 Task: Create a Canva presentation about the UNESCO World Heritage Sites in Uzbekistan, including images and descriptions of each site.
Action: Mouse moved to (300, 528)
Screenshot: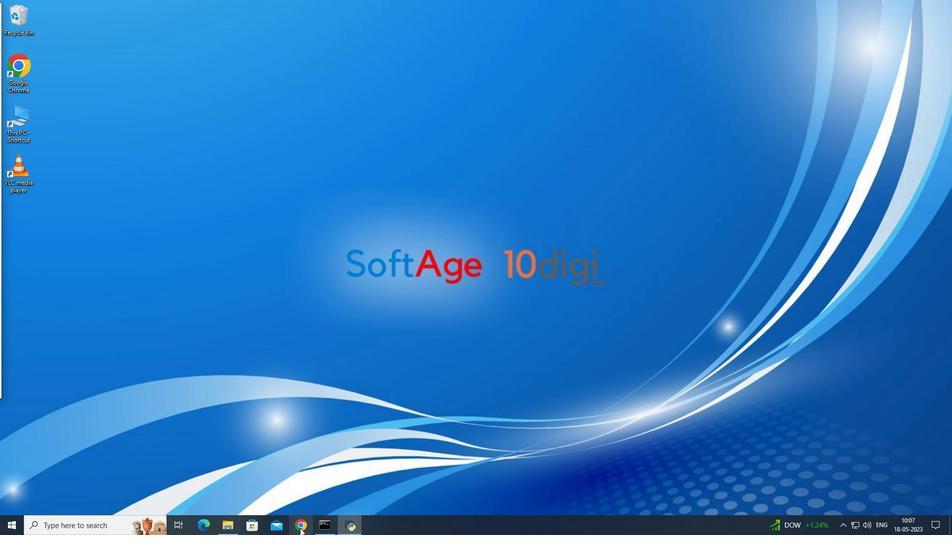 
Action: Mouse pressed left at (300, 528)
Screenshot: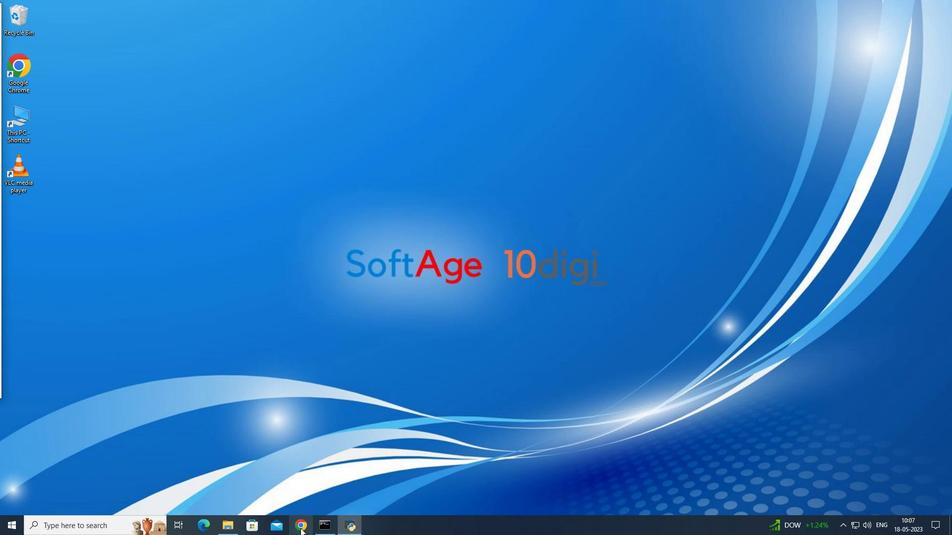 
Action: Mouse moved to (116, 25)
Screenshot: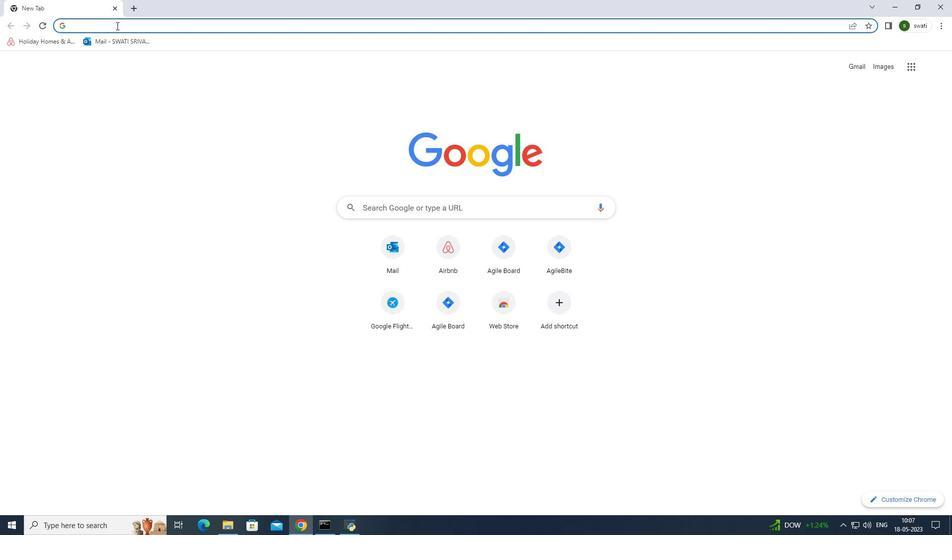 
Action: Key pressed canva
Screenshot: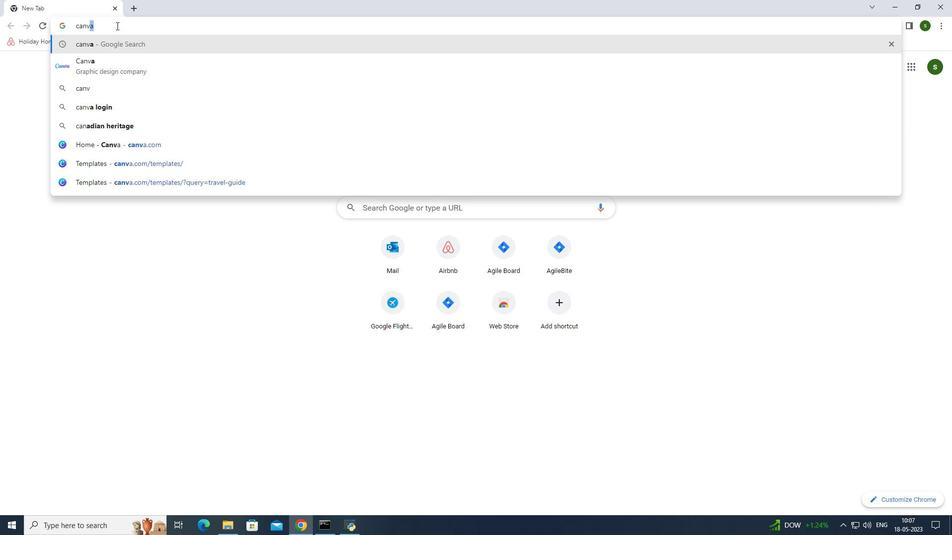 
Action: Mouse moved to (108, 68)
Screenshot: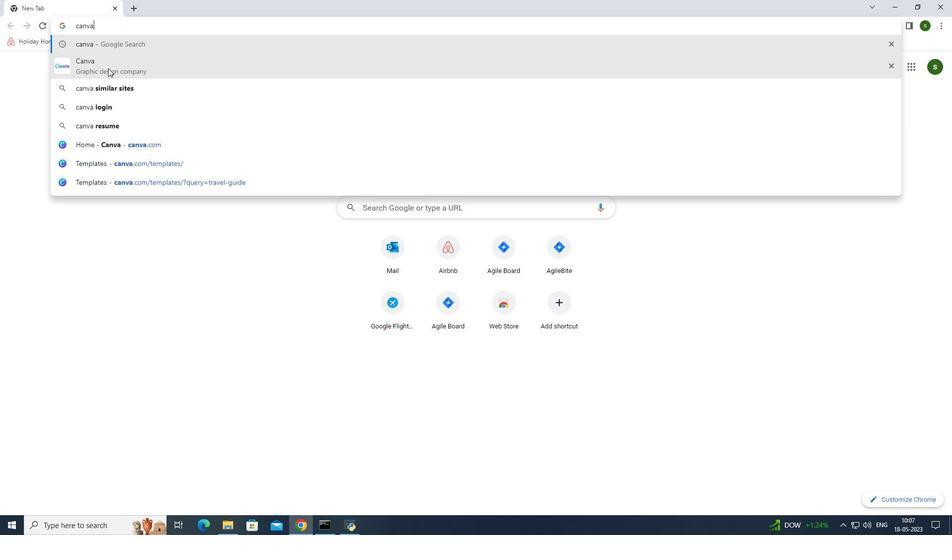 
Action: Mouse pressed left at (108, 68)
Screenshot: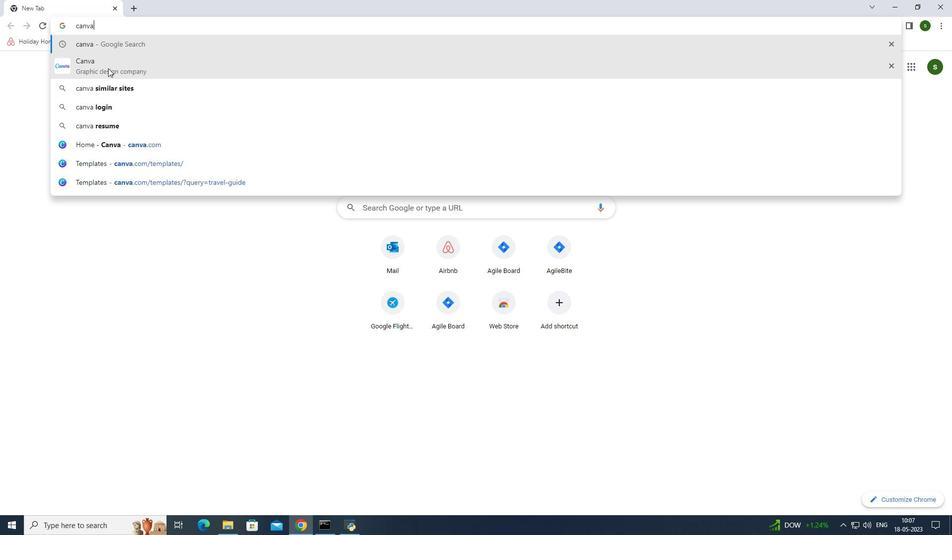 
Action: Mouse moved to (220, 149)
Screenshot: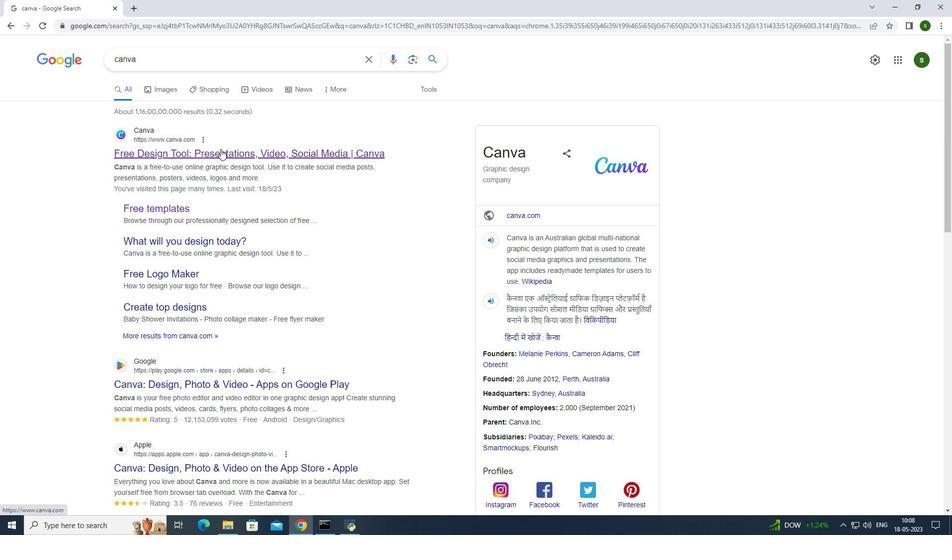 
Action: Mouse pressed left at (220, 149)
Screenshot: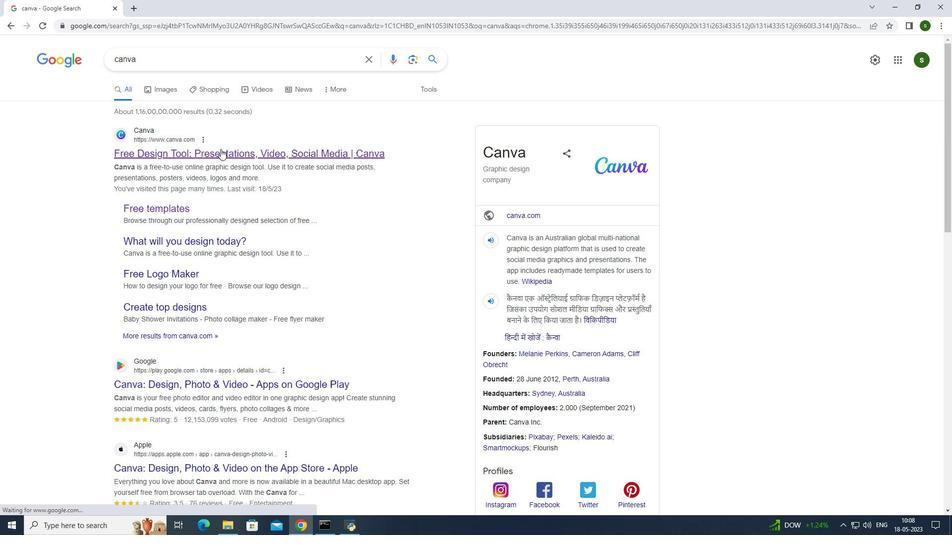 
Action: Mouse moved to (862, 52)
Screenshot: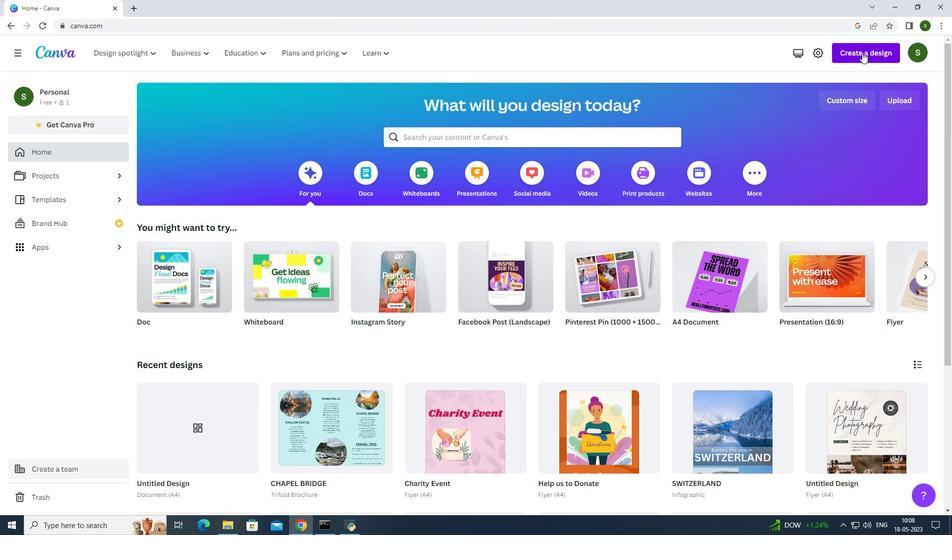 
Action: Mouse pressed left at (862, 52)
Screenshot: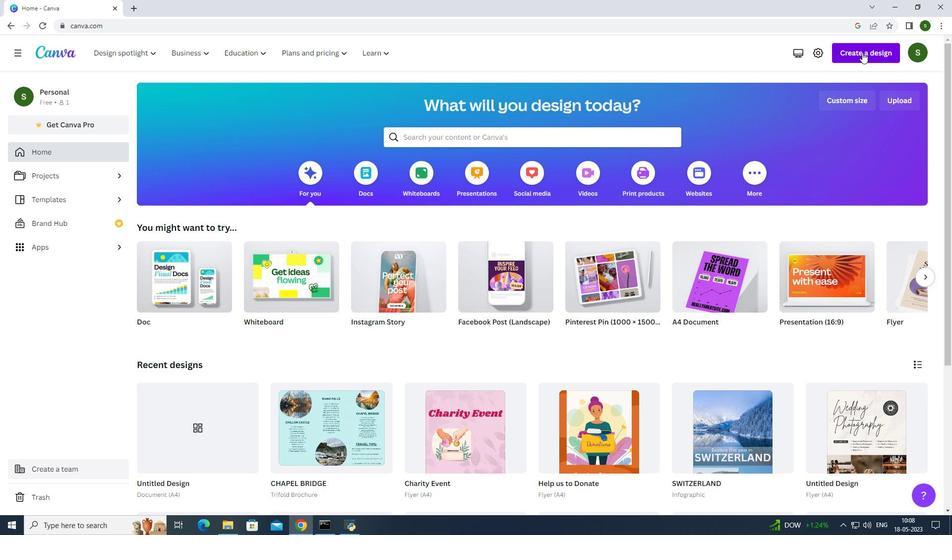 
Action: Mouse moved to (768, 231)
Screenshot: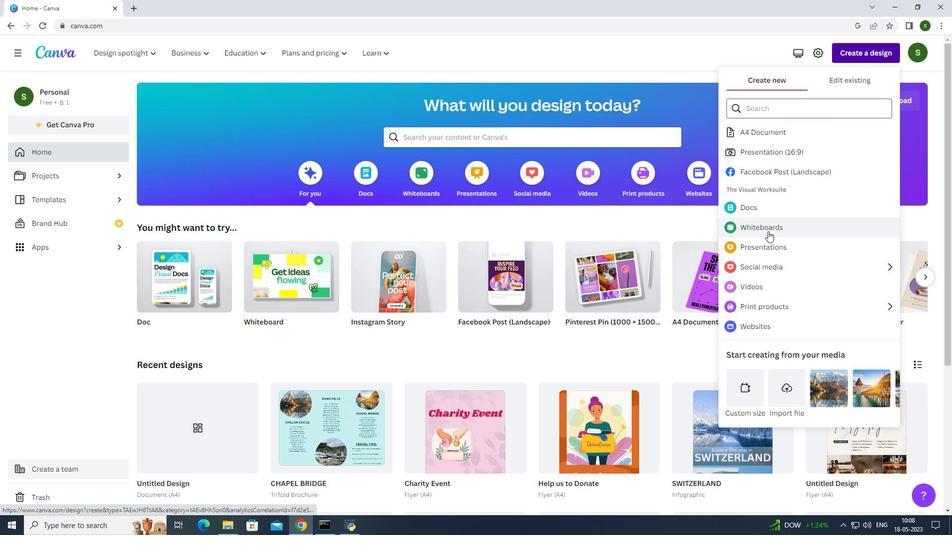 
Action: Mouse pressed left at (768, 231)
Screenshot: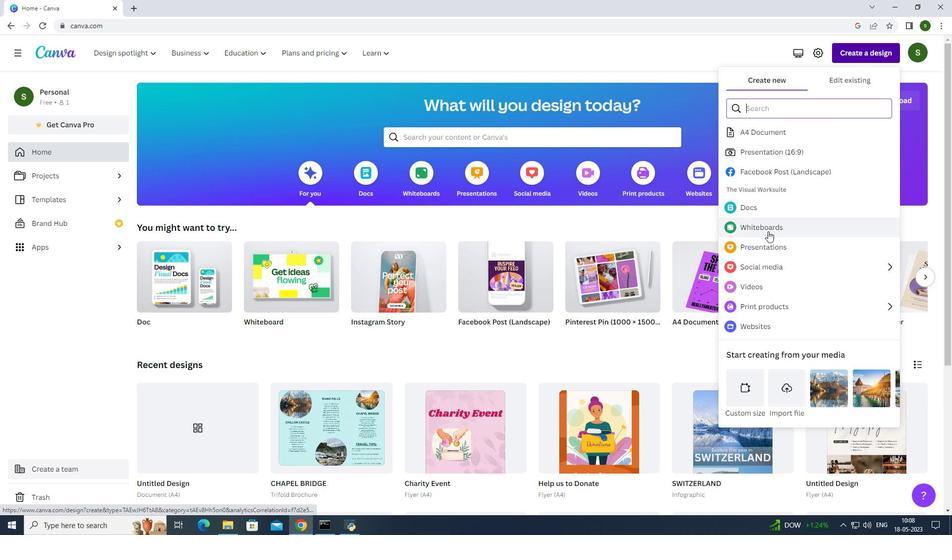 
Action: Mouse moved to (18, 120)
Screenshot: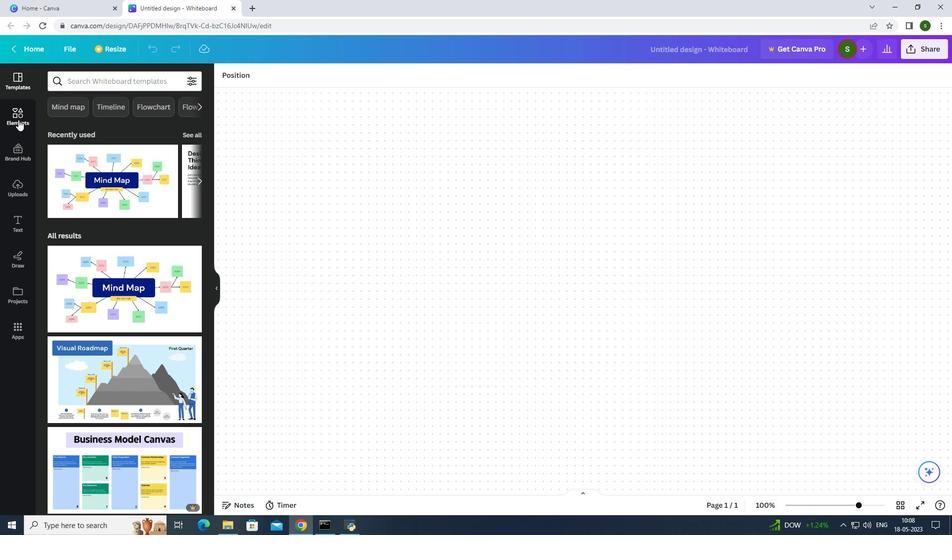 
Action: Mouse pressed left at (18, 120)
Screenshot: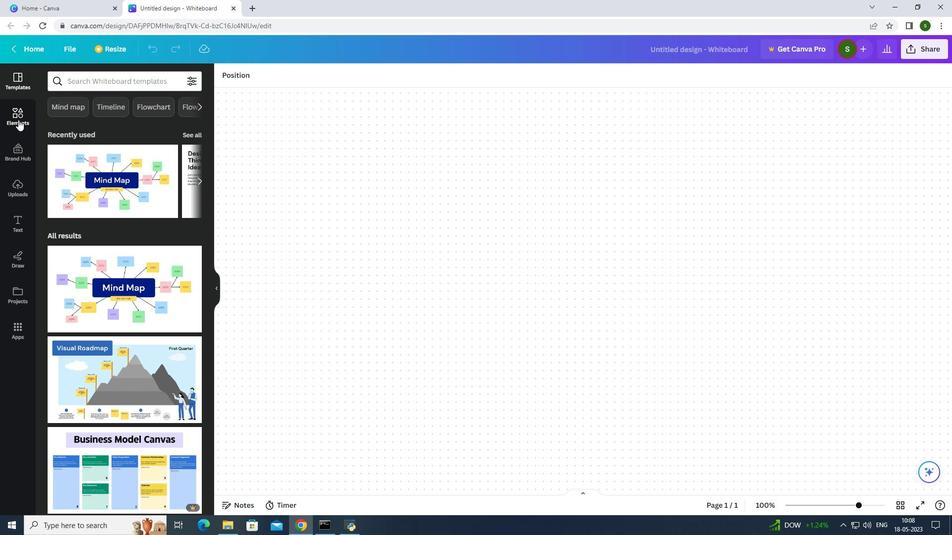 
Action: Mouse moved to (17, 83)
Screenshot: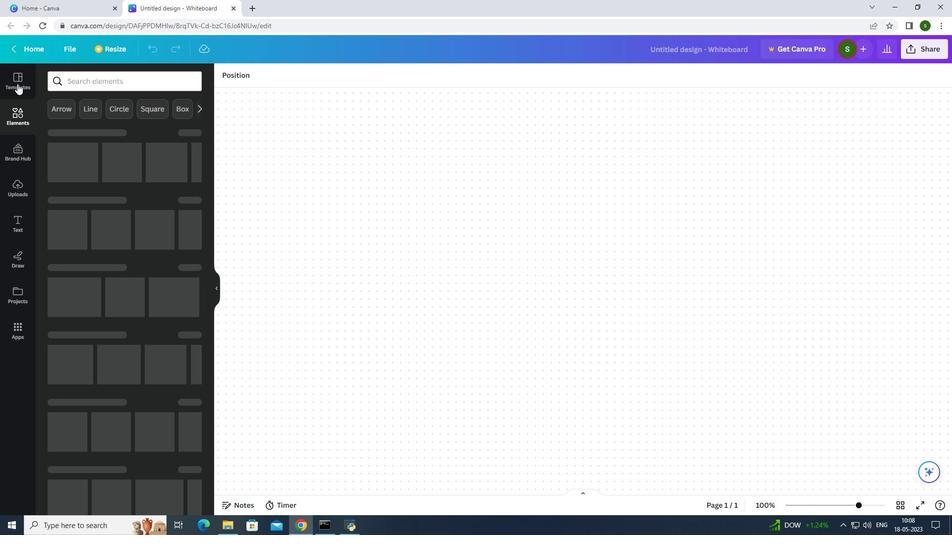 
Action: Mouse pressed left at (17, 83)
Screenshot: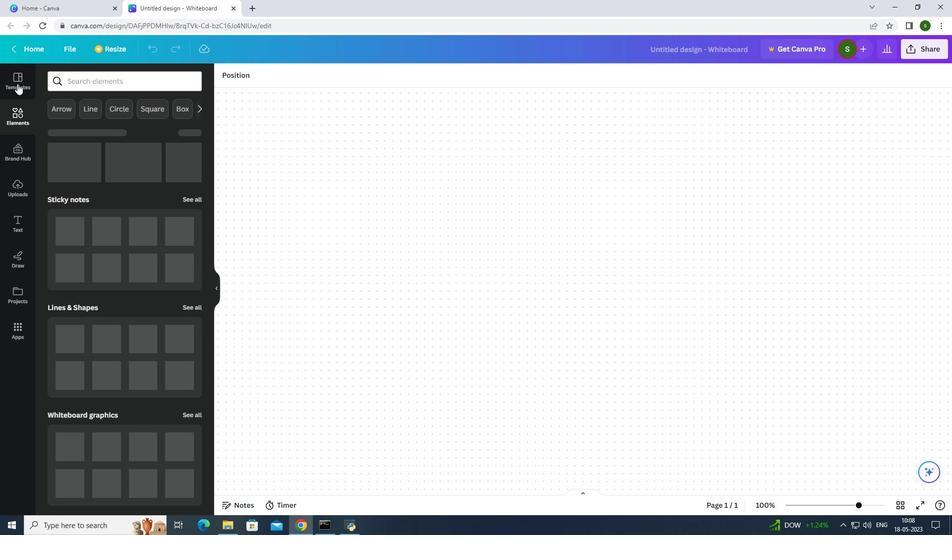 
Action: Mouse moved to (197, 107)
Screenshot: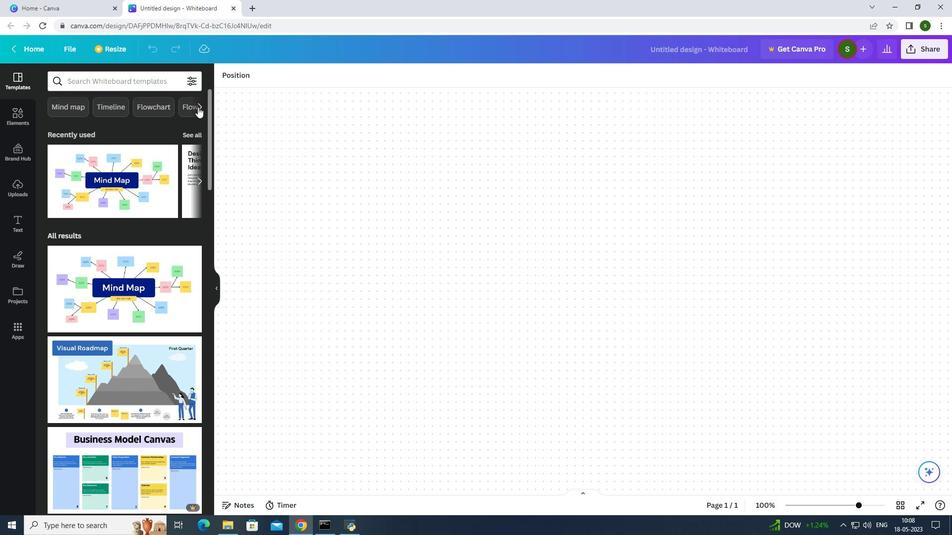 
Action: Mouse pressed left at (197, 107)
Screenshot: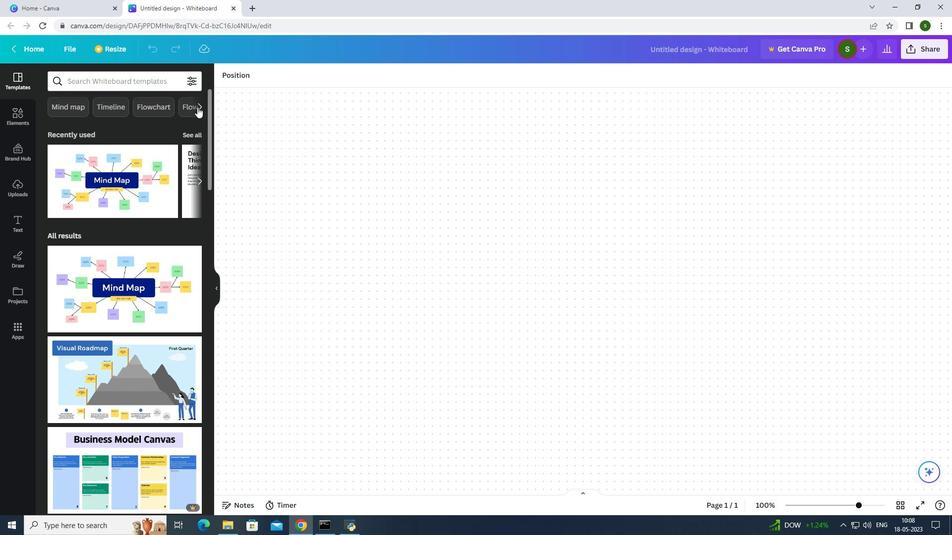 
Action: Mouse pressed left at (197, 107)
Screenshot: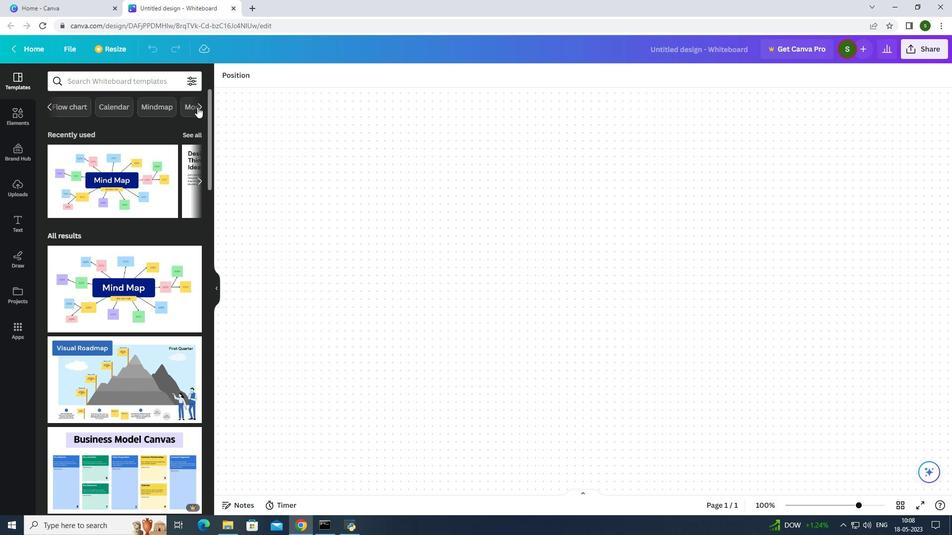 
Action: Mouse pressed left at (197, 107)
Screenshot: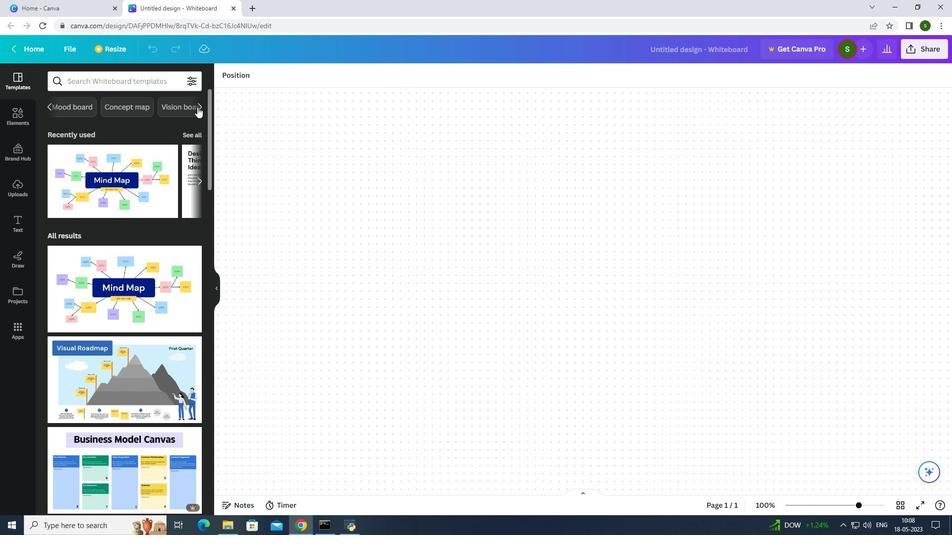 
Action: Mouse moved to (195, 107)
Screenshot: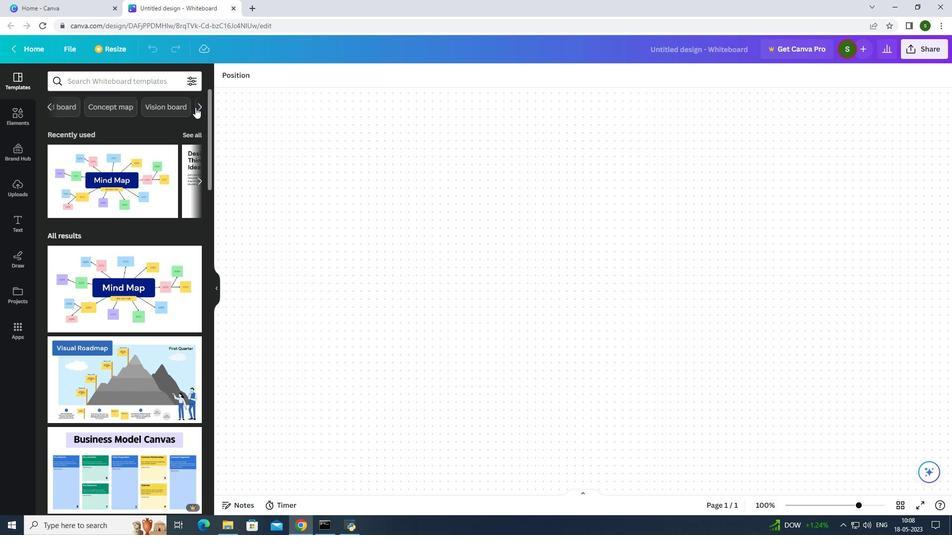 
Action: Mouse pressed left at (195, 107)
Screenshot: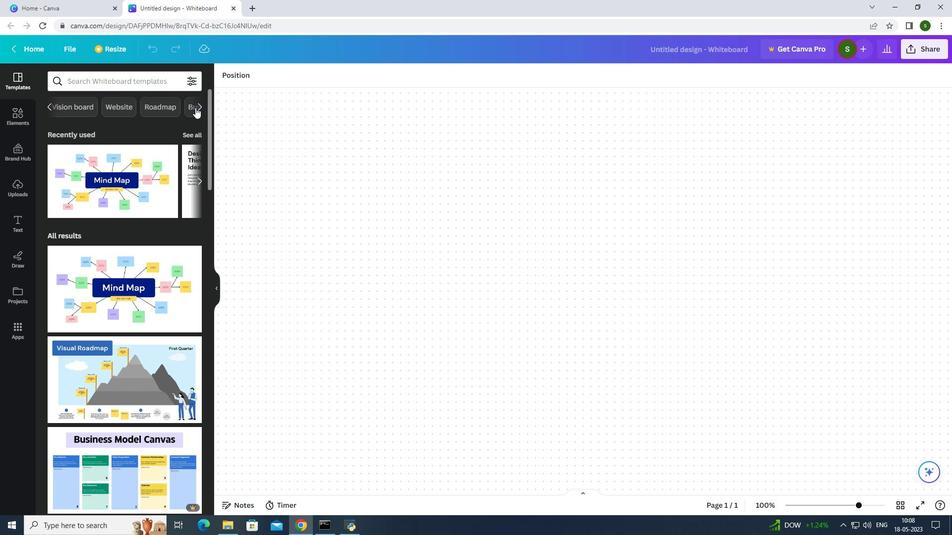 
Action: Mouse pressed left at (195, 107)
Screenshot: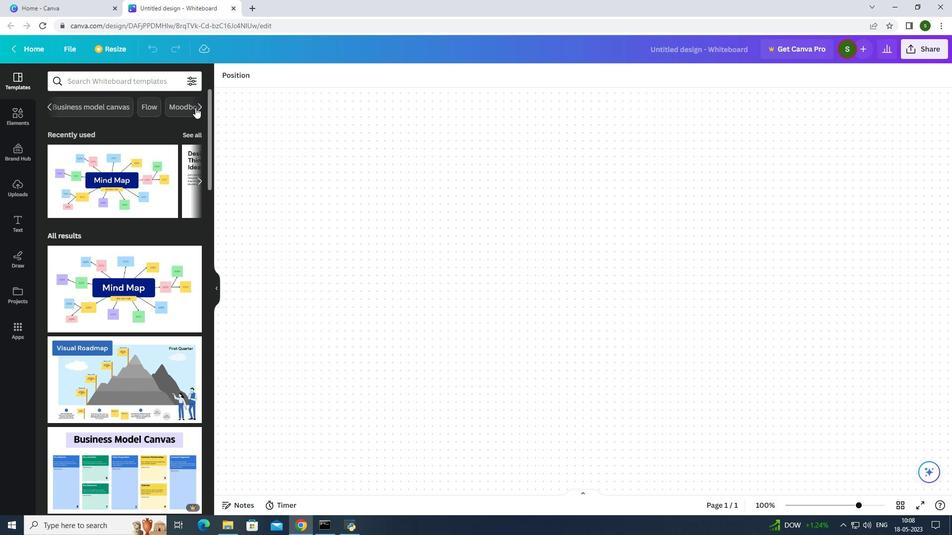 
Action: Mouse pressed left at (195, 107)
Screenshot: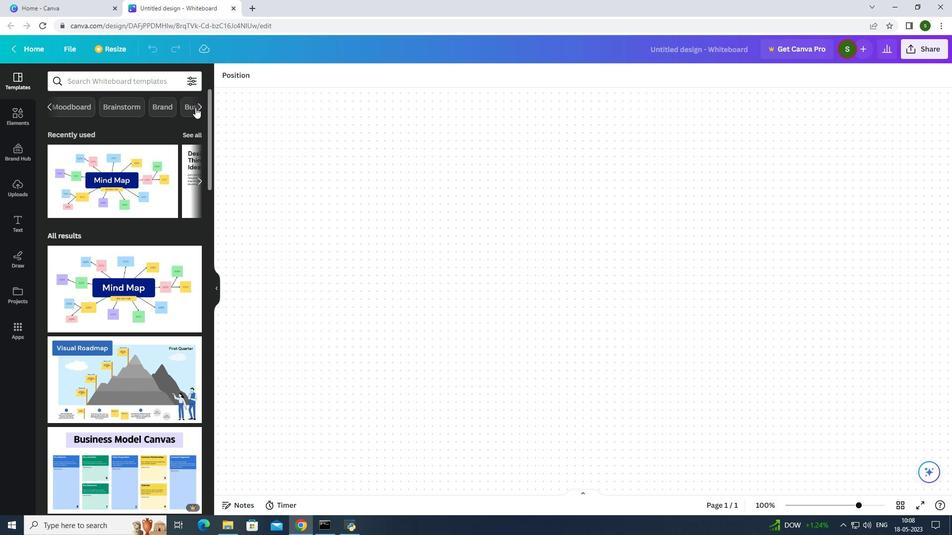 
Action: Mouse moved to (198, 104)
Screenshot: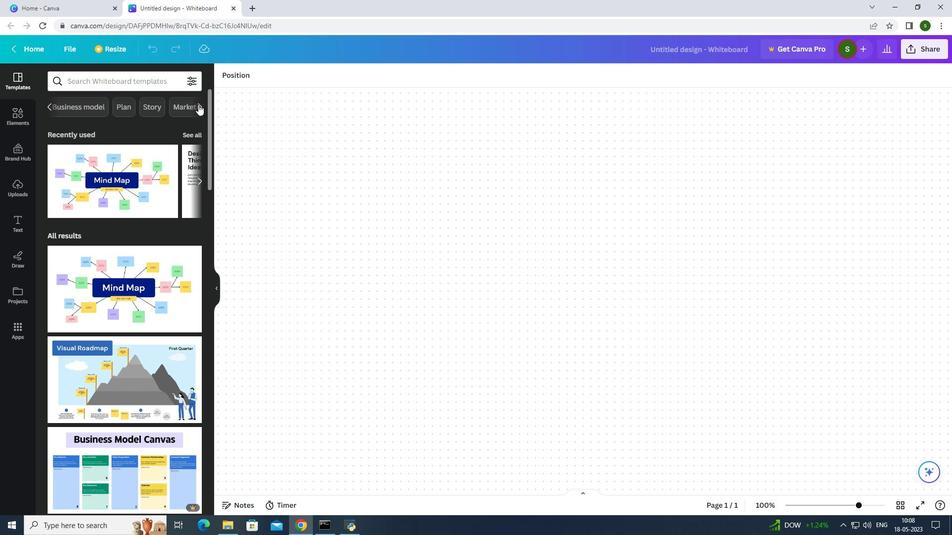 
Action: Mouse pressed left at (198, 104)
Screenshot: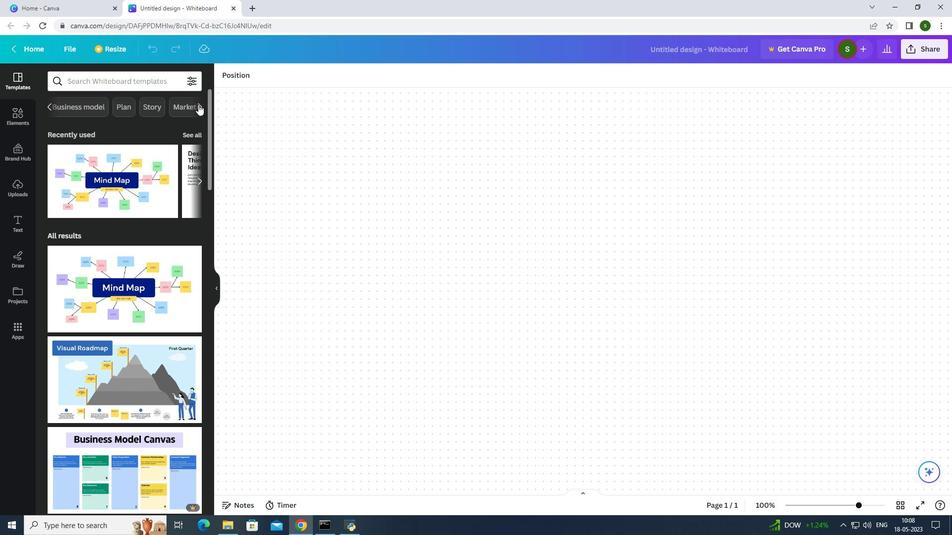 
Action: Mouse moved to (124, 81)
Screenshot: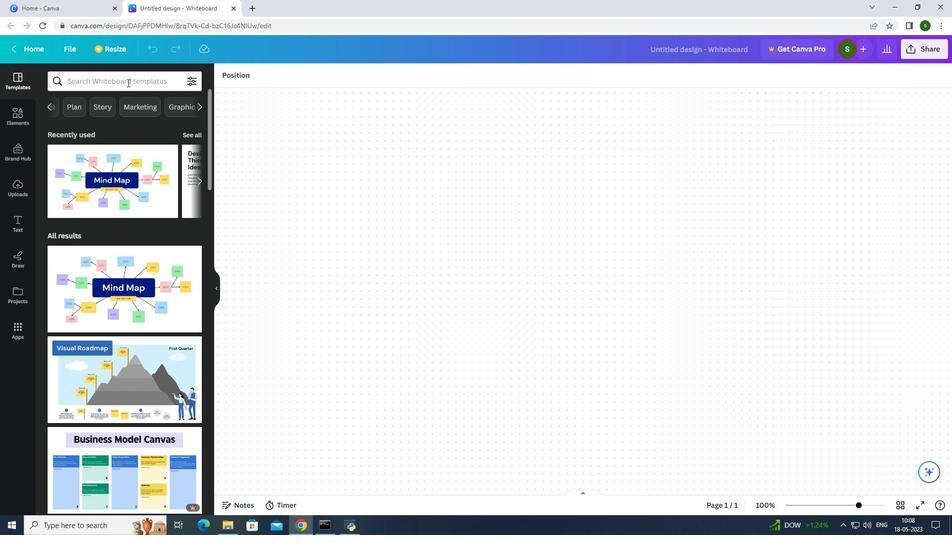 
Action: Mouse pressed left at (124, 81)
Screenshot: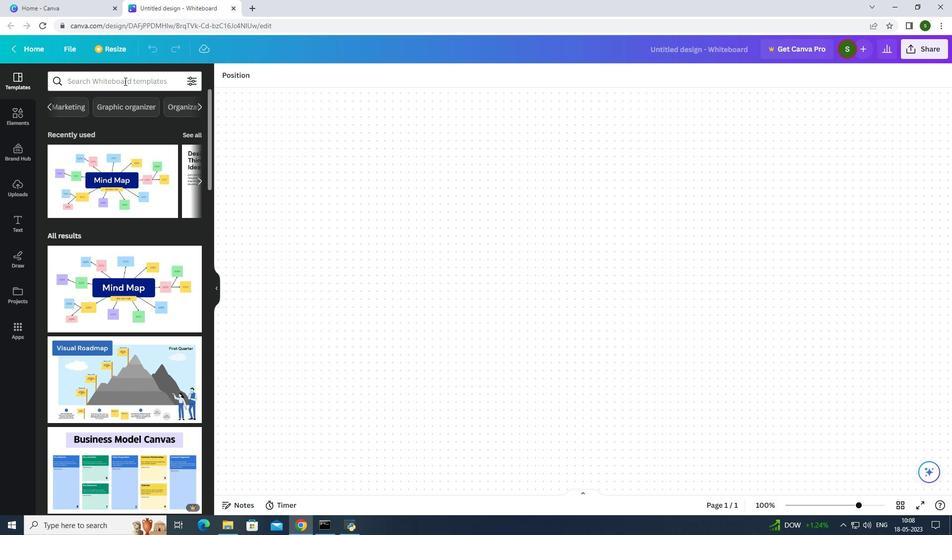 
Action: Key pressed research<Key.space>report<Key.enter>
Screenshot: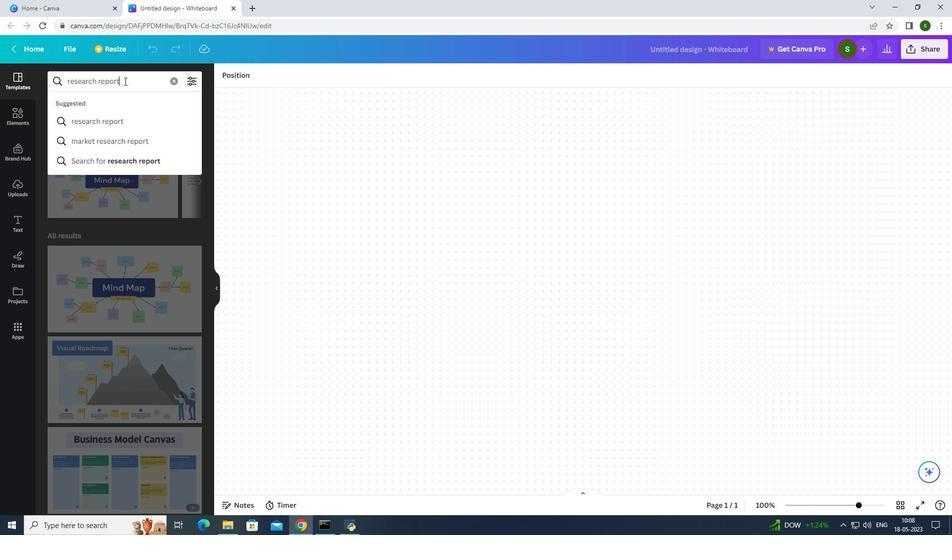 
Action: Mouse moved to (26, 42)
Screenshot: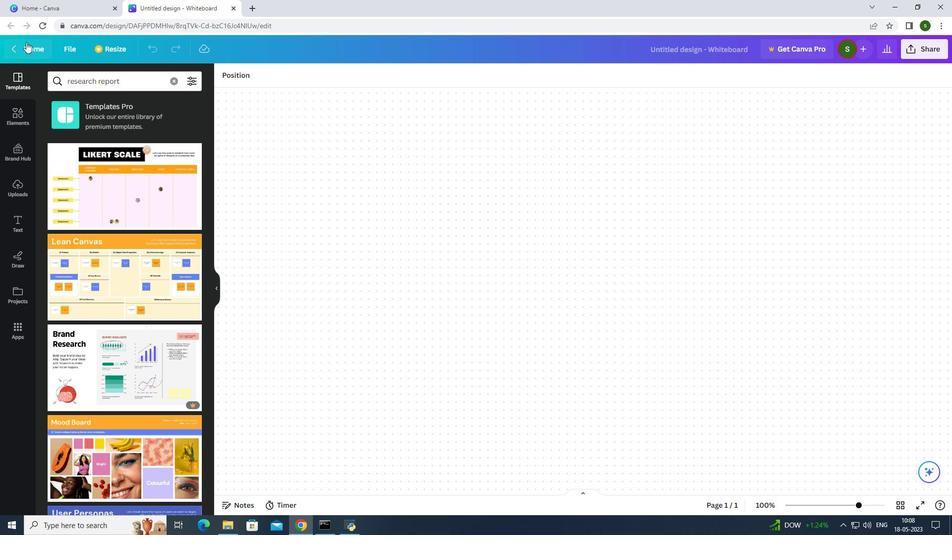 
Action: Mouse pressed left at (26, 42)
Screenshot: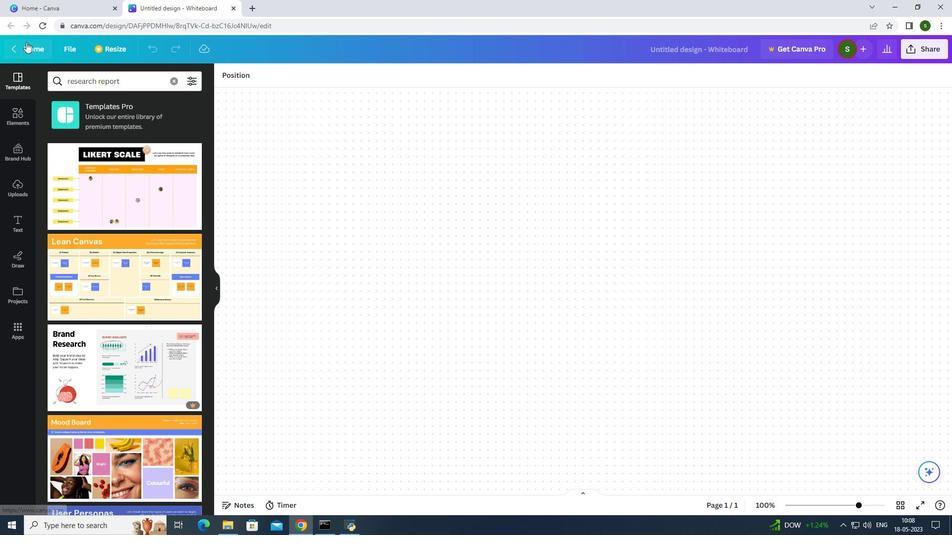 
Action: Mouse moved to (855, 55)
Screenshot: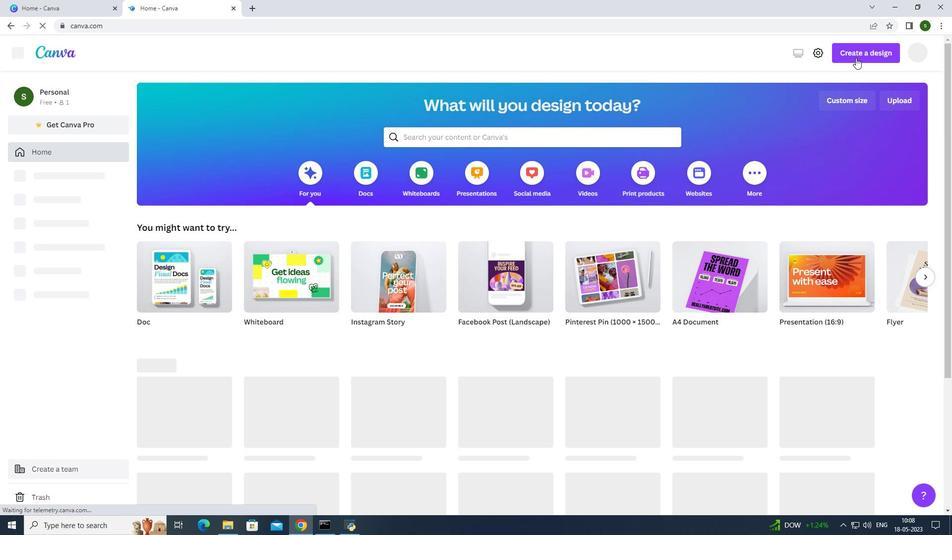 
Action: Mouse pressed left at (855, 55)
Screenshot: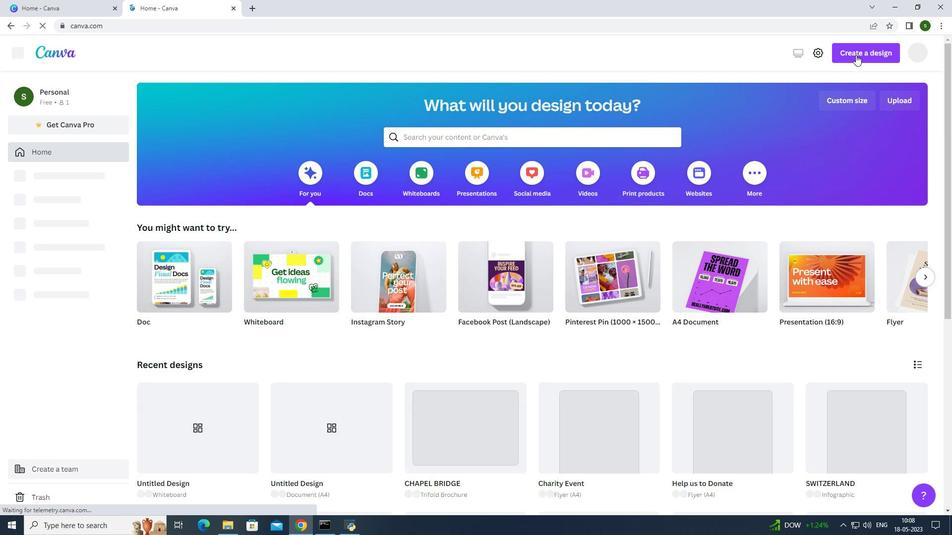 
Action: Mouse moved to (755, 136)
Screenshot: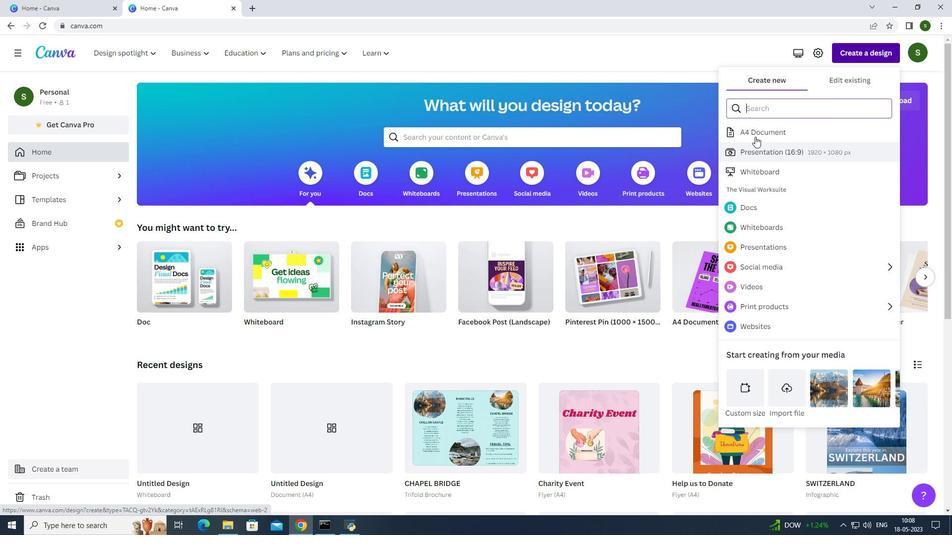 
Action: Mouse pressed left at (755, 136)
Screenshot: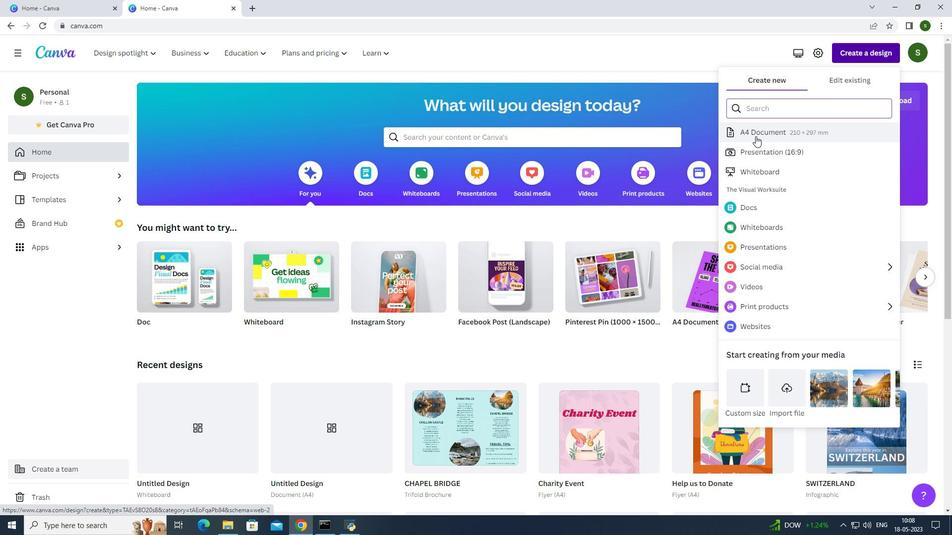 
Action: Mouse moved to (372, 11)
Screenshot: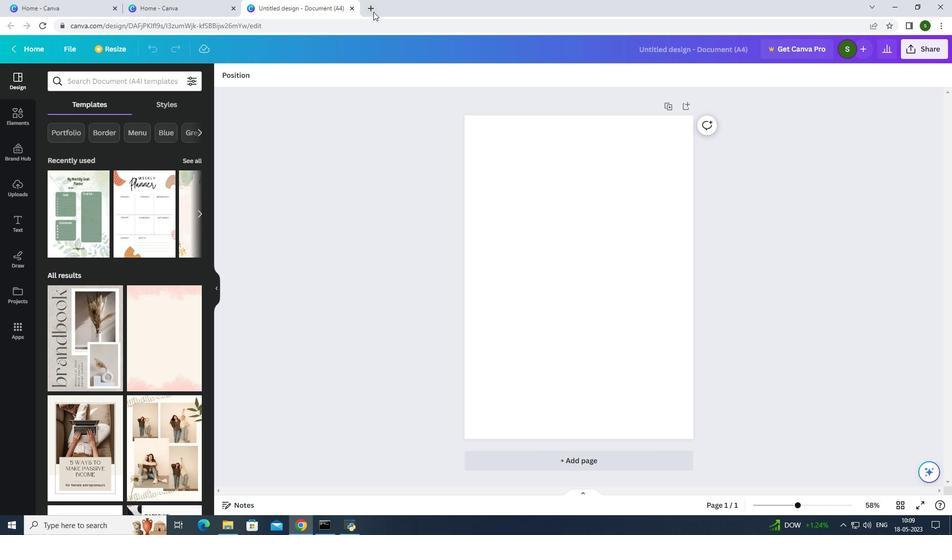 
Action: Mouse pressed left at (372, 11)
Screenshot: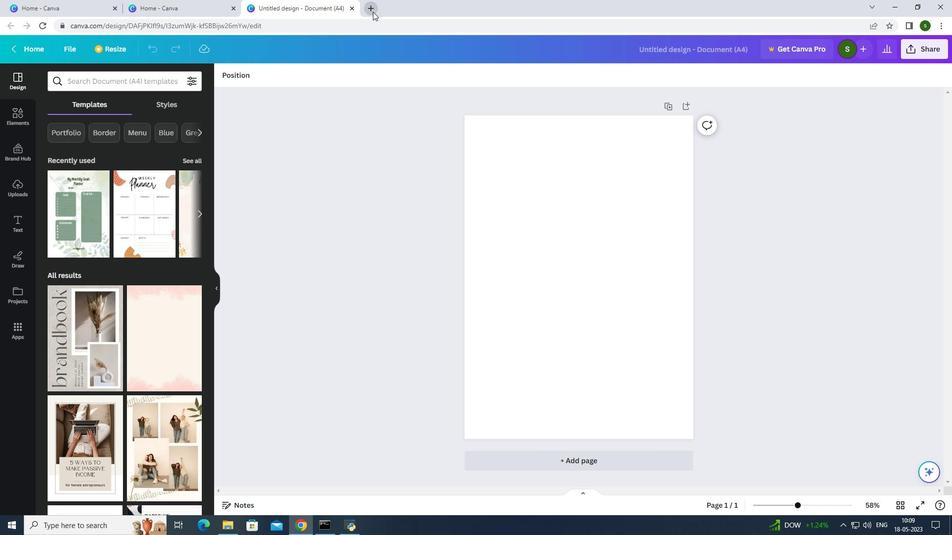
Action: Mouse moved to (394, 25)
Screenshot: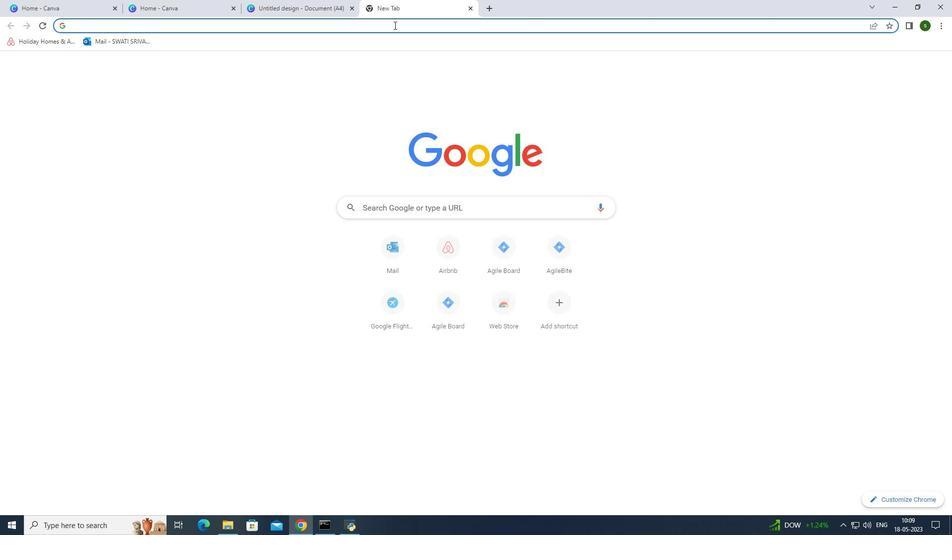 
Action: Key pressed free<Key.enter>
Screenshot: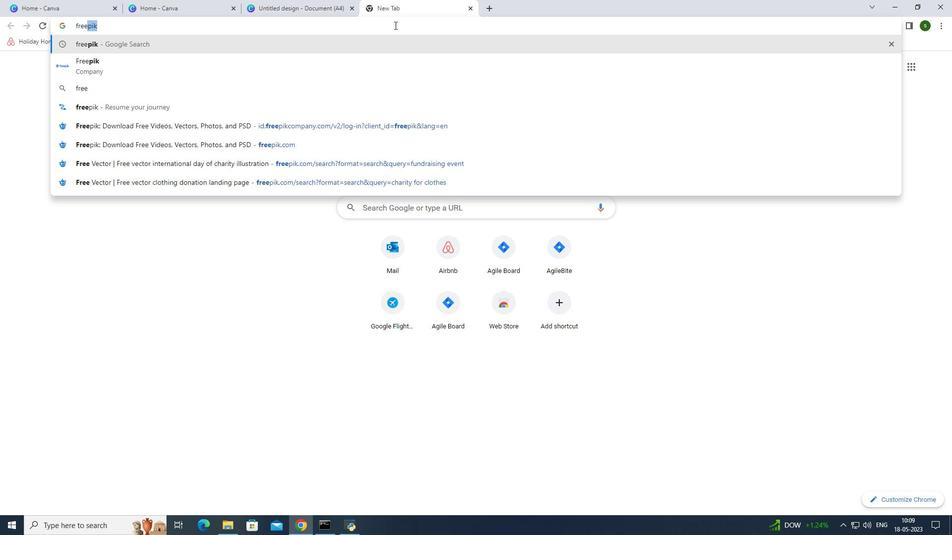 
Action: Mouse moved to (322, 156)
Screenshot: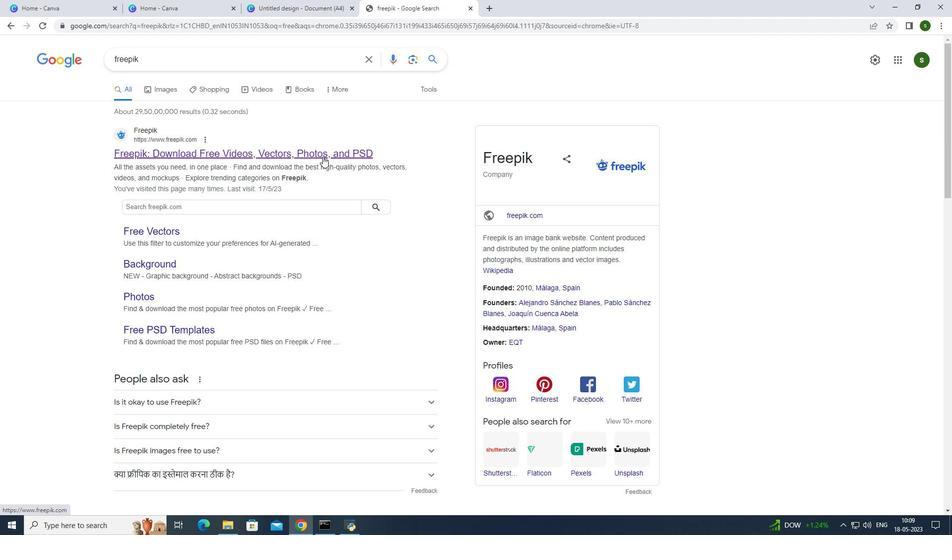 
Action: Mouse pressed left at (322, 156)
Screenshot: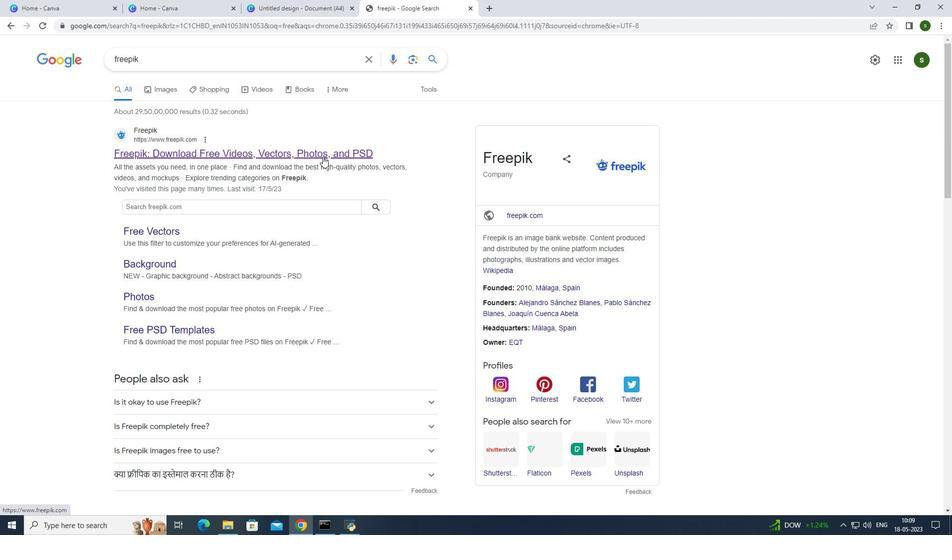 
Action: Mouse moved to (408, 157)
Screenshot: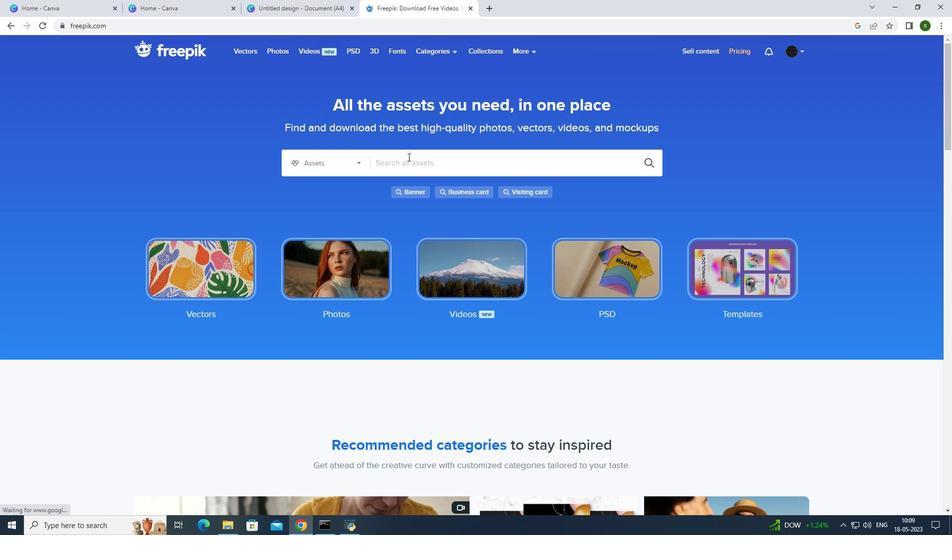 
Action: Mouse pressed left at (408, 157)
Screenshot: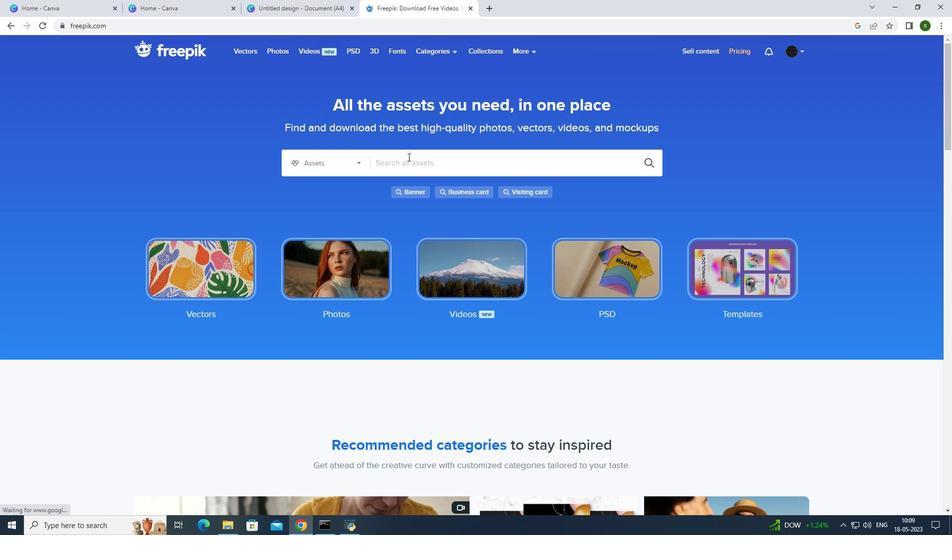 
Action: Key pressed uz
Screenshot: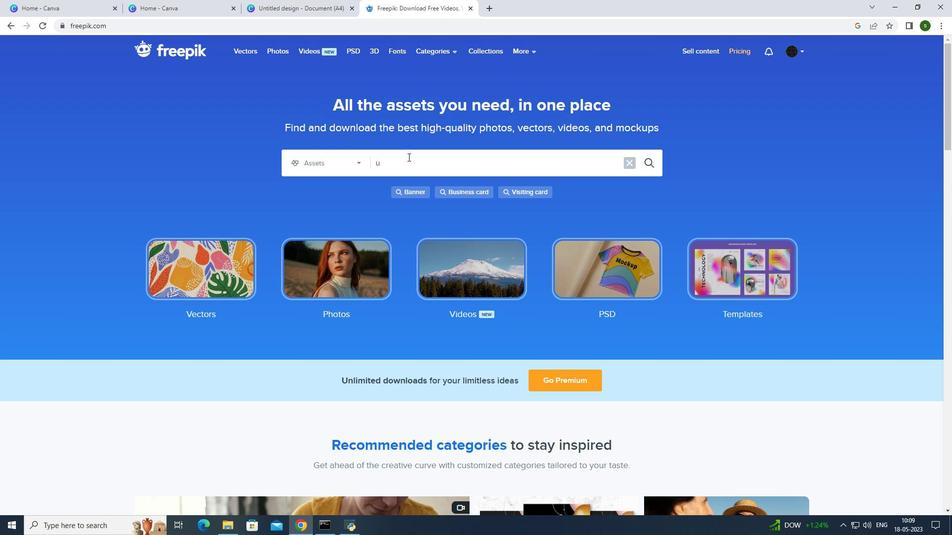 
Action: Mouse moved to (335, 191)
Screenshot: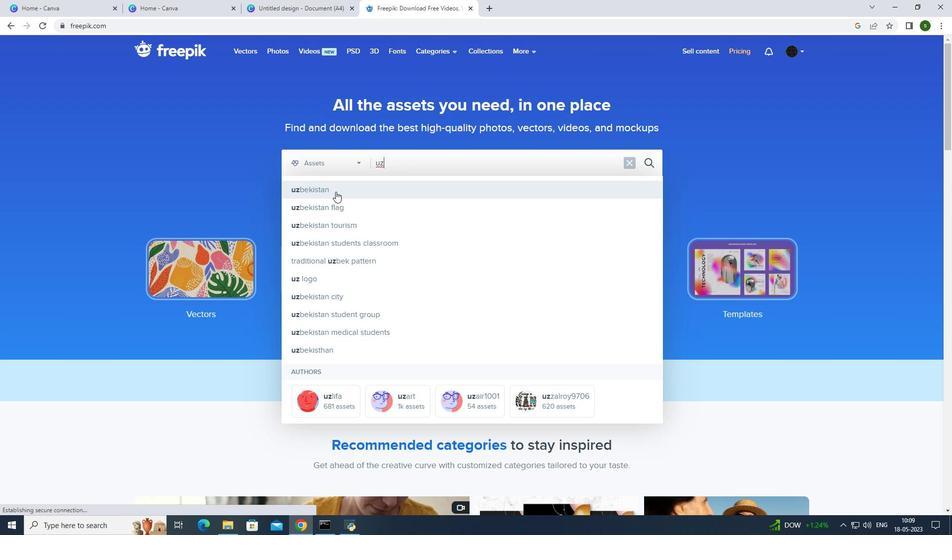 
Action: Mouse pressed left at (335, 191)
Screenshot: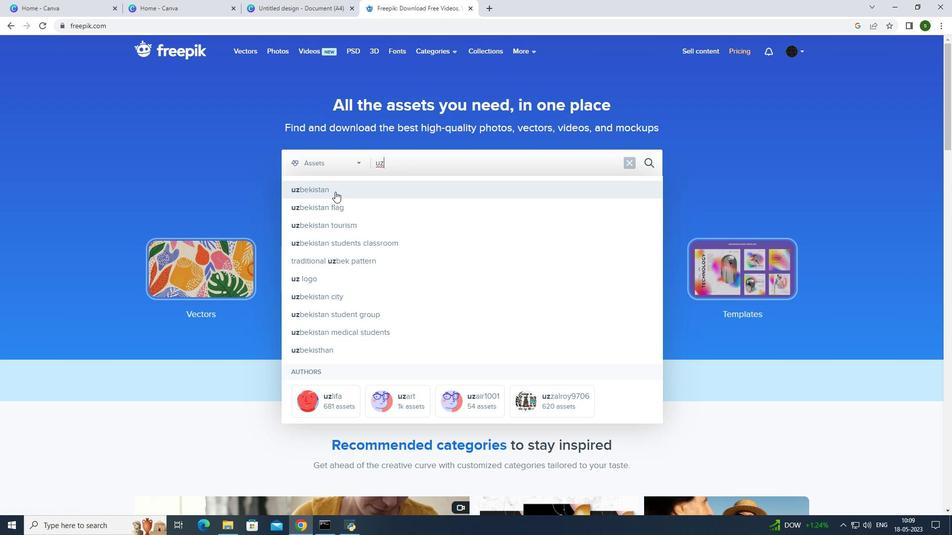 
Action: Mouse moved to (504, 208)
Screenshot: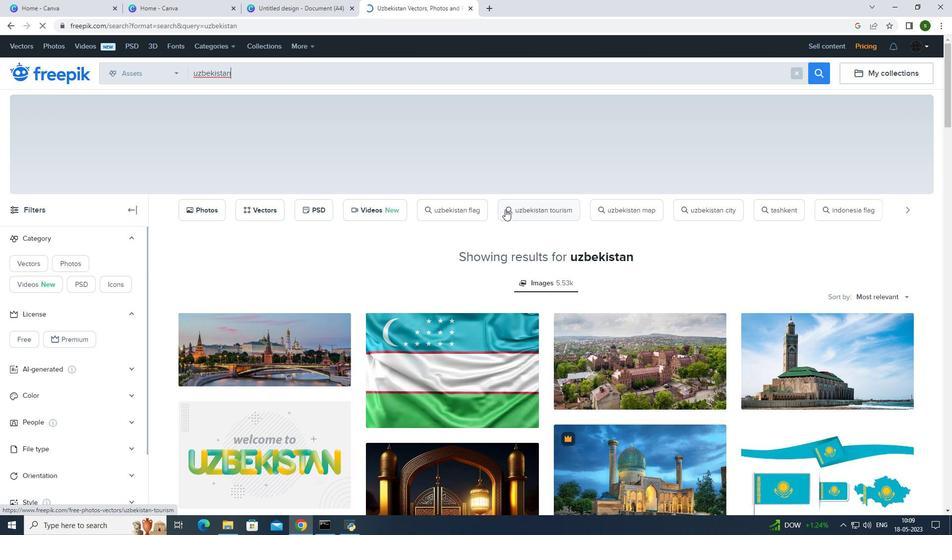 
Action: Mouse scrolled (504, 208) with delta (0, 0)
Screenshot: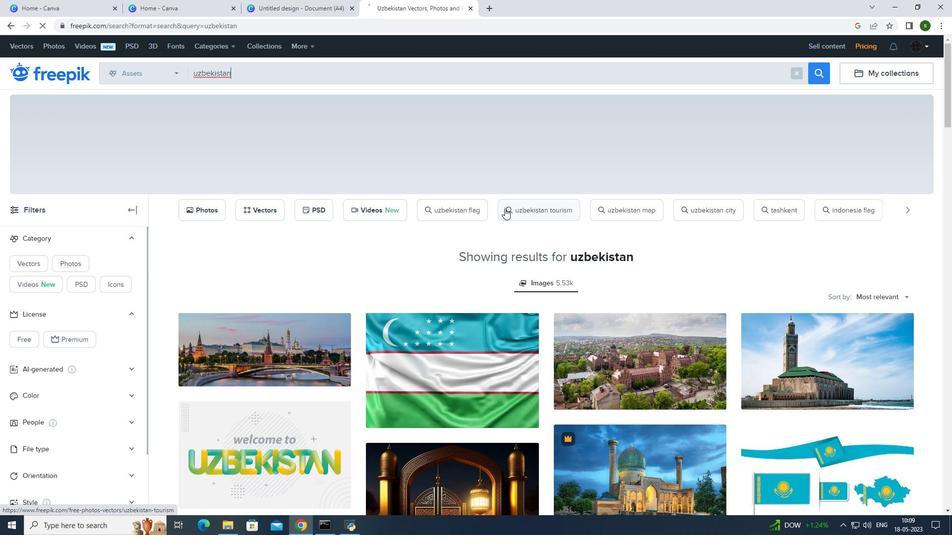 
Action: Mouse scrolled (504, 208) with delta (0, 0)
Screenshot: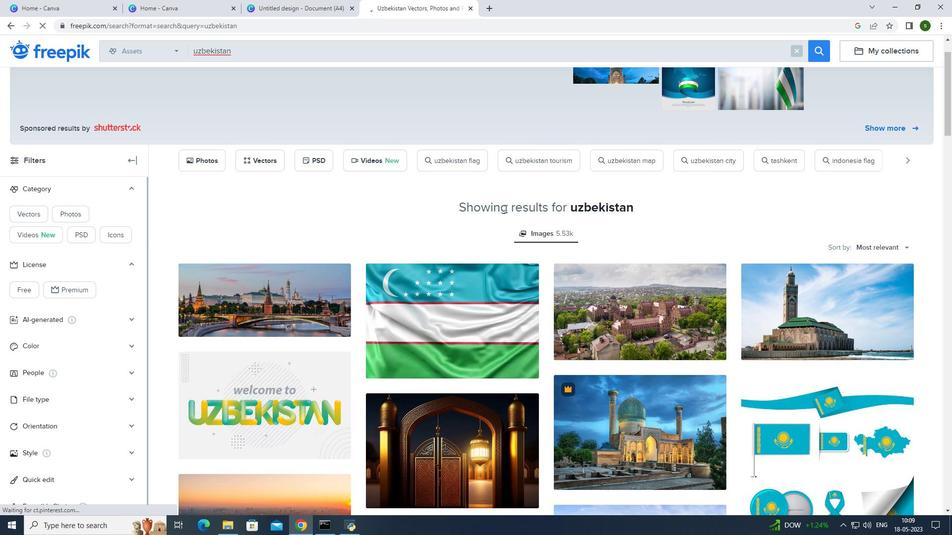 
Action: Mouse scrolled (504, 208) with delta (0, 0)
Screenshot: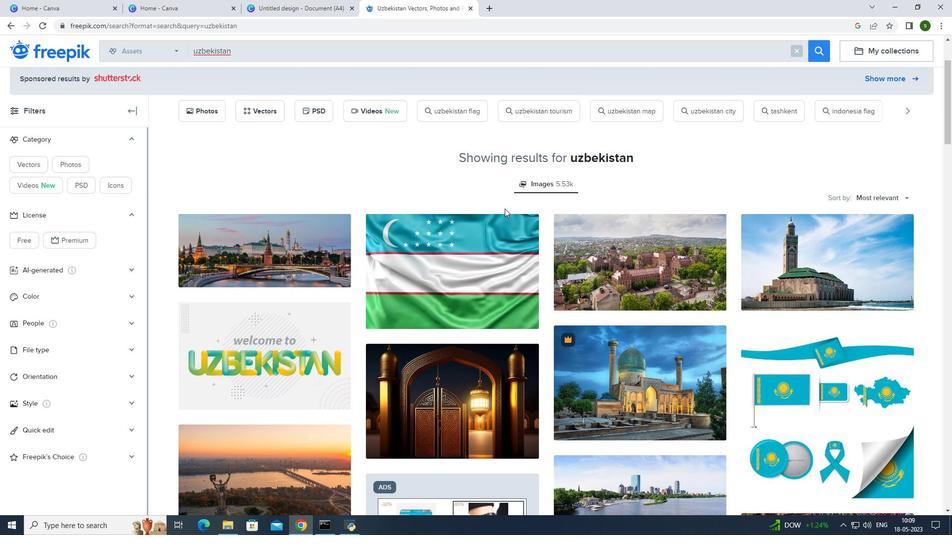 
Action: Mouse scrolled (504, 208) with delta (0, 0)
Screenshot: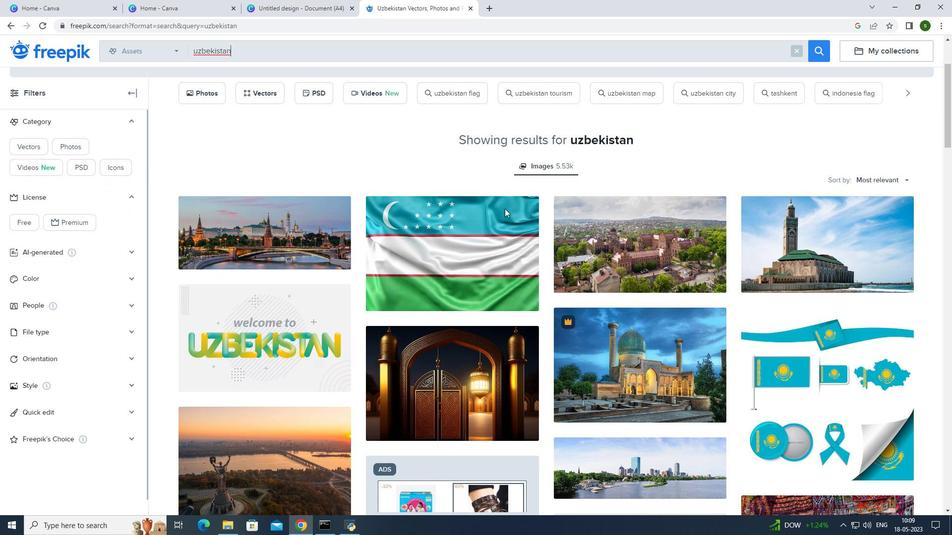 
Action: Mouse scrolled (504, 208) with delta (0, 0)
Screenshot: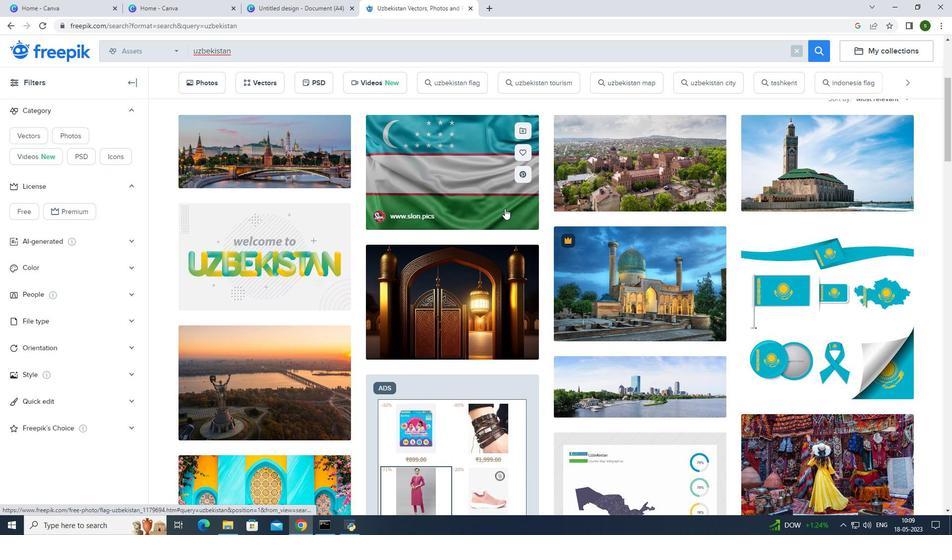 
Action: Mouse scrolled (504, 208) with delta (0, 0)
Screenshot: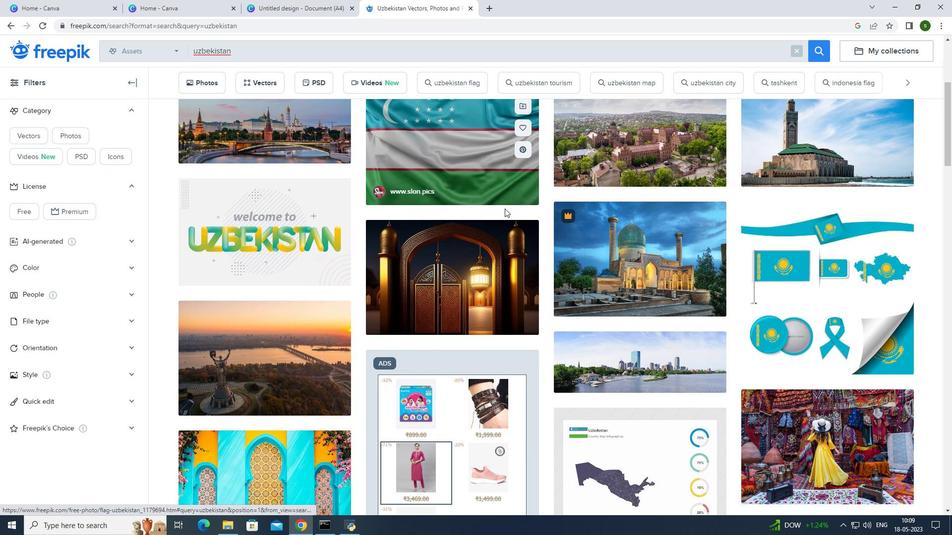 
Action: Mouse scrolled (504, 208) with delta (0, 0)
Screenshot: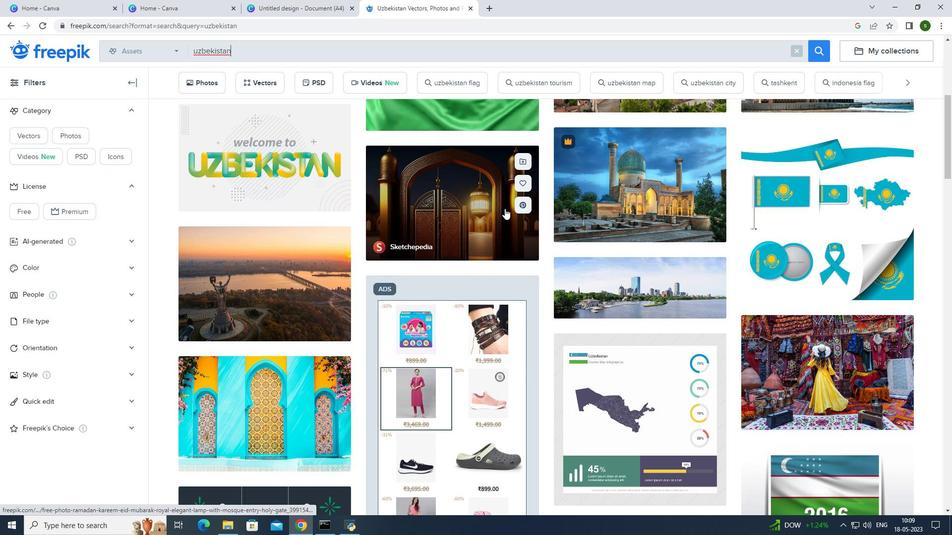 
Action: Mouse scrolled (504, 208) with delta (0, 0)
Screenshot: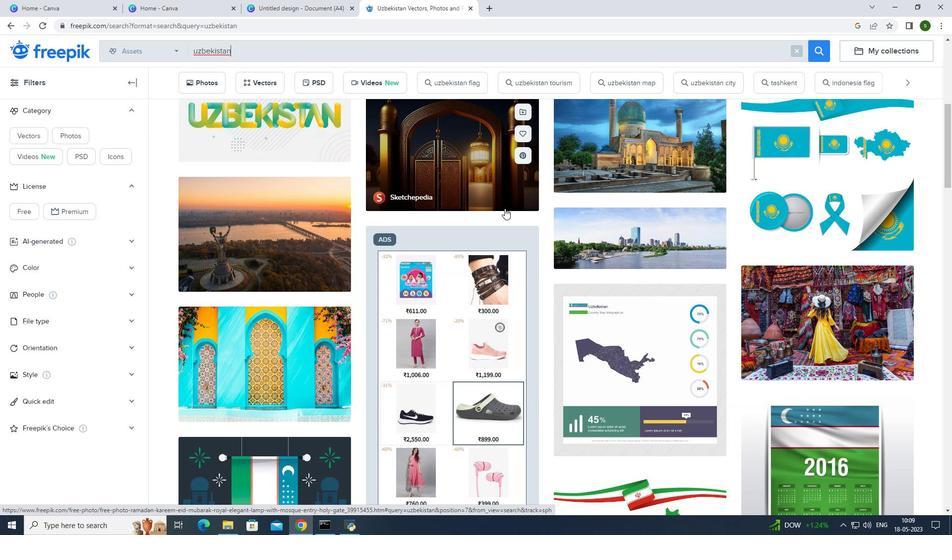 
Action: Mouse scrolled (504, 208) with delta (0, 0)
Screenshot: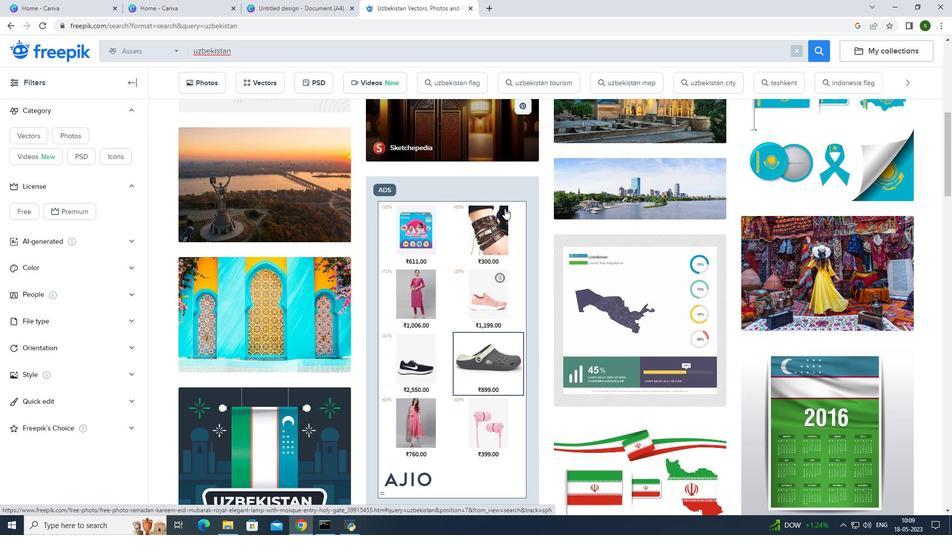 
Action: Mouse scrolled (504, 208) with delta (0, 0)
Screenshot: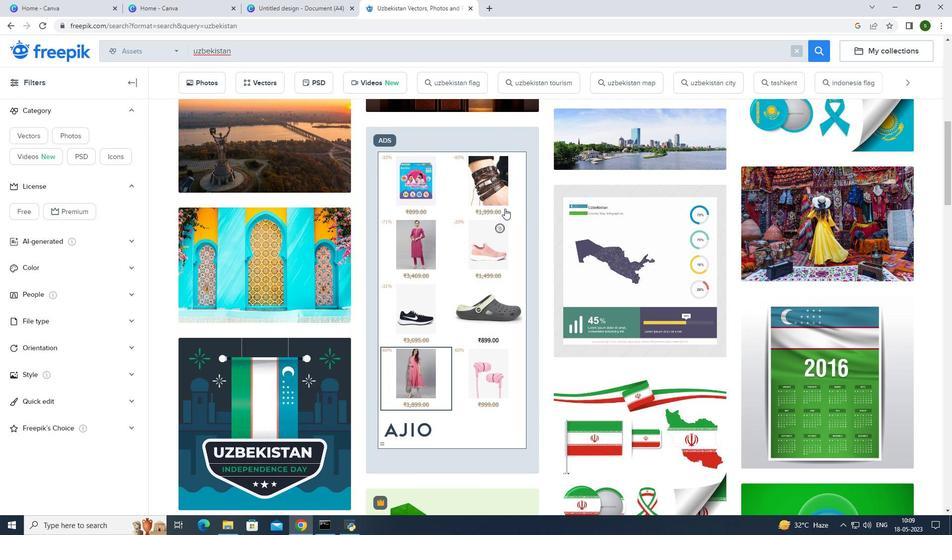 
Action: Mouse scrolled (504, 208) with delta (0, 0)
Screenshot: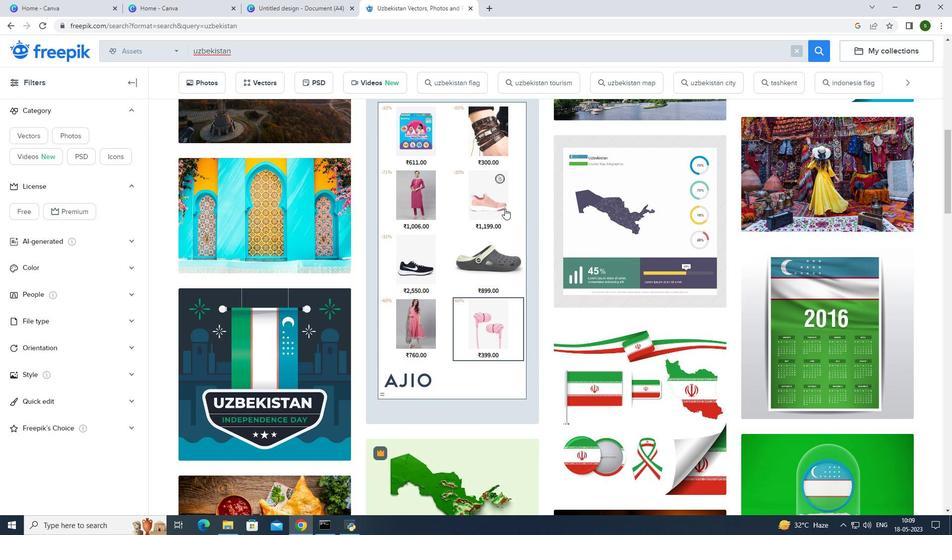
Action: Mouse scrolled (504, 208) with delta (0, 0)
Screenshot: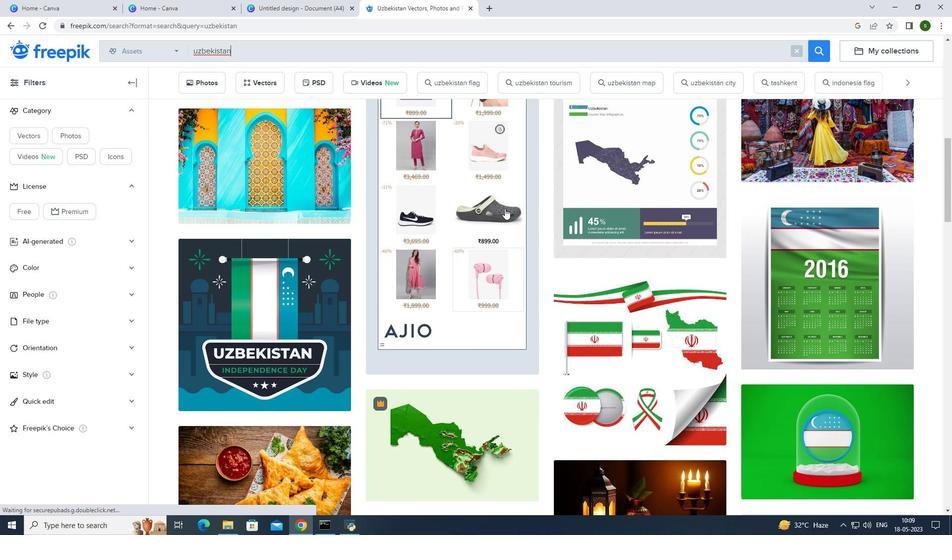 
Action: Mouse scrolled (504, 208) with delta (0, 0)
Screenshot: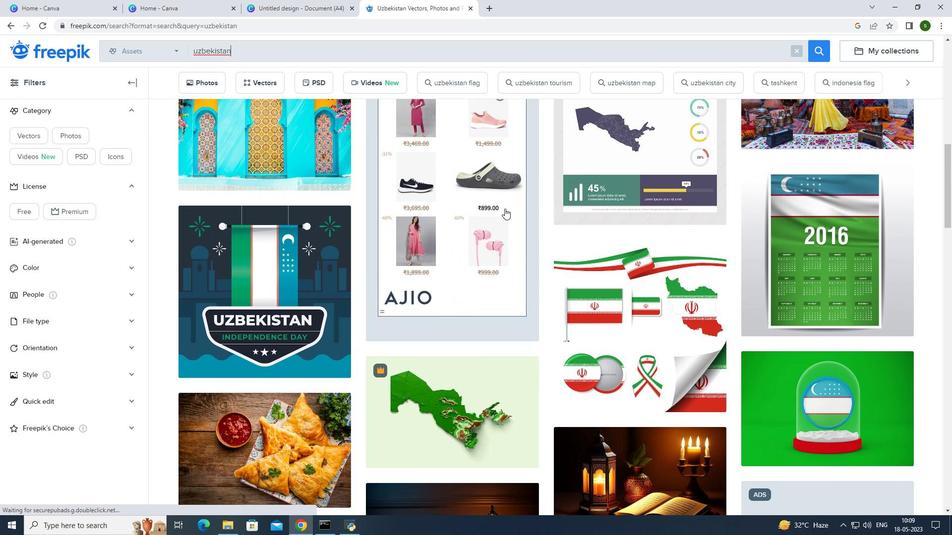 
Action: Mouse scrolled (504, 208) with delta (0, 0)
Screenshot: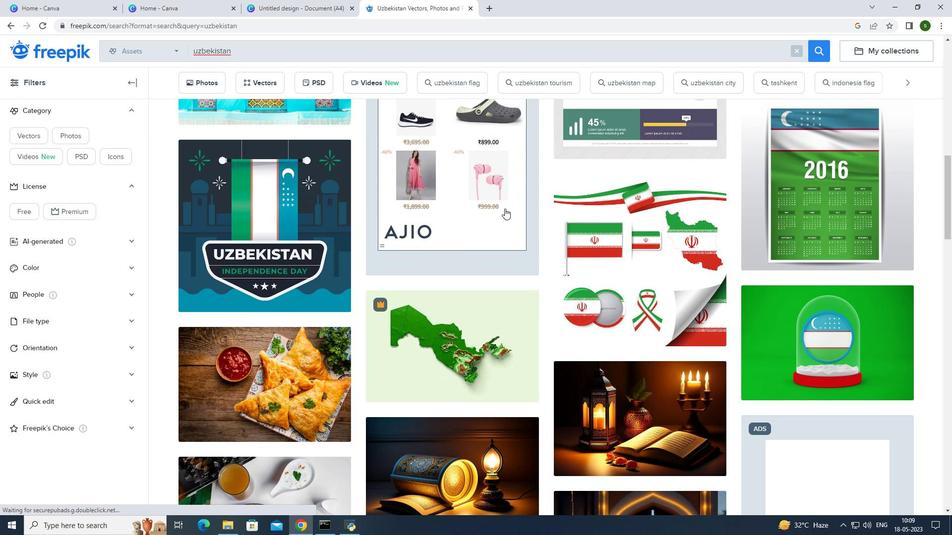 
Action: Mouse scrolled (504, 208) with delta (0, 0)
Screenshot: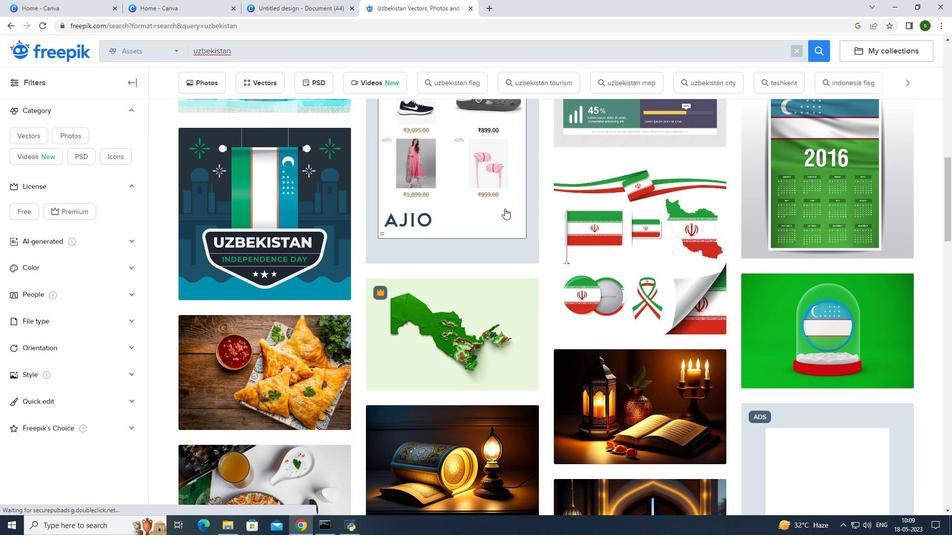
Action: Mouse scrolled (504, 208) with delta (0, 0)
Screenshot: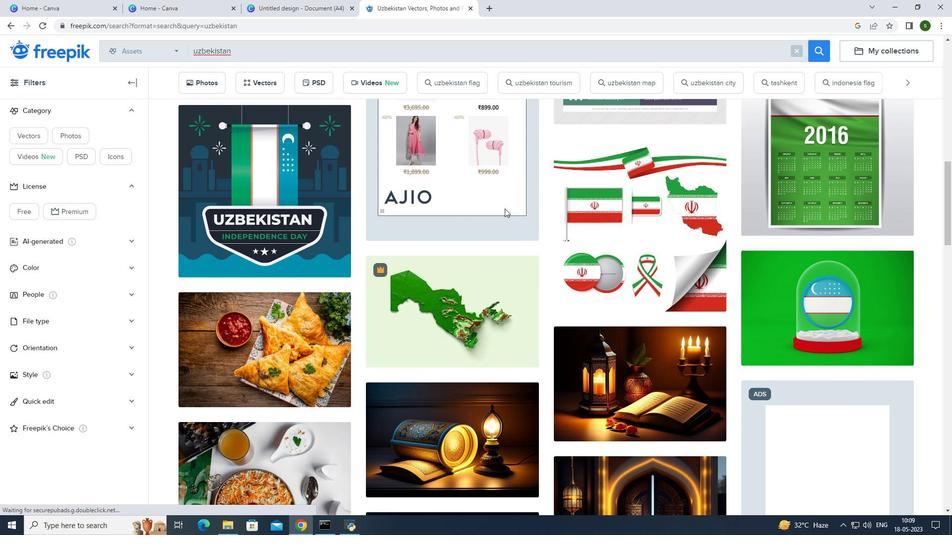 
Action: Mouse scrolled (504, 208) with delta (0, 0)
Screenshot: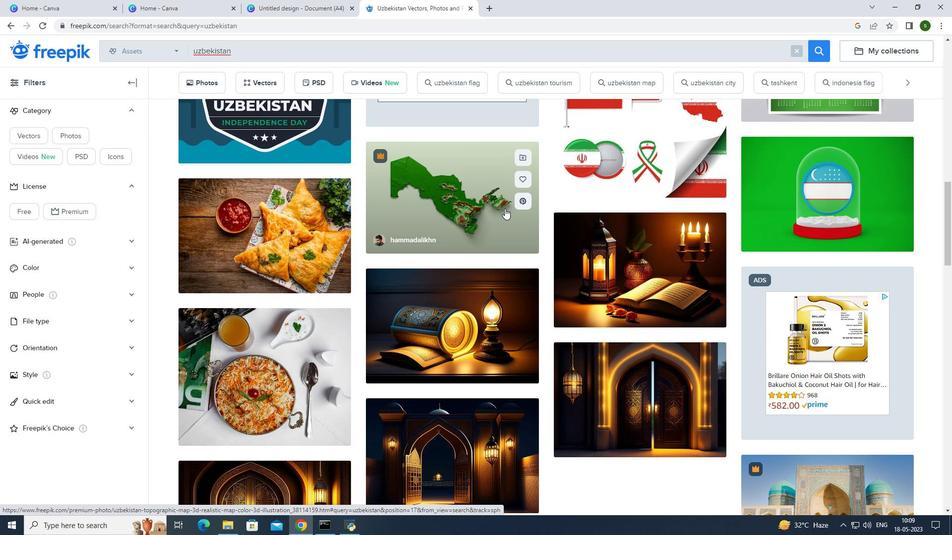 
Action: Mouse scrolled (504, 208) with delta (0, 0)
Screenshot: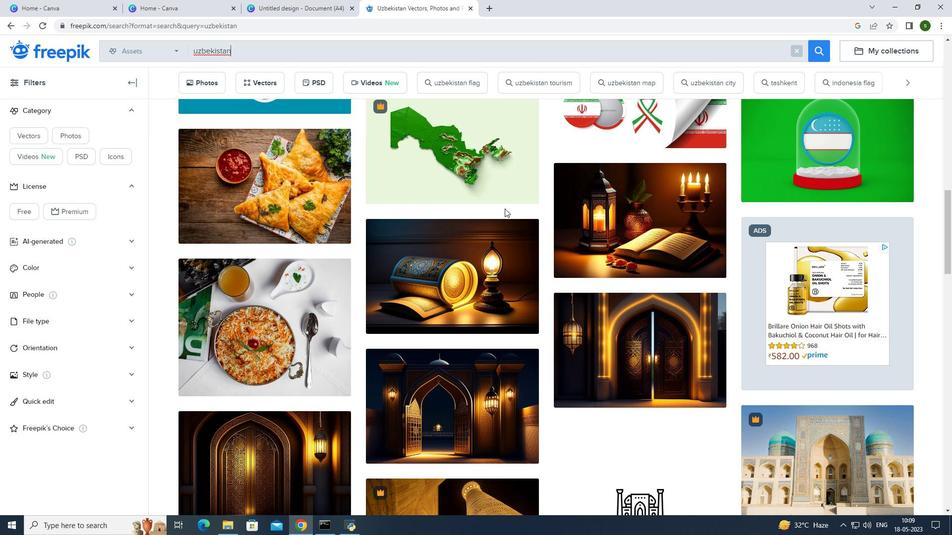 
Action: Mouse scrolled (504, 208) with delta (0, 0)
Screenshot: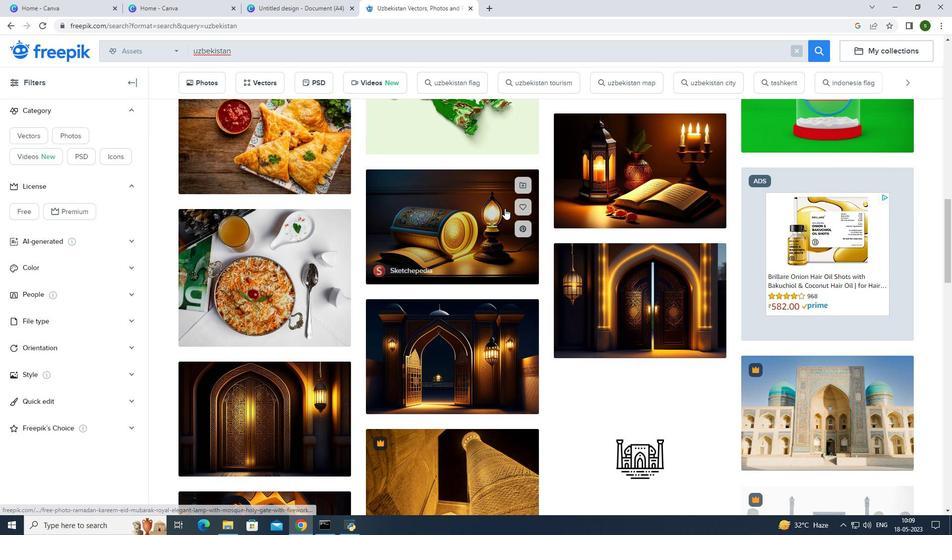 
Action: Mouse scrolled (504, 208) with delta (0, 0)
Screenshot: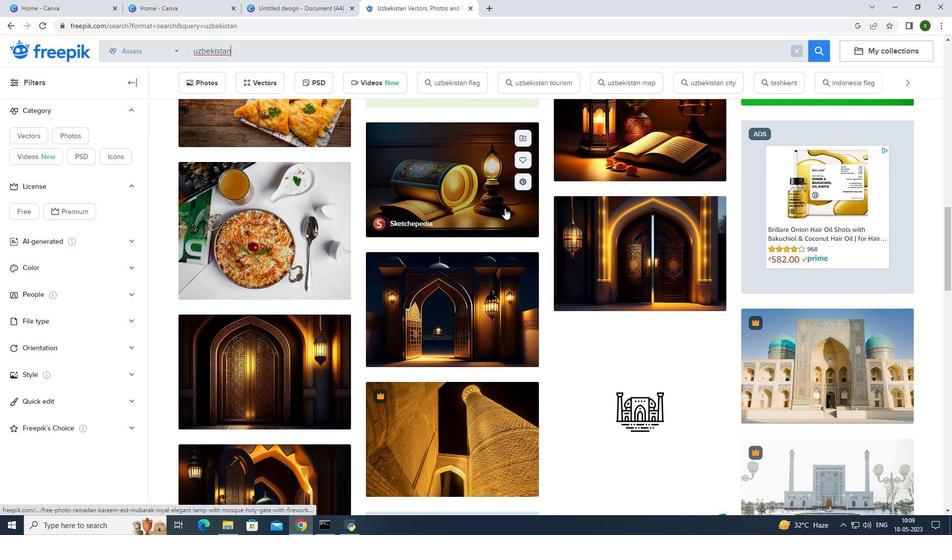 
Action: Mouse scrolled (504, 209) with delta (0, 0)
Screenshot: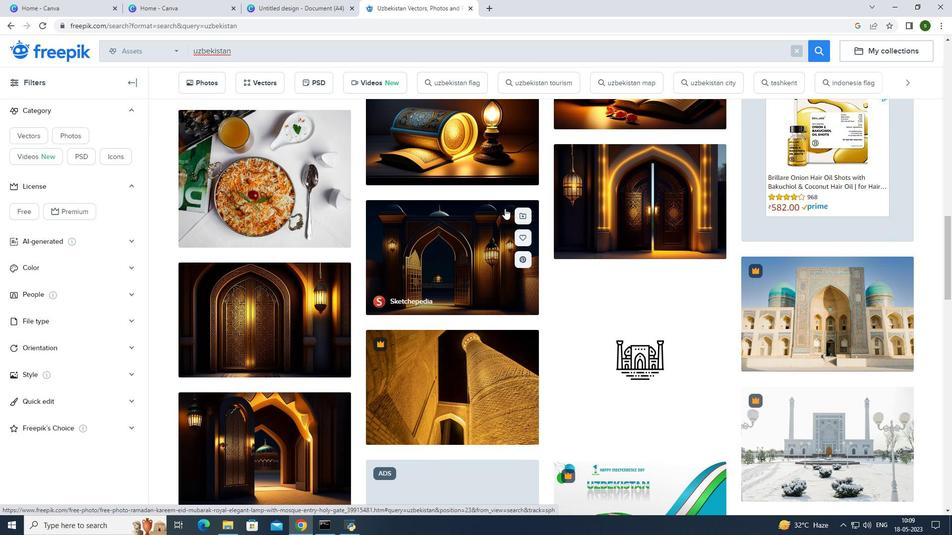 
Action: Mouse scrolled (504, 208) with delta (0, 0)
Screenshot: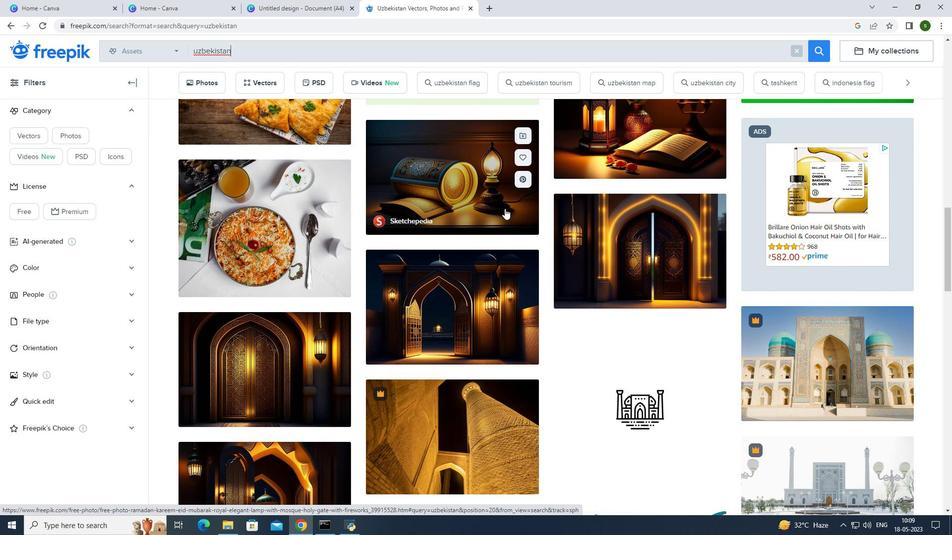 
Action: Mouse moved to (634, 179)
Screenshot: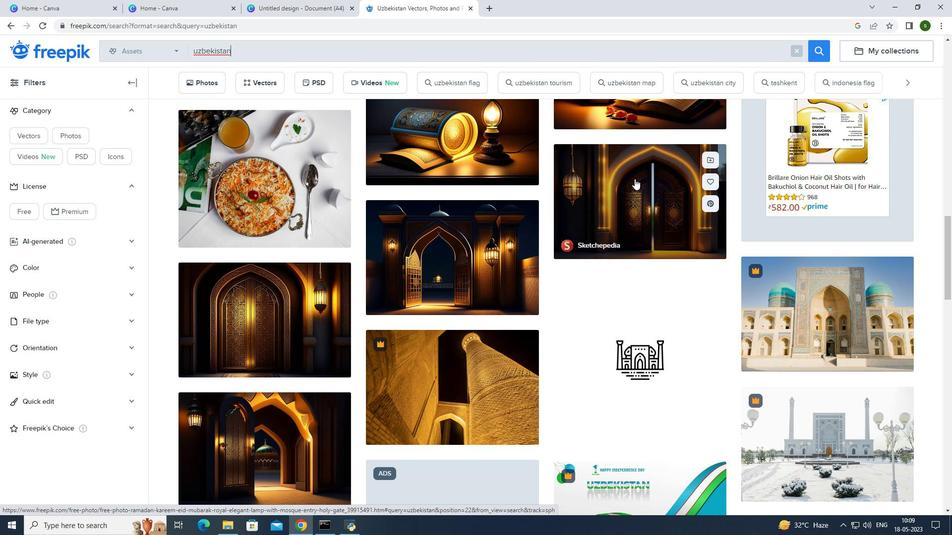 
Action: Mouse pressed left at (634, 179)
Screenshot: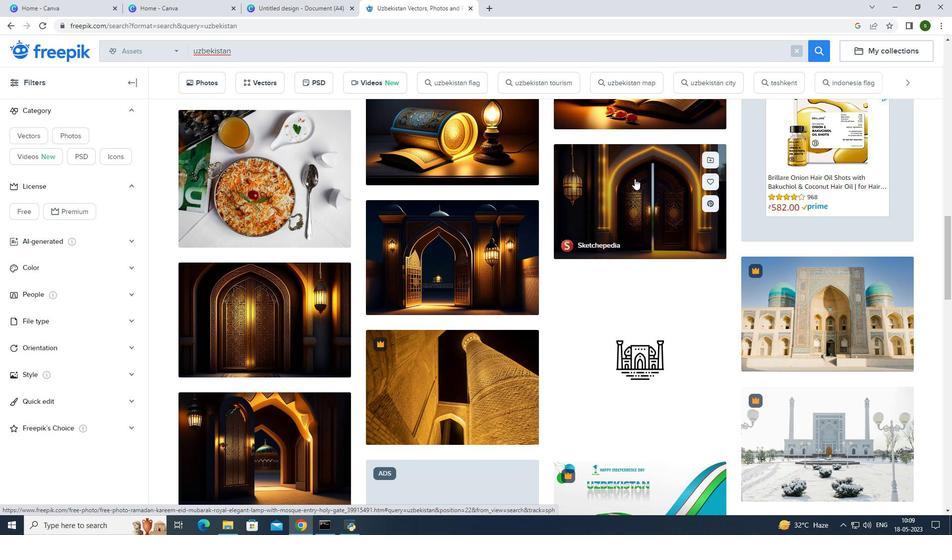
Action: Mouse moved to (542, 204)
Screenshot: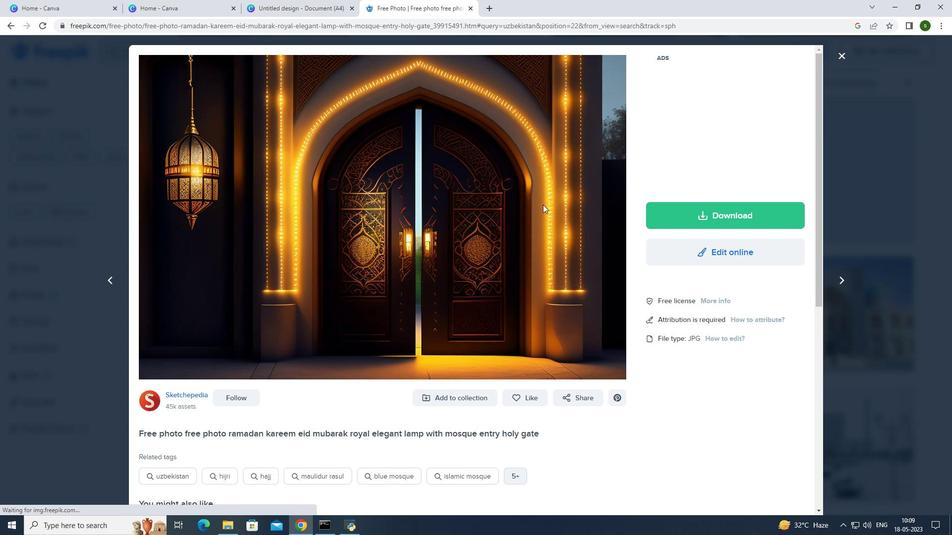 
Action: Mouse scrolled (542, 204) with delta (0, 0)
Screenshot: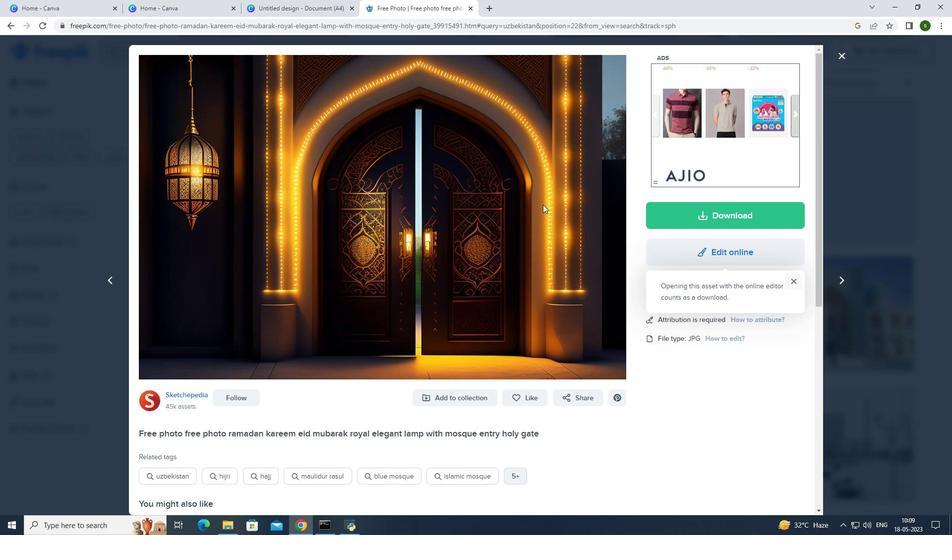 
Action: Mouse scrolled (542, 204) with delta (0, 0)
Screenshot: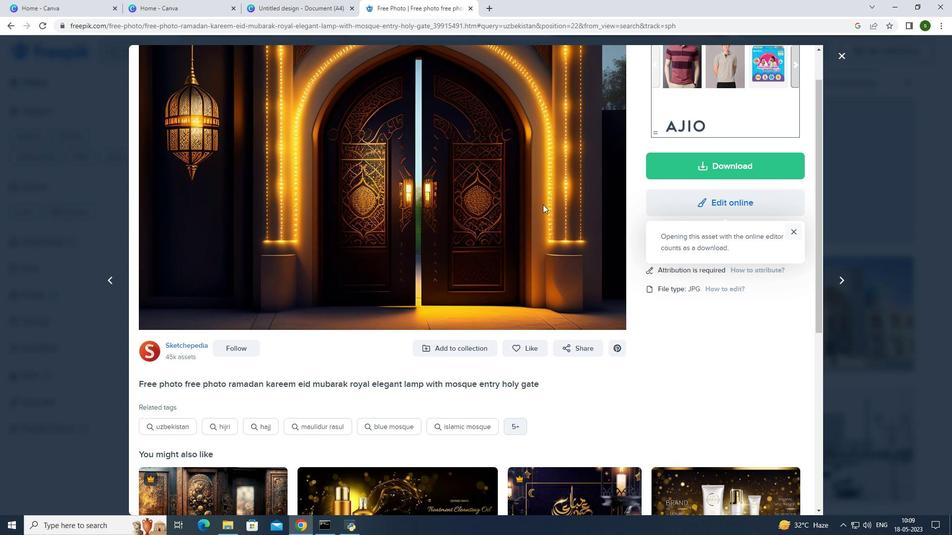 
Action: Mouse scrolled (542, 204) with delta (0, 0)
Screenshot: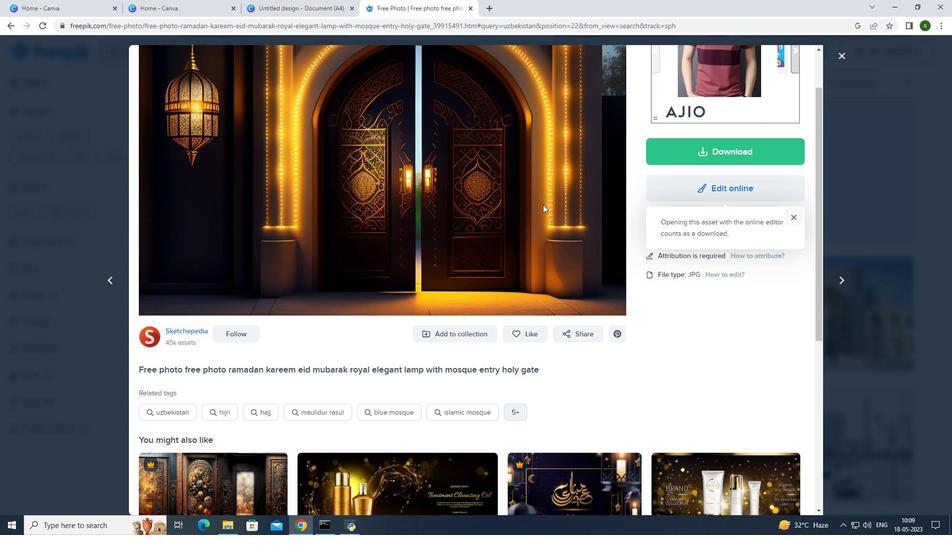
Action: Mouse scrolled (542, 204) with delta (0, 0)
Screenshot: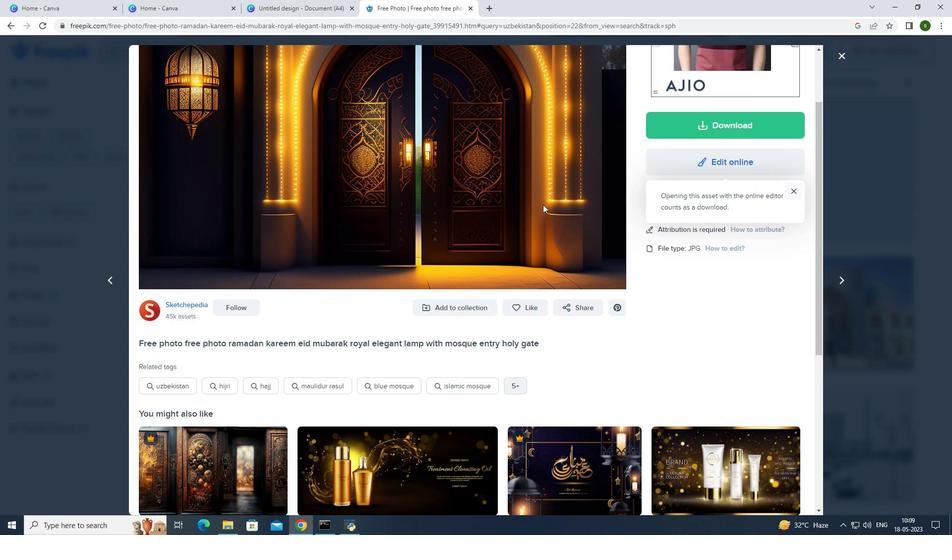 
Action: Mouse scrolled (542, 204) with delta (0, 0)
Screenshot: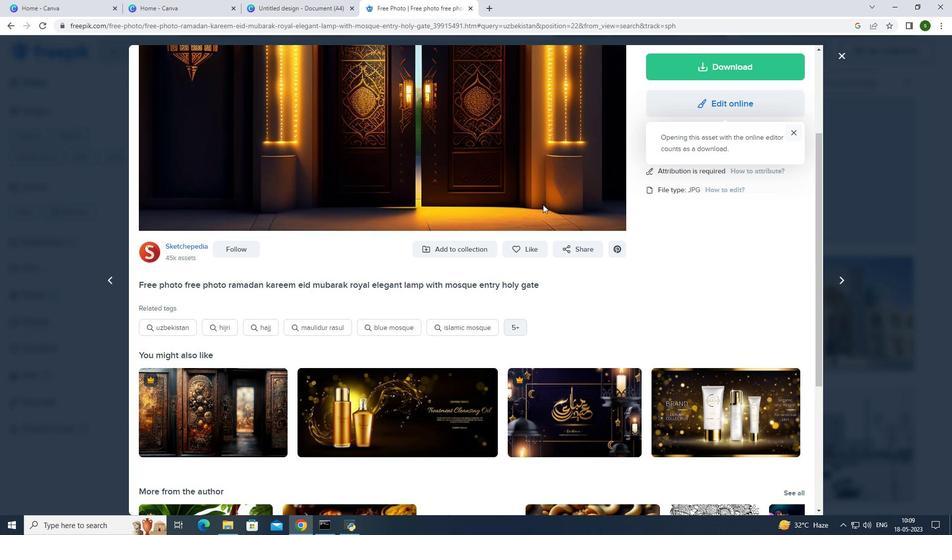 
Action: Mouse scrolled (542, 204) with delta (0, 0)
Screenshot: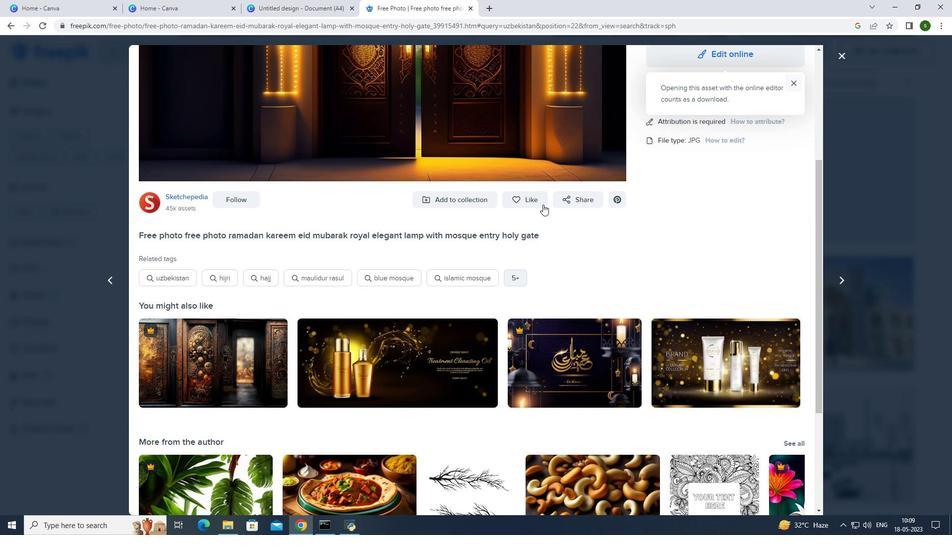 
Action: Mouse scrolled (542, 204) with delta (0, 0)
Screenshot: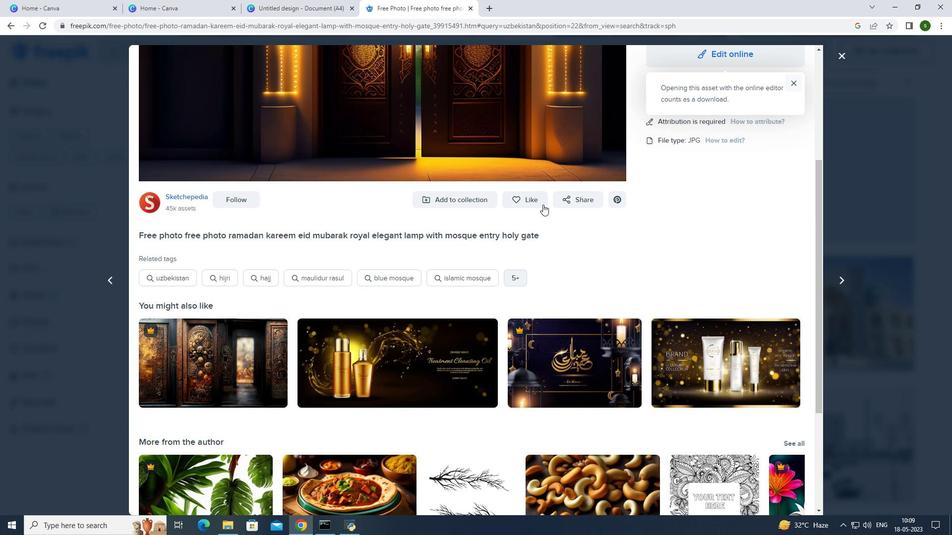 
Action: Mouse scrolled (542, 204) with delta (0, 0)
Screenshot: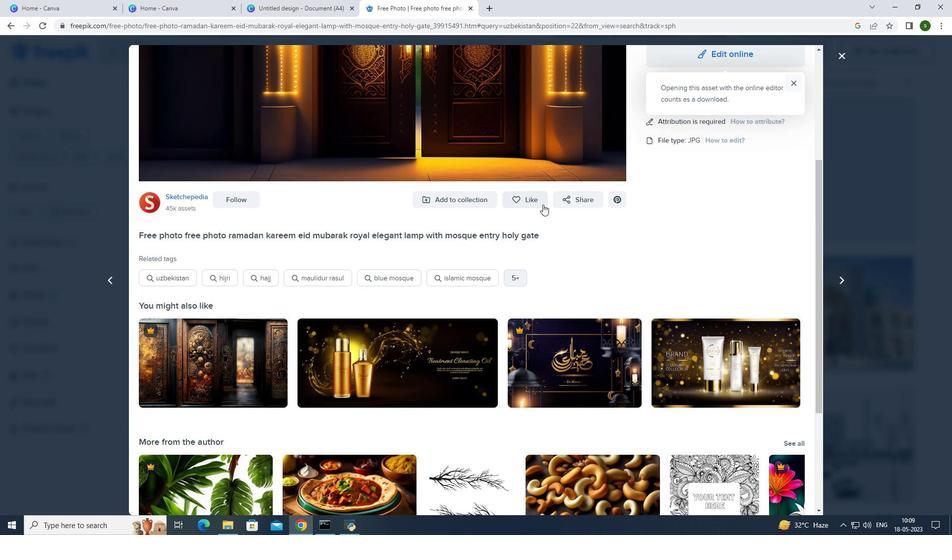 
Action: Mouse scrolled (542, 205) with delta (0, 0)
Screenshot: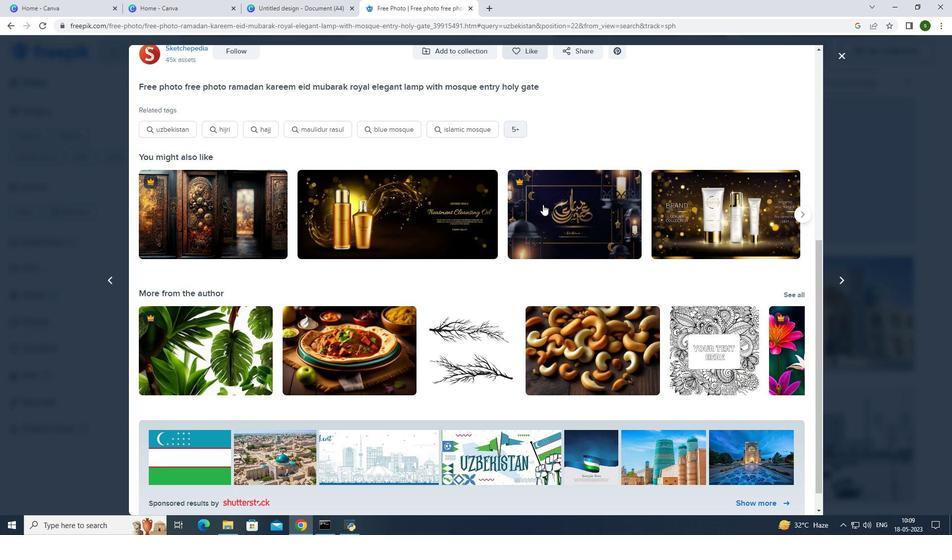 
Action: Mouse scrolled (542, 205) with delta (0, 0)
Screenshot: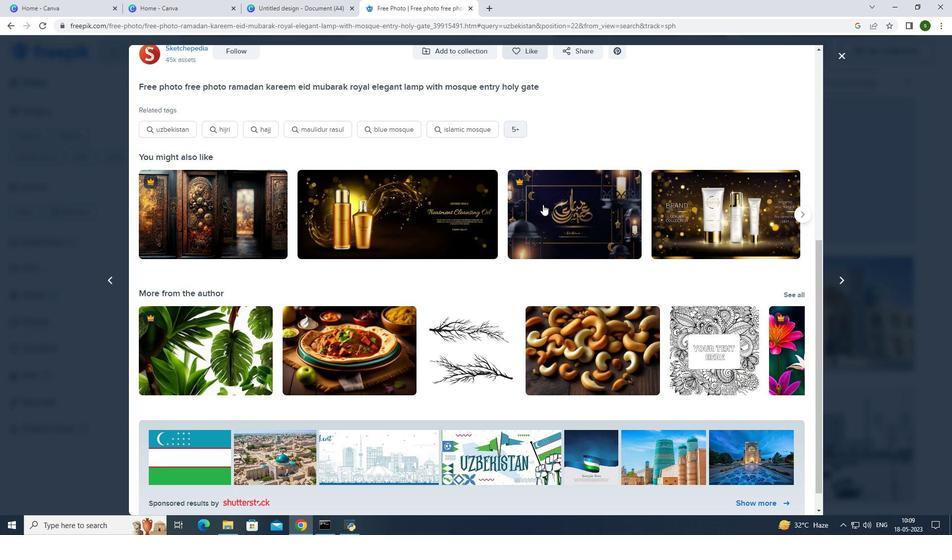 
Action: Mouse scrolled (542, 205) with delta (0, 0)
Screenshot: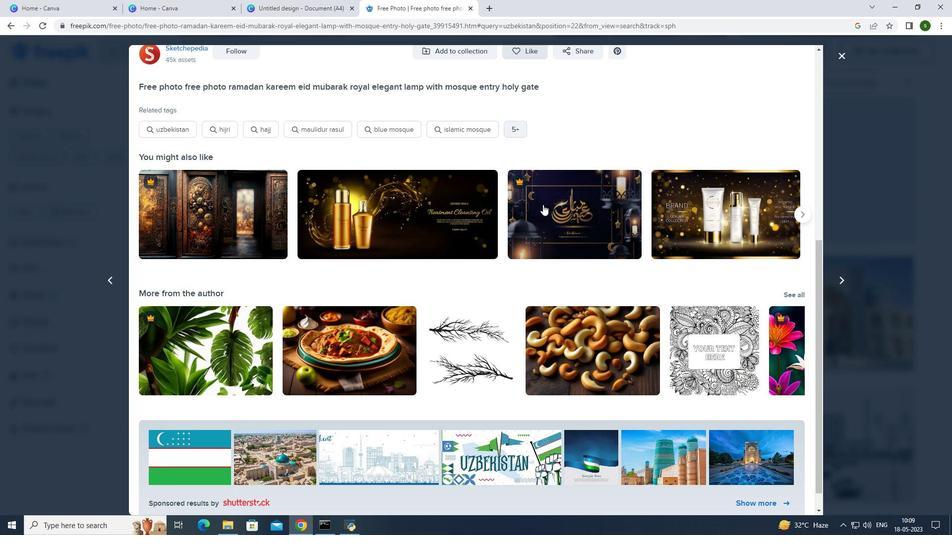 
Action: Mouse scrolled (542, 205) with delta (0, 0)
Screenshot: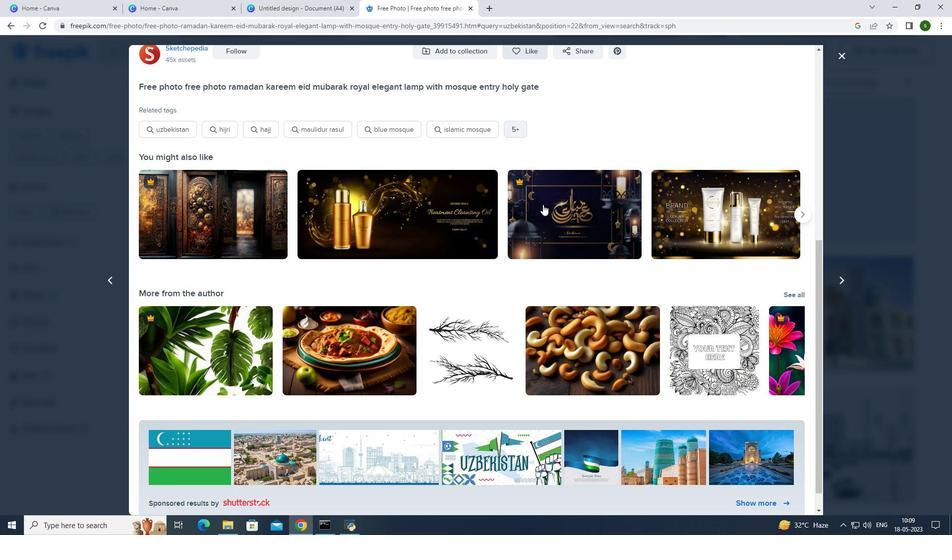 
Action: Mouse scrolled (542, 205) with delta (0, 0)
Screenshot: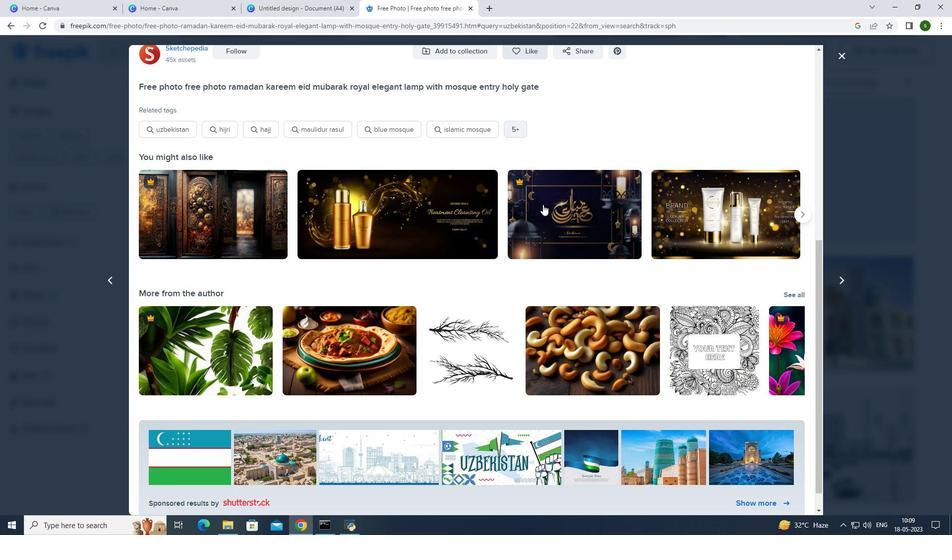 
Action: Mouse scrolled (542, 205) with delta (0, 0)
Screenshot: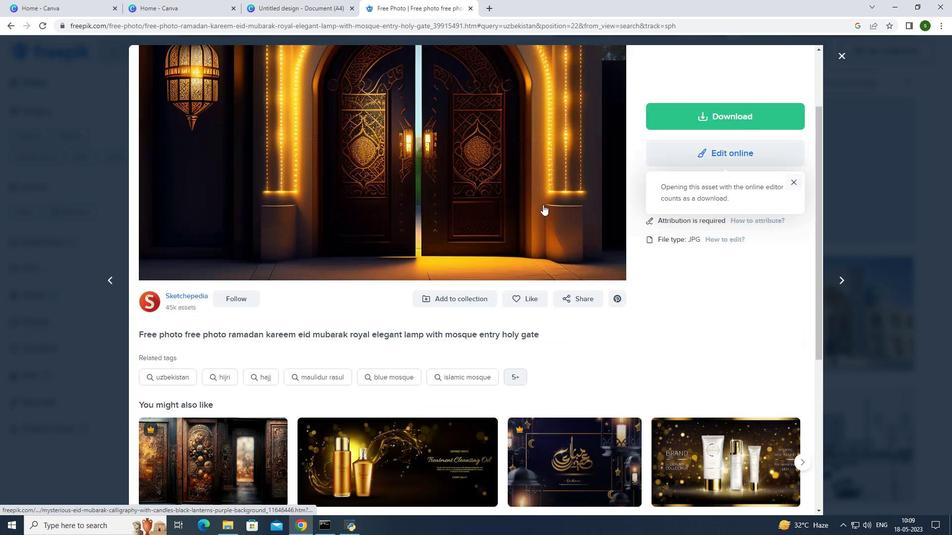 
Action: Mouse scrolled (542, 205) with delta (0, 0)
Screenshot: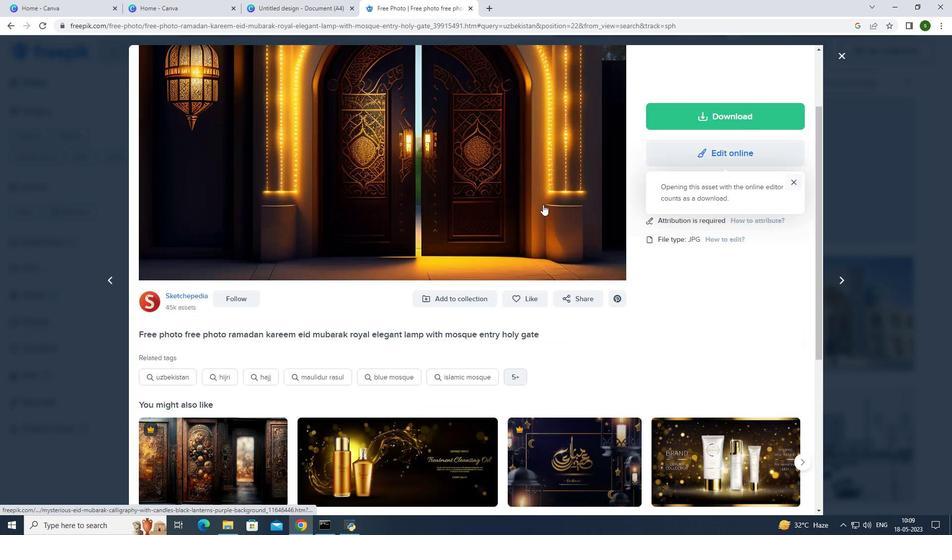 
Action: Mouse scrolled (542, 205) with delta (0, 0)
Screenshot: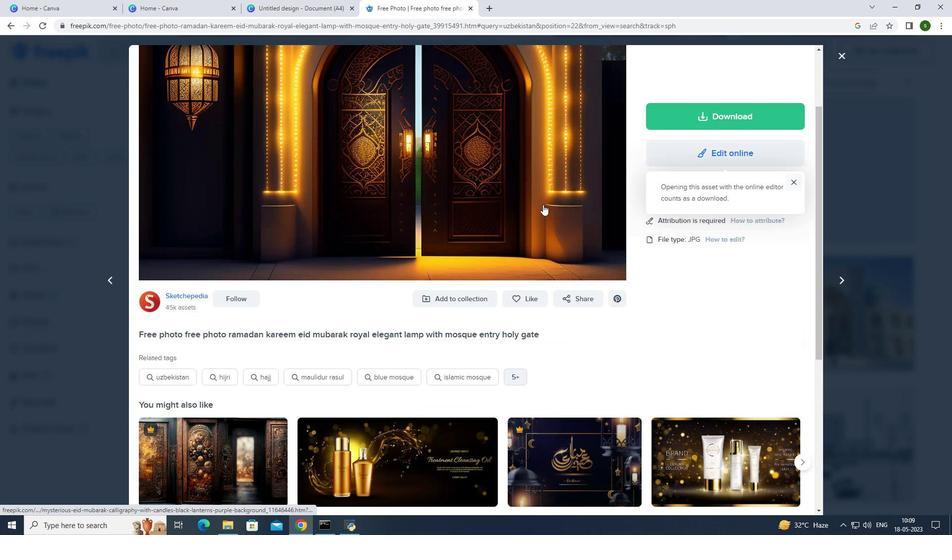 
Action: Mouse scrolled (542, 205) with delta (0, 0)
Screenshot: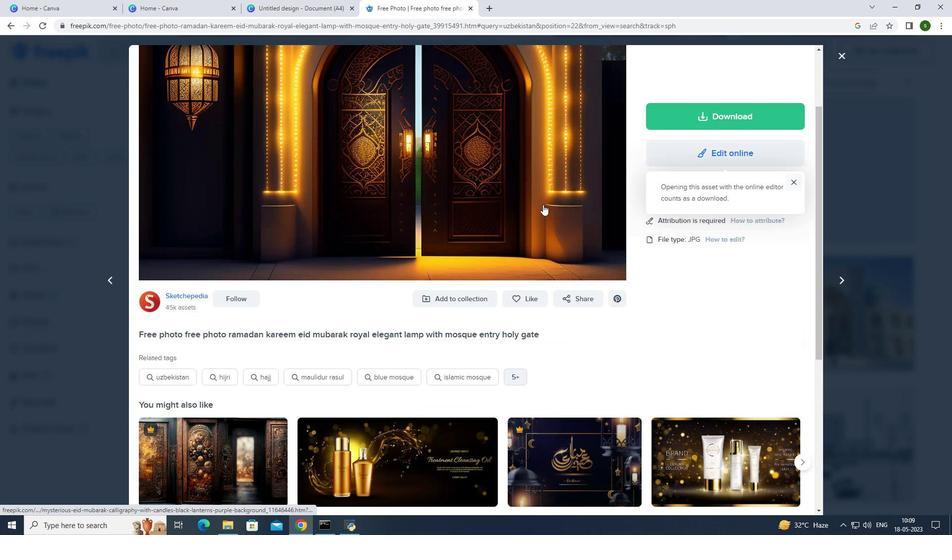 
Action: Mouse scrolled (542, 205) with delta (0, 0)
Screenshot: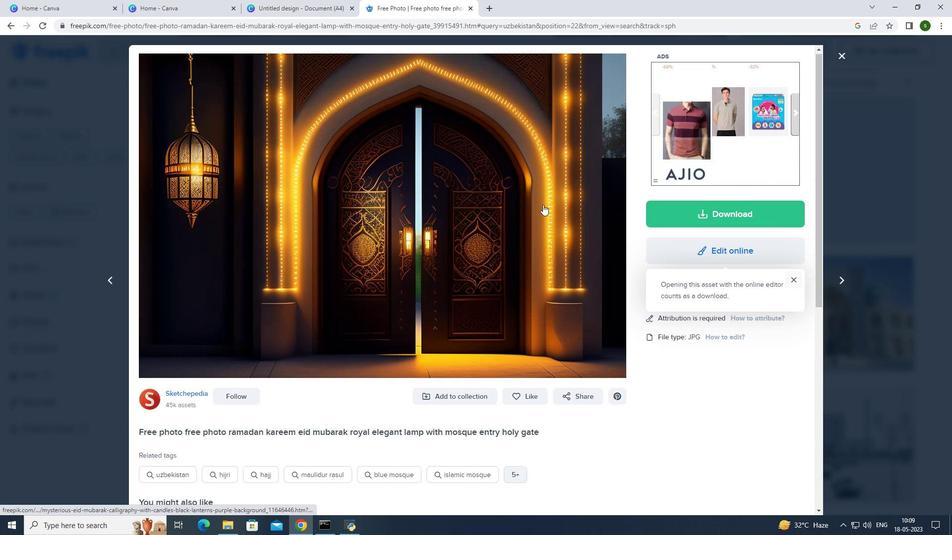 
Action: Mouse scrolled (542, 205) with delta (0, 0)
Screenshot: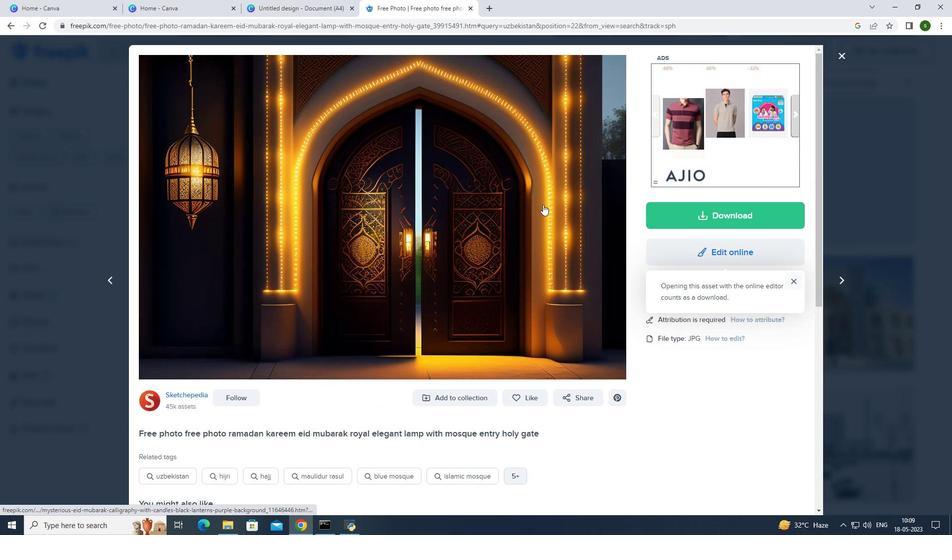 
Action: Mouse moved to (845, 58)
Screenshot: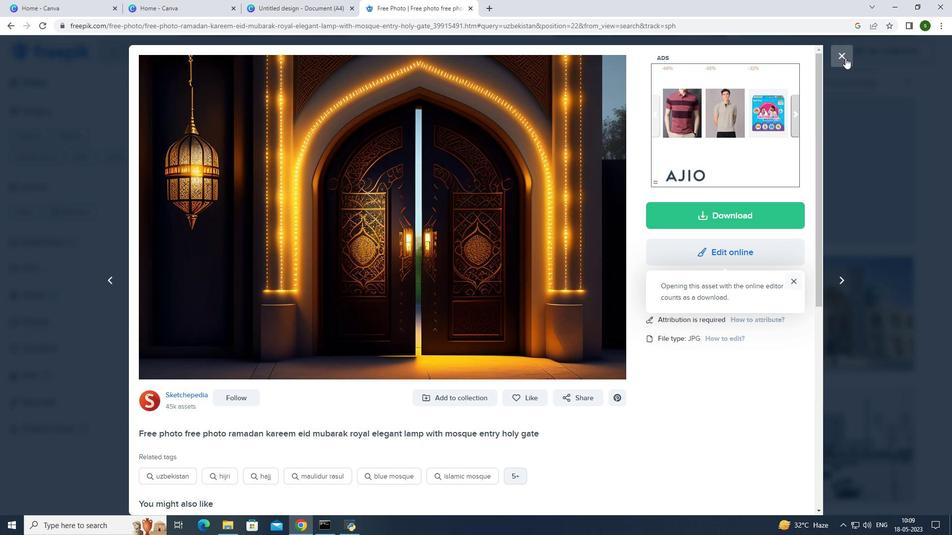 
Action: Mouse pressed left at (845, 58)
Screenshot: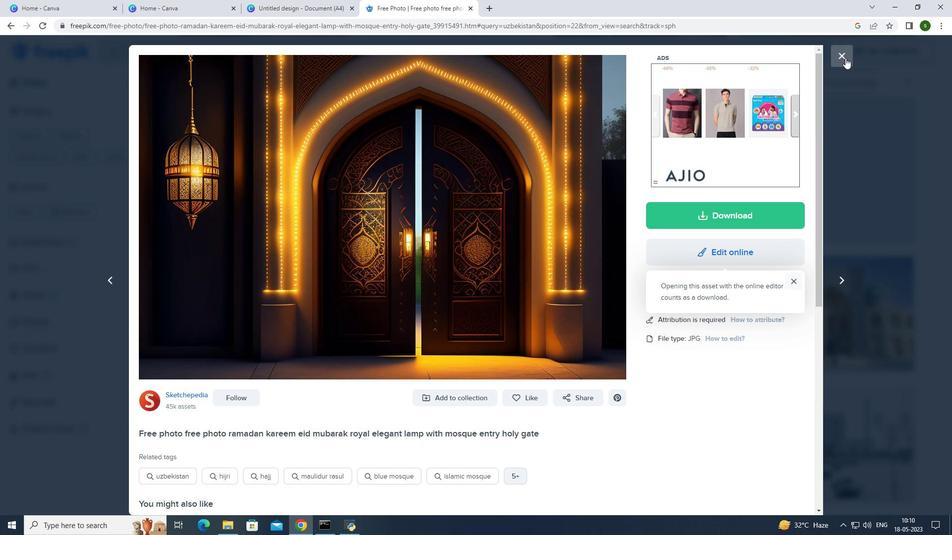 
Action: Mouse moved to (782, 176)
Screenshot: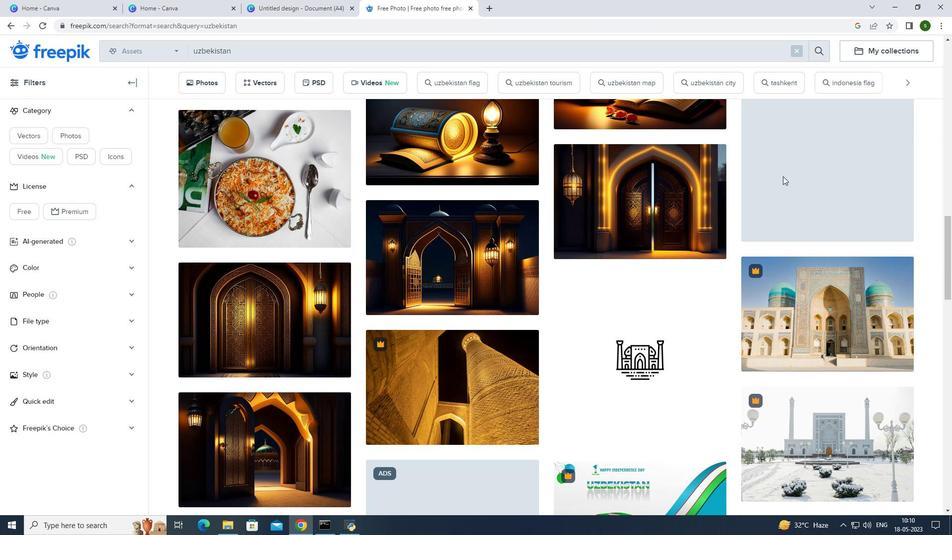 
Action: Mouse scrolled (782, 177) with delta (0, 0)
Screenshot: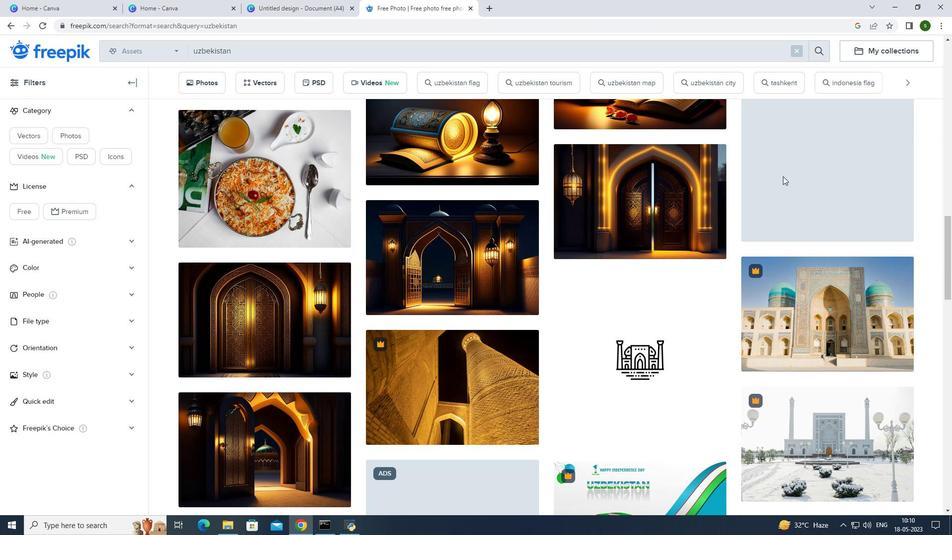 
Action: Mouse scrolled (782, 177) with delta (0, 0)
Screenshot: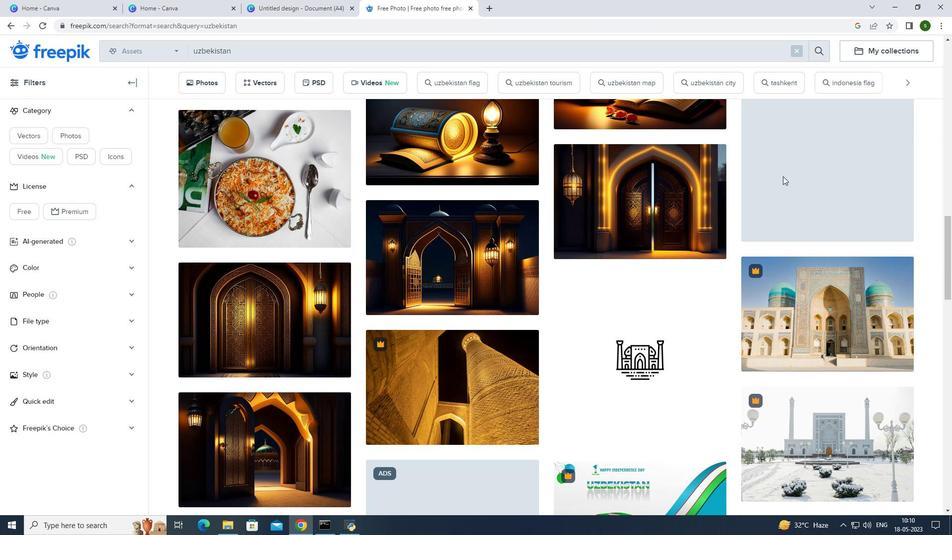 
Action: Mouse scrolled (782, 177) with delta (0, 0)
Screenshot: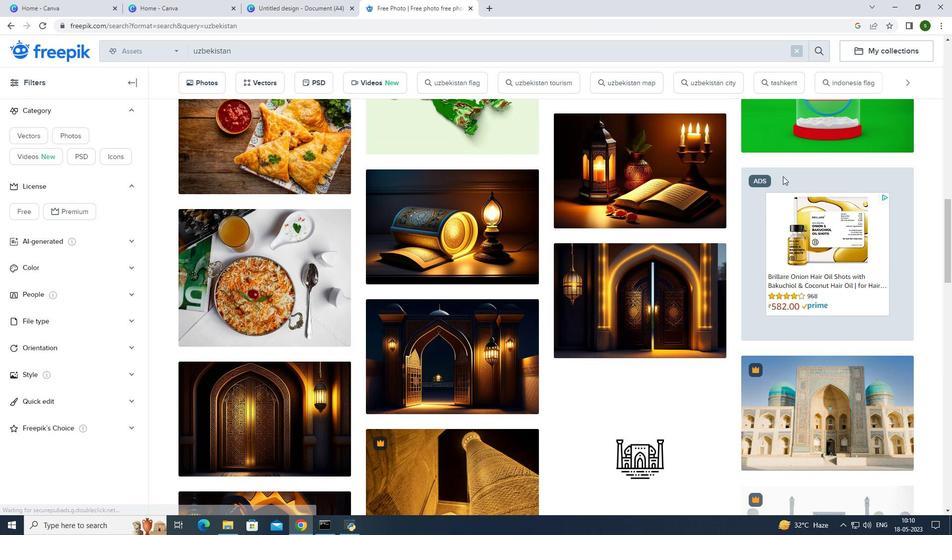 
Action: Mouse moved to (433, 389)
Screenshot: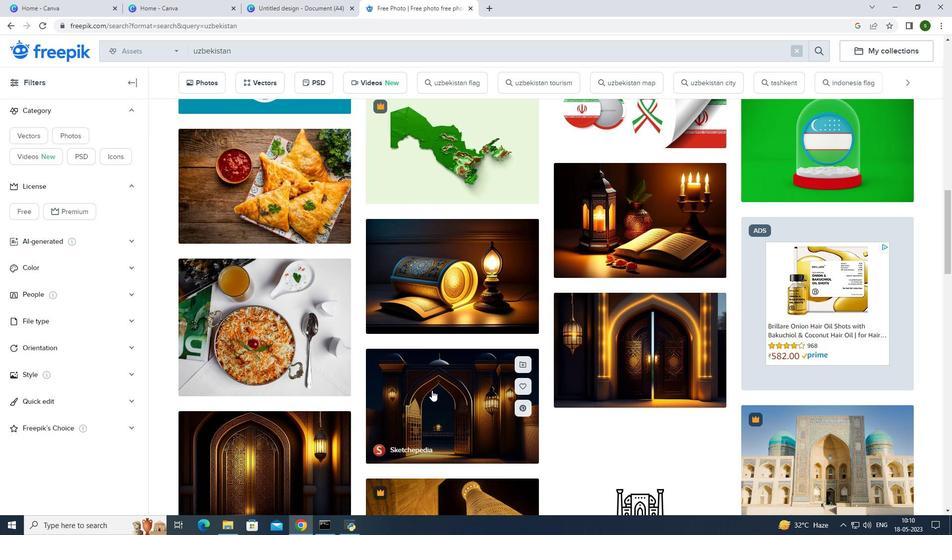 
Action: Mouse pressed left at (433, 389)
Screenshot: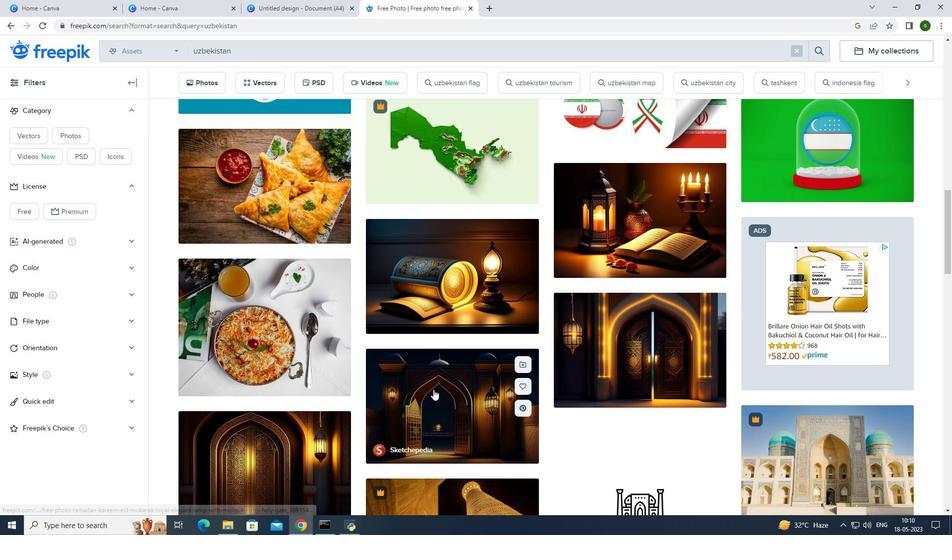 
Action: Mouse moved to (701, 218)
Screenshot: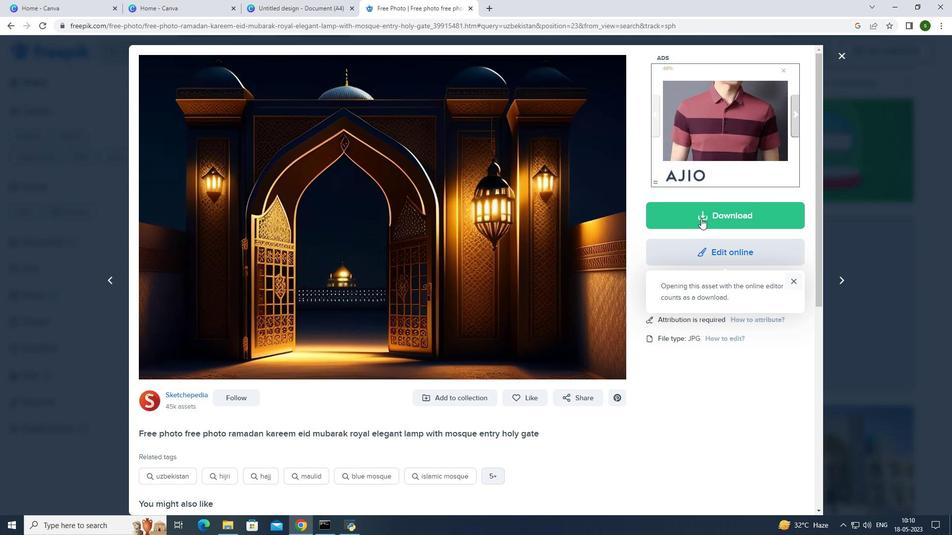 
Action: Mouse pressed left at (701, 218)
Screenshot: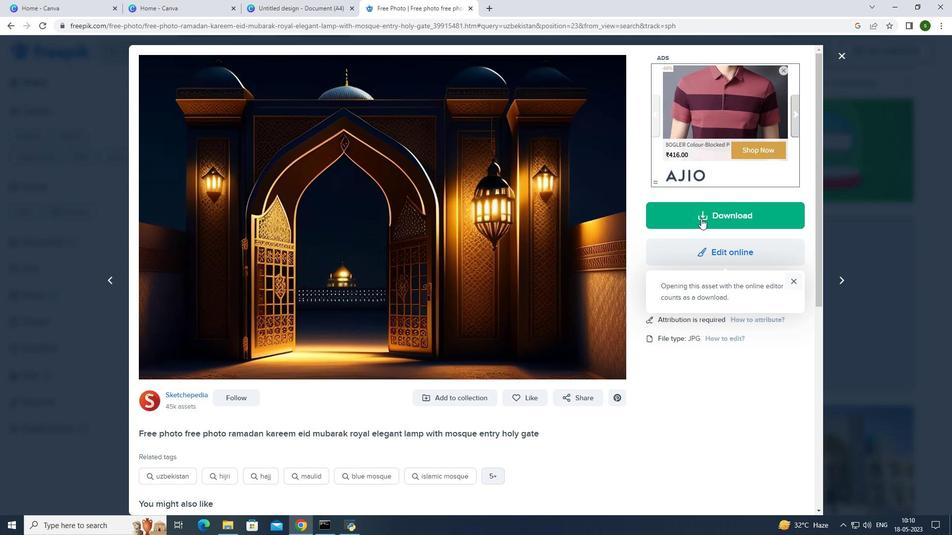 
Action: Mouse moved to (751, 350)
Screenshot: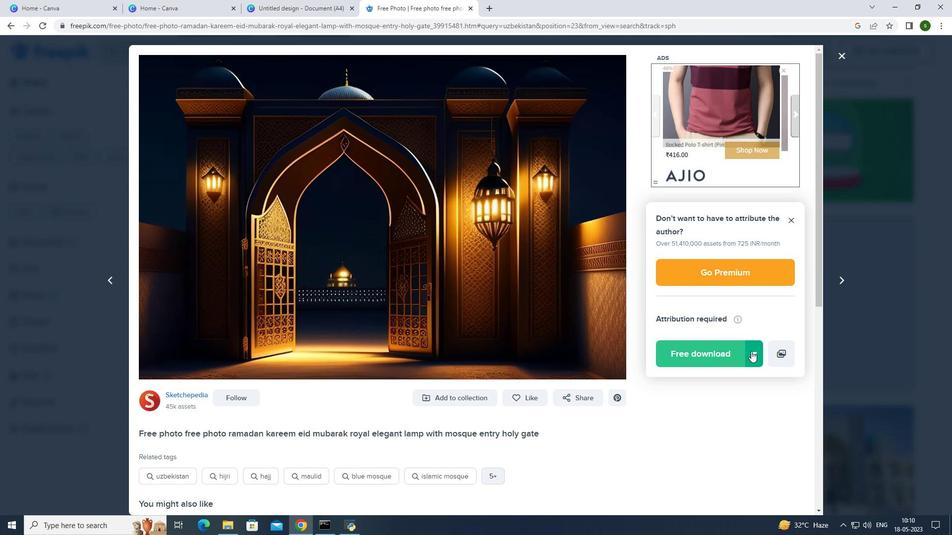 
Action: Mouse pressed left at (751, 350)
Screenshot: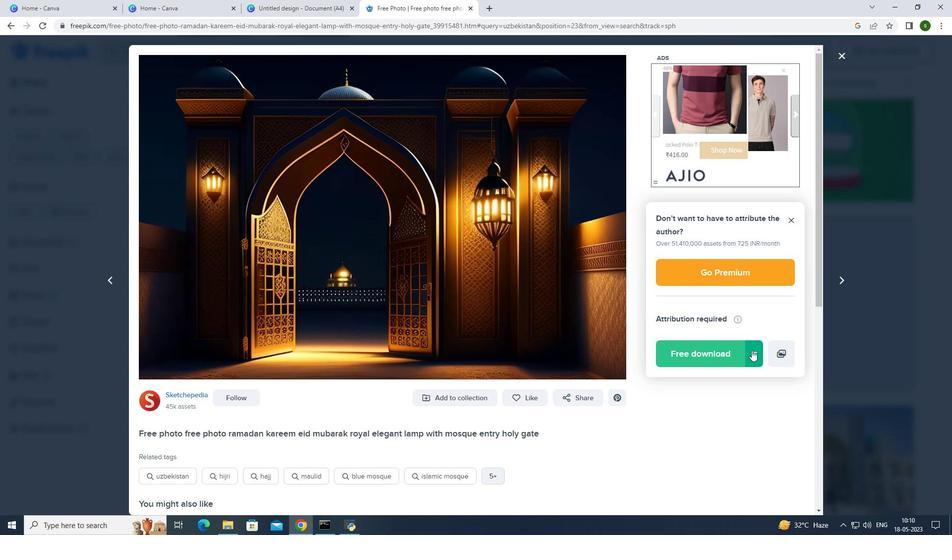 
Action: Mouse pressed left at (751, 350)
Screenshot: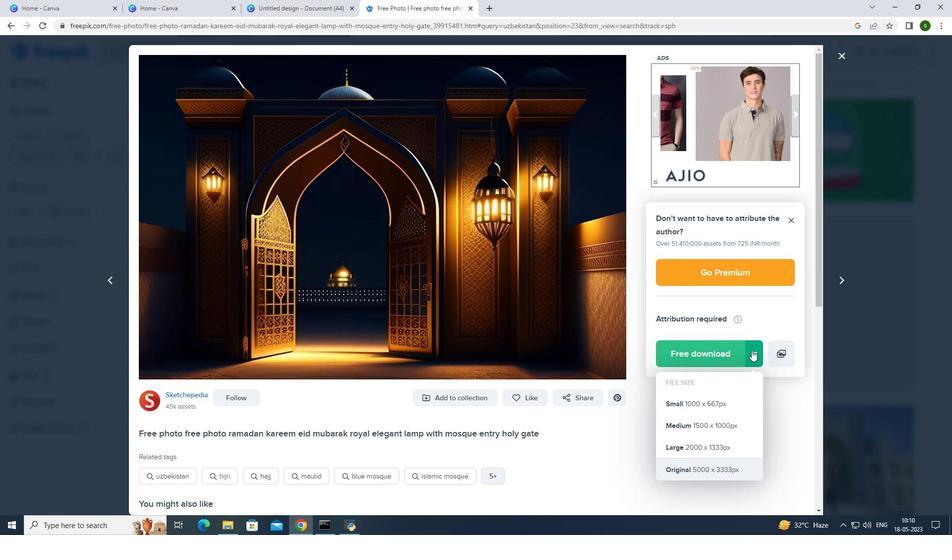 
Action: Mouse moved to (681, 354)
Screenshot: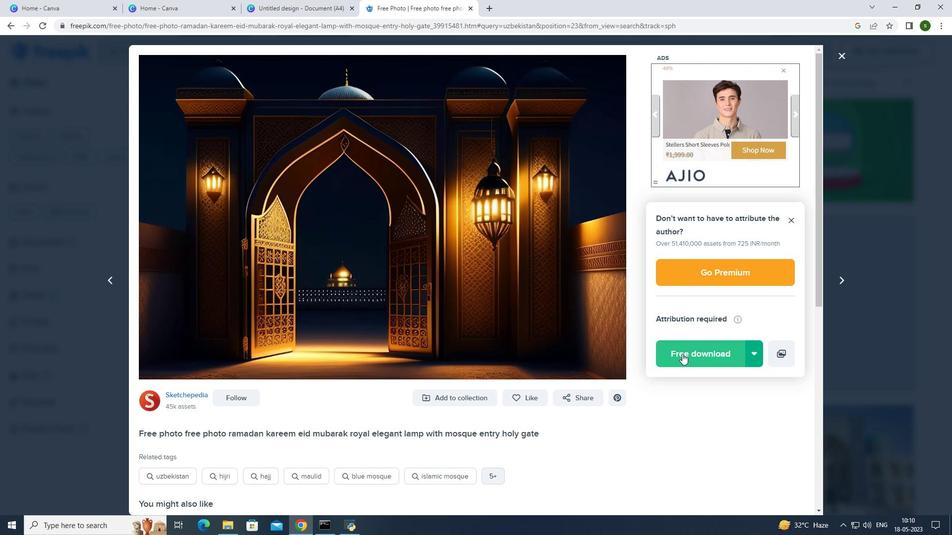 
Action: Mouse pressed left at (681, 354)
Screenshot: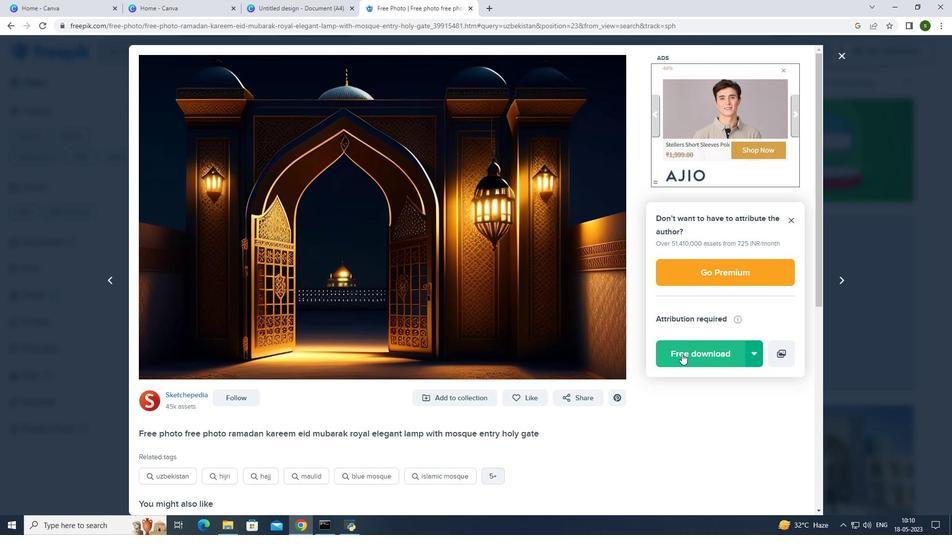 
Action: Mouse moved to (838, 57)
Screenshot: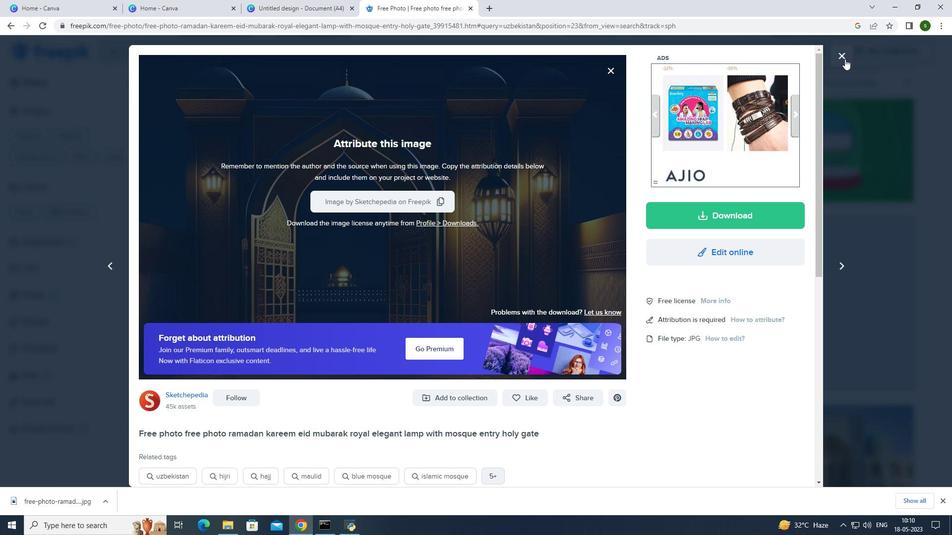 
Action: Mouse pressed left at (838, 57)
Screenshot: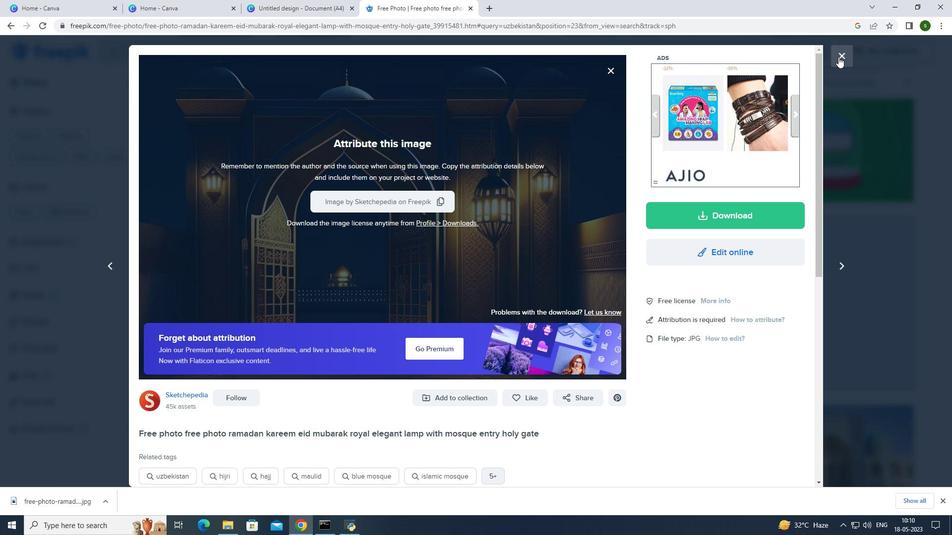 
Action: Mouse moved to (883, 224)
Screenshot: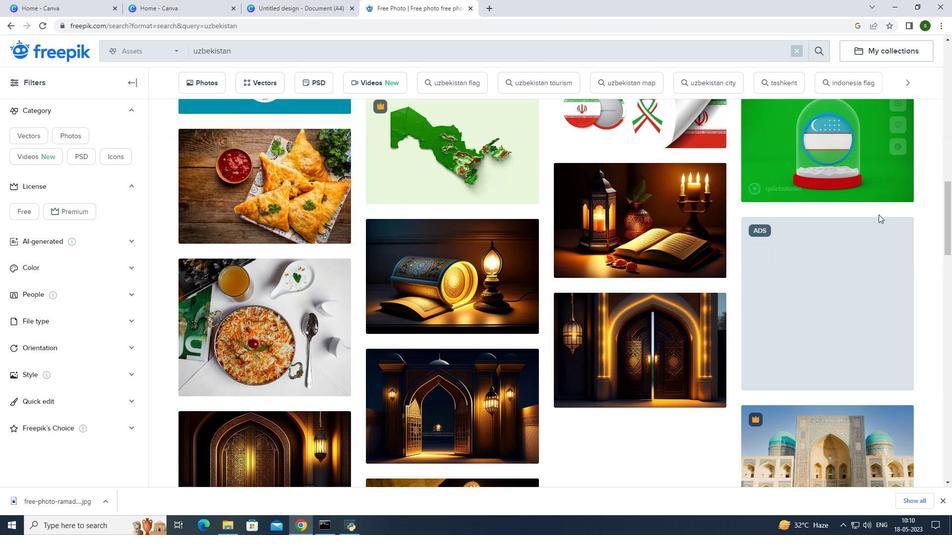 
Action: Mouse scrolled (883, 225) with delta (0, 0)
Screenshot: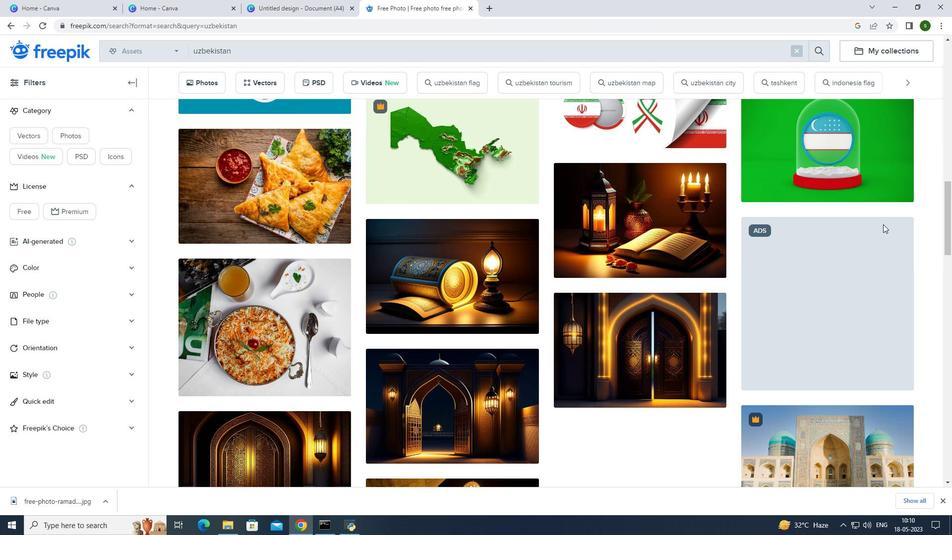 
Action: Mouse scrolled (883, 225) with delta (0, 0)
Screenshot: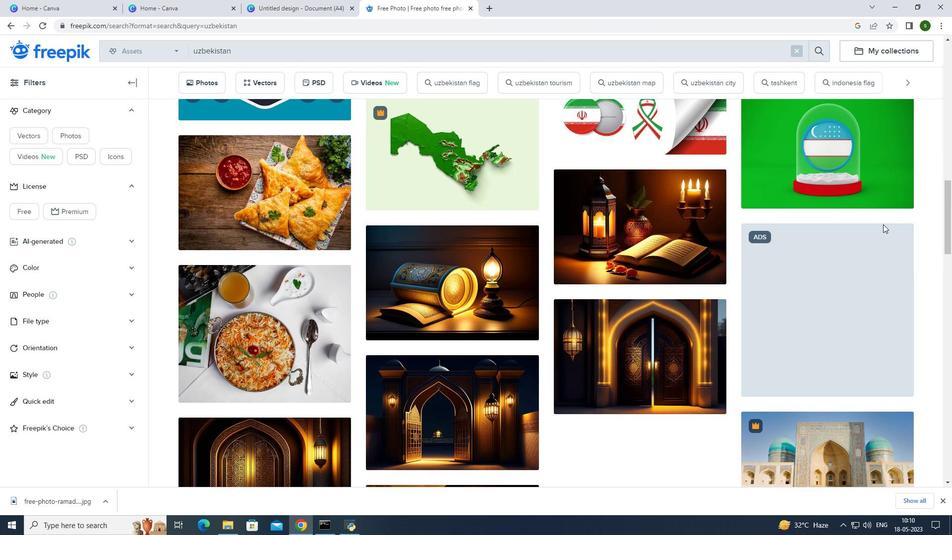 
Action: Mouse scrolled (883, 225) with delta (0, 0)
Screenshot: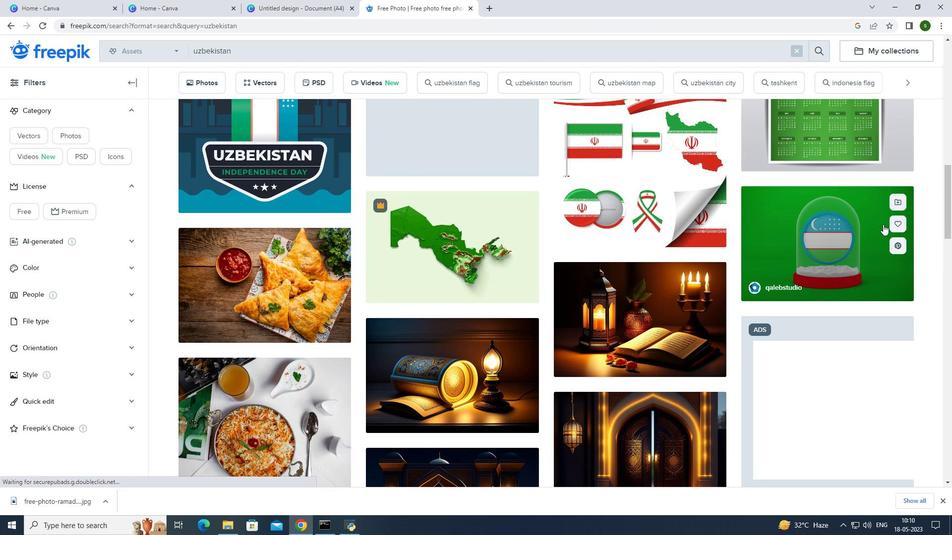 
Action: Mouse scrolled (883, 225) with delta (0, 0)
Screenshot: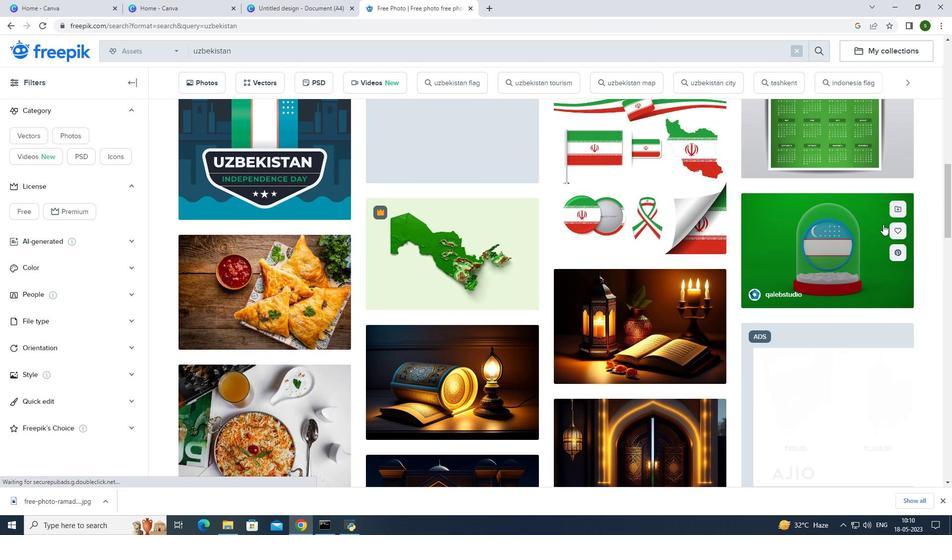 
Action: Mouse scrolled (883, 225) with delta (0, 0)
Screenshot: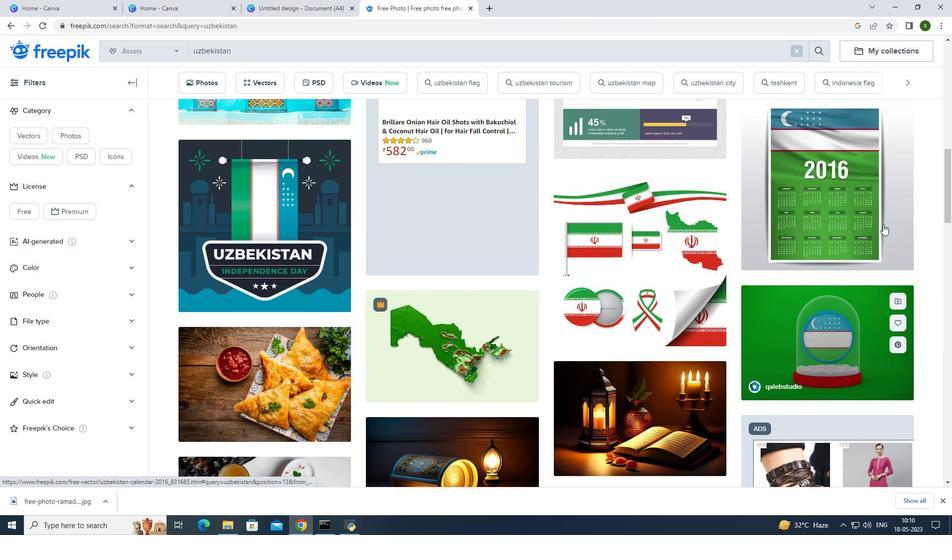 
Action: Mouse scrolled (883, 225) with delta (0, 0)
Screenshot: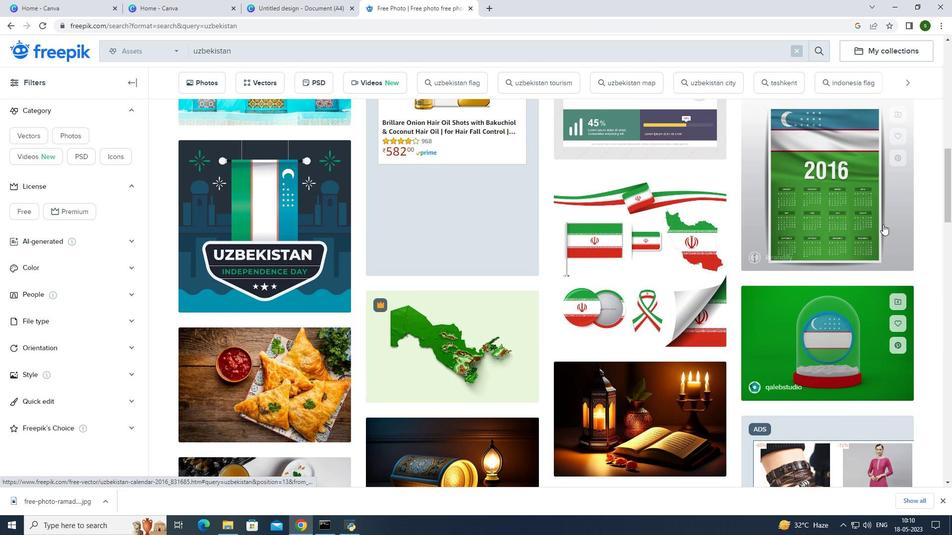 
Action: Mouse scrolled (883, 225) with delta (0, 0)
Screenshot: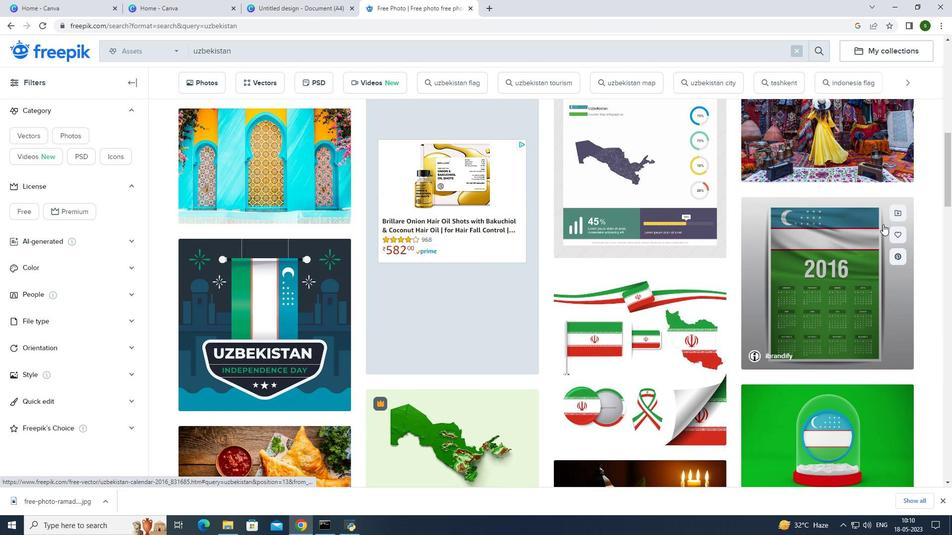 
Action: Mouse scrolled (883, 225) with delta (0, 0)
Screenshot: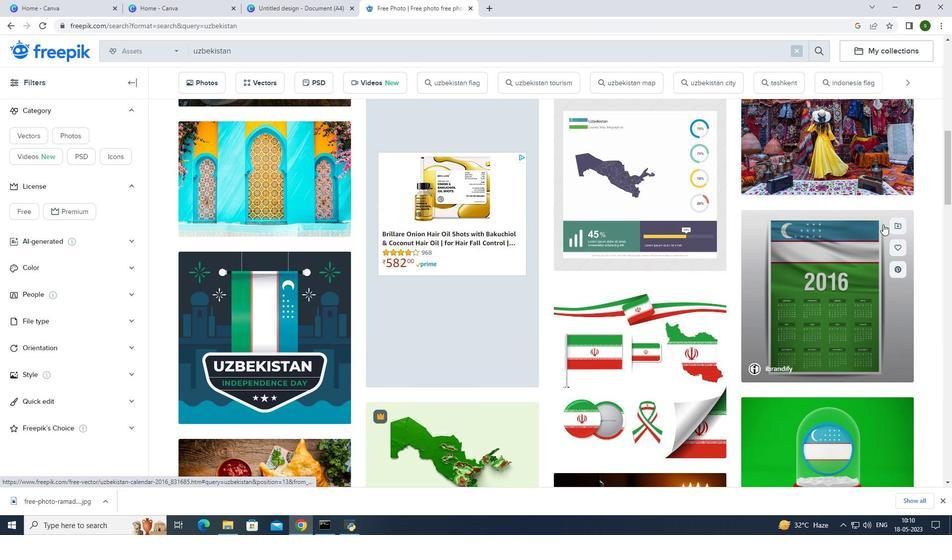 
Action: Mouse scrolled (883, 225) with delta (0, 0)
Screenshot: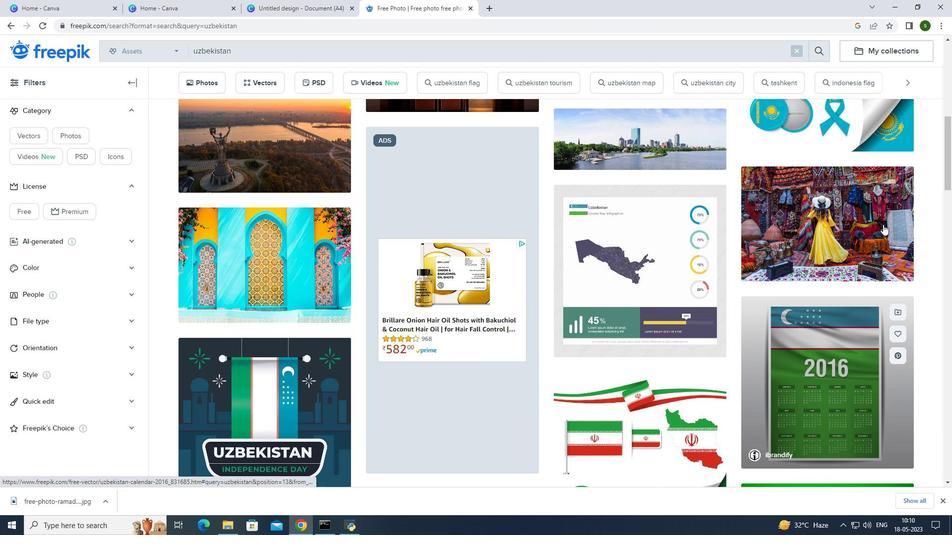
Action: Mouse scrolled (883, 225) with delta (0, 0)
Screenshot: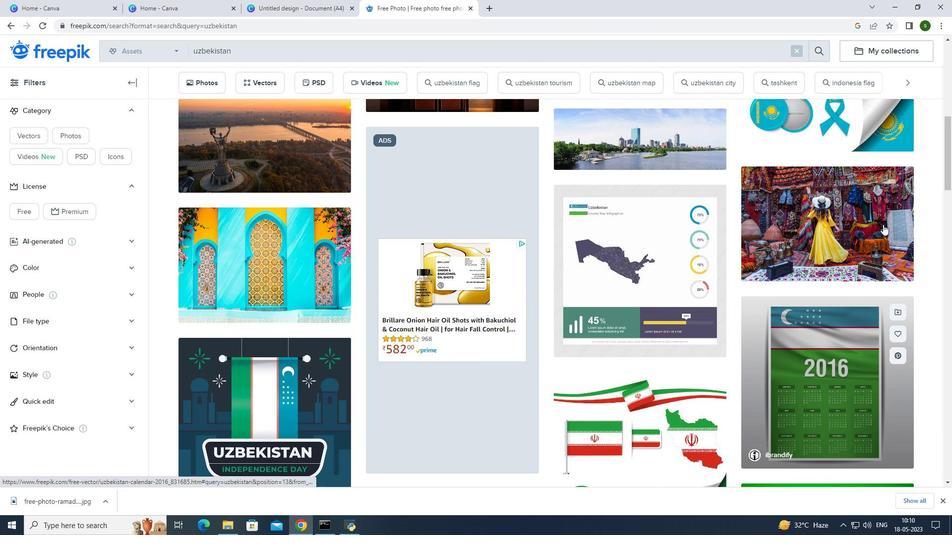 
Action: Mouse scrolled (883, 225) with delta (0, 0)
Screenshot: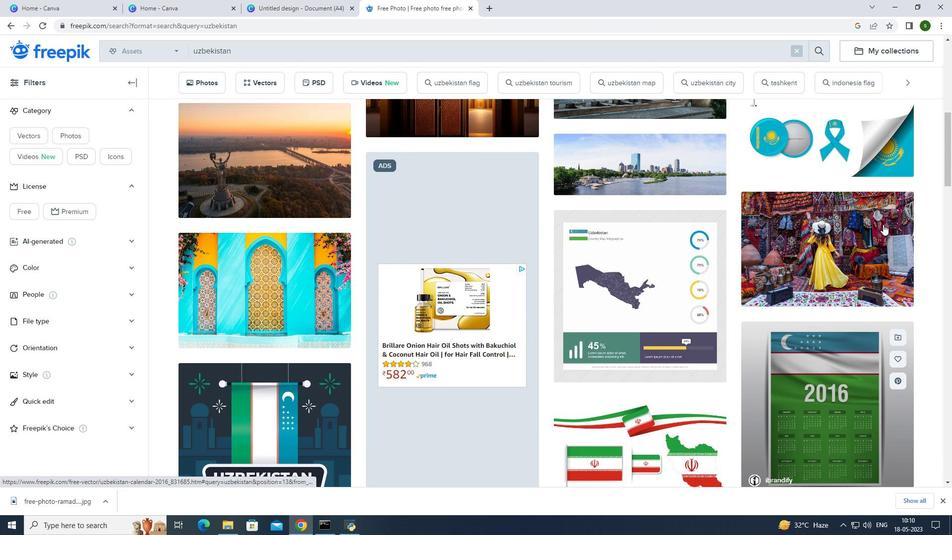 
Action: Mouse scrolled (883, 225) with delta (0, 0)
Screenshot: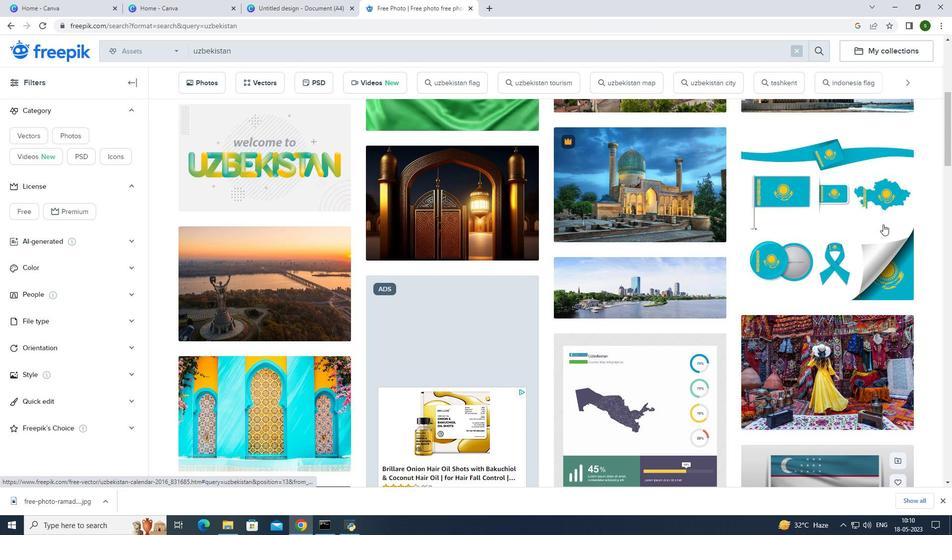 
Action: Mouse scrolled (883, 225) with delta (0, 0)
Screenshot: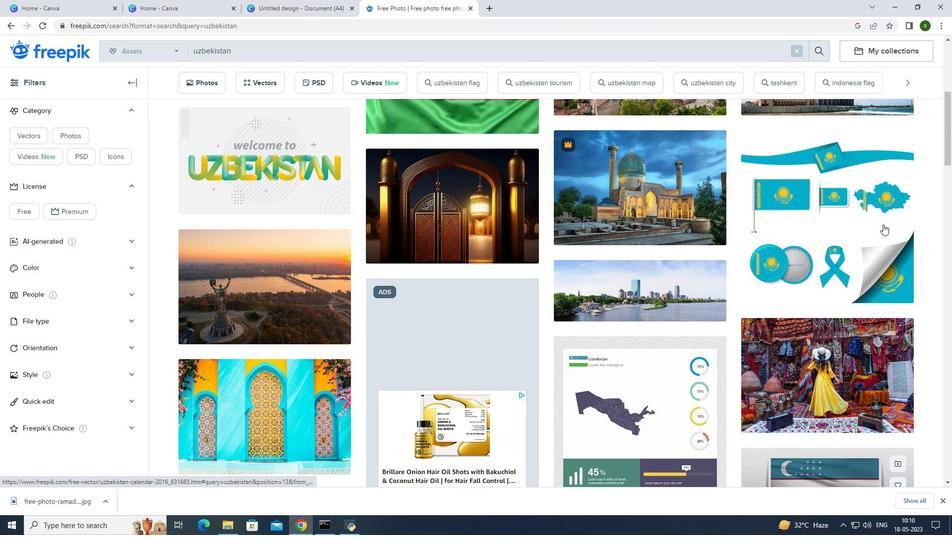 
Action: Mouse scrolled (883, 225) with delta (0, 0)
Screenshot: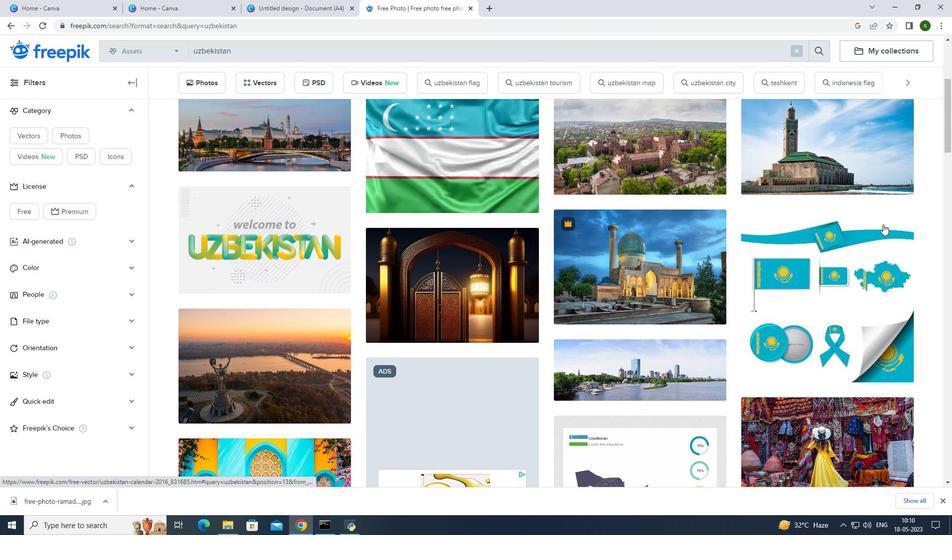 
Action: Mouse moved to (799, 201)
Screenshot: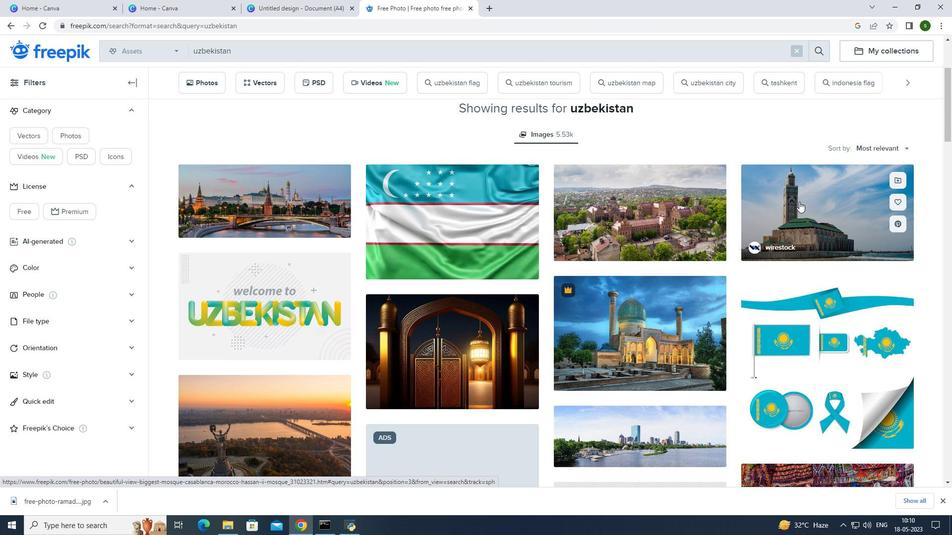 
Action: Mouse pressed left at (799, 201)
Screenshot: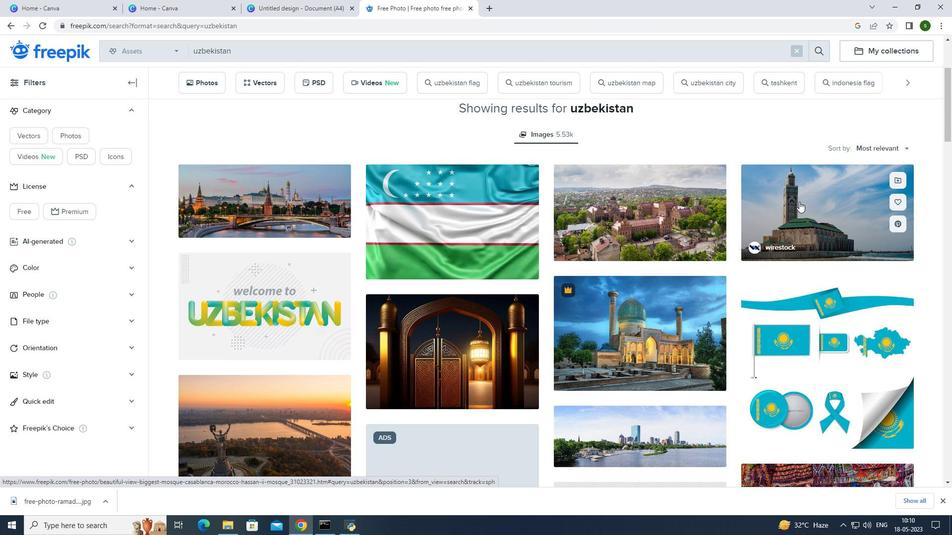 
Action: Mouse moved to (720, 213)
Screenshot: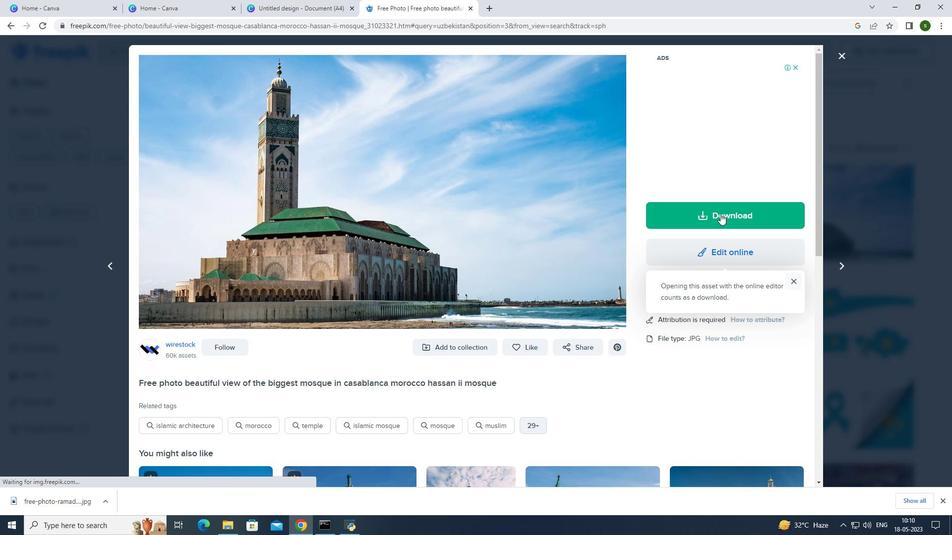 
Action: Mouse pressed left at (720, 213)
Screenshot: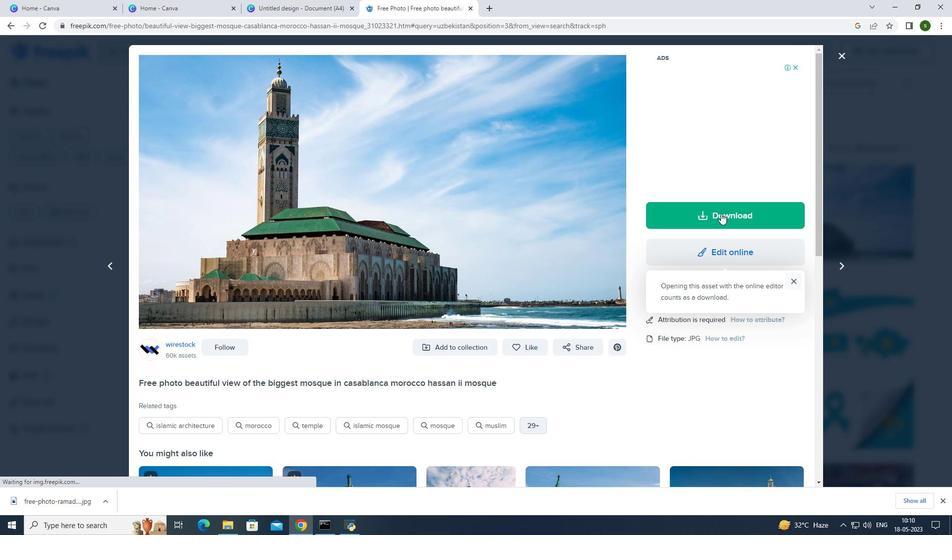 
Action: Mouse moved to (684, 346)
Screenshot: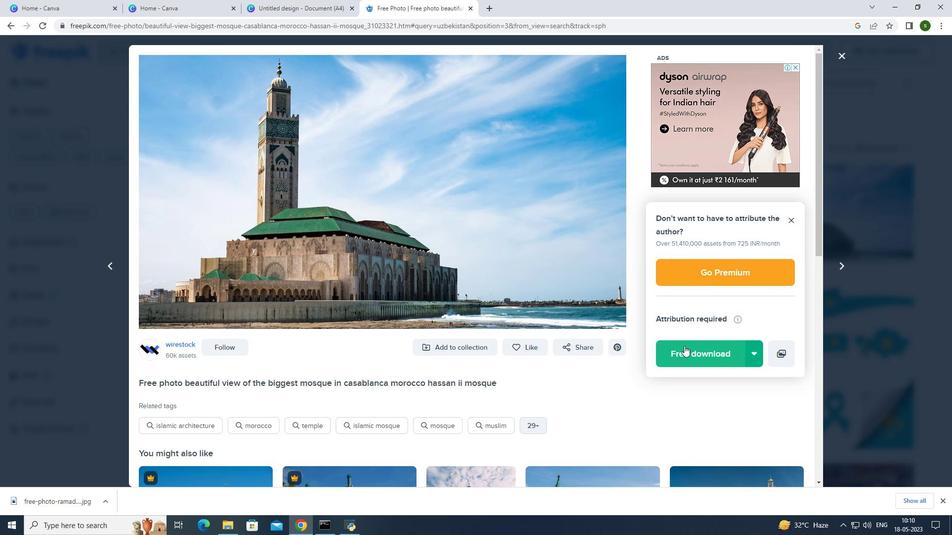 
Action: Mouse pressed left at (684, 346)
Screenshot: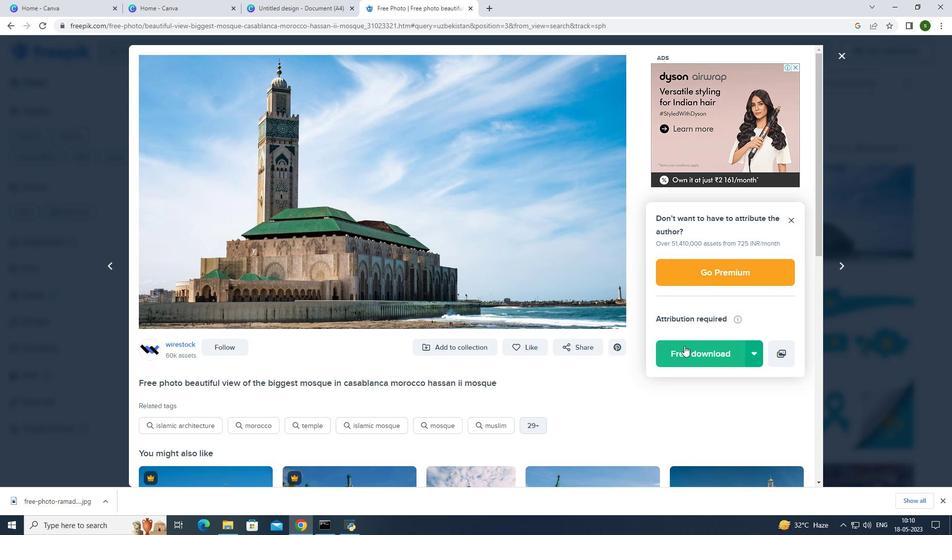 
Action: Mouse moved to (844, 64)
Screenshot: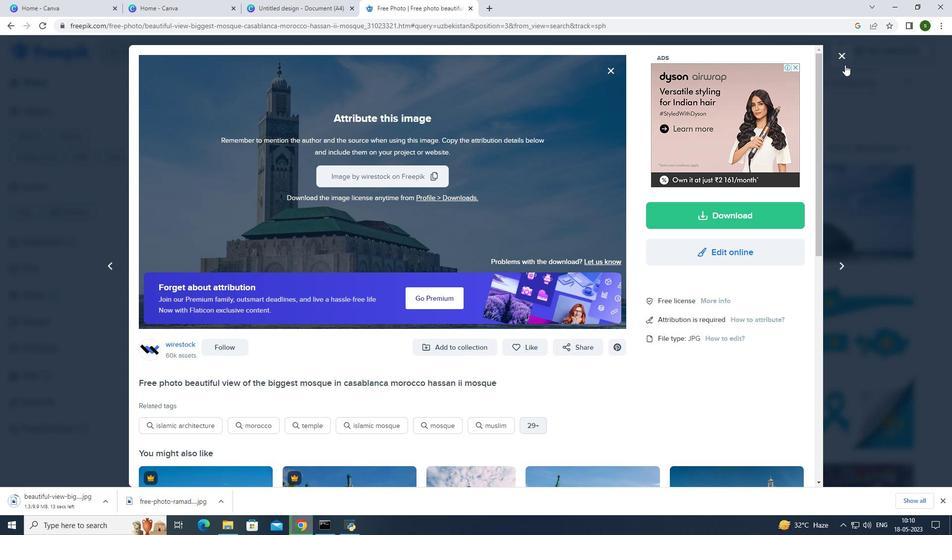 
Action: Mouse pressed left at (844, 64)
Screenshot: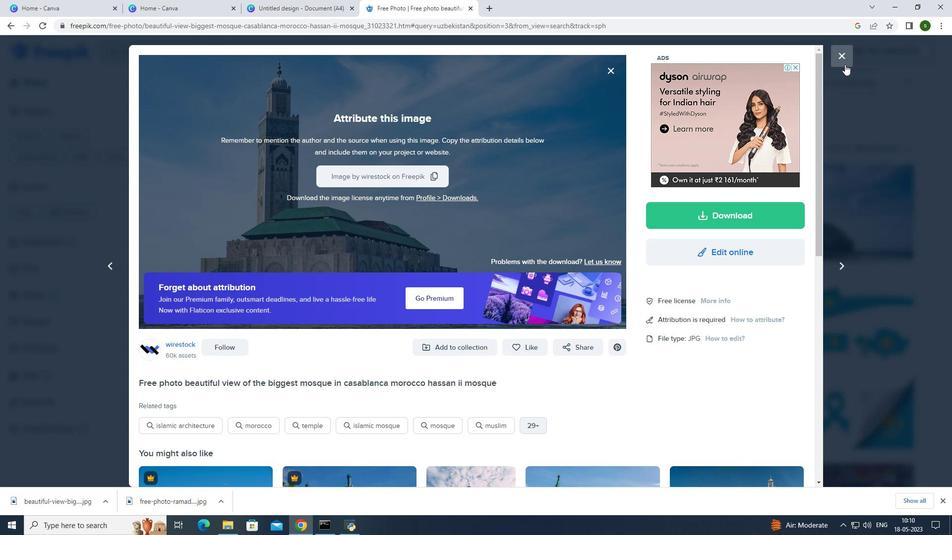 
Action: Mouse moved to (335, 58)
Screenshot: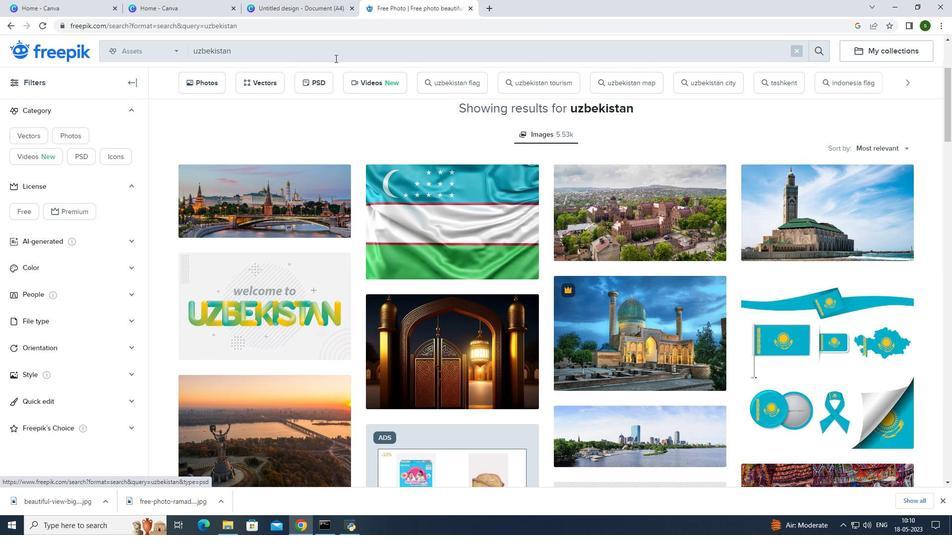 
Action: Mouse pressed left at (335, 58)
Screenshot: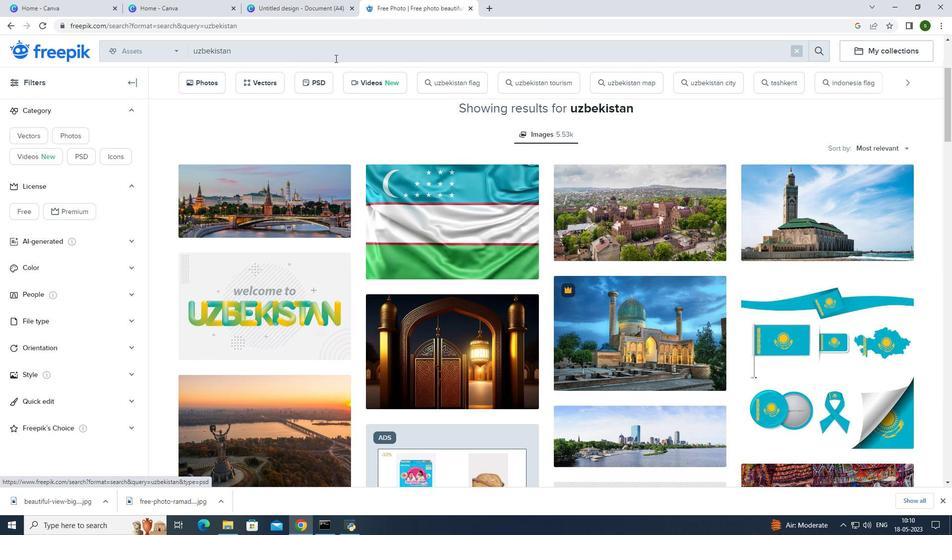
Action: Key pressed <Key.space>unesco<Key.enter>
Screenshot: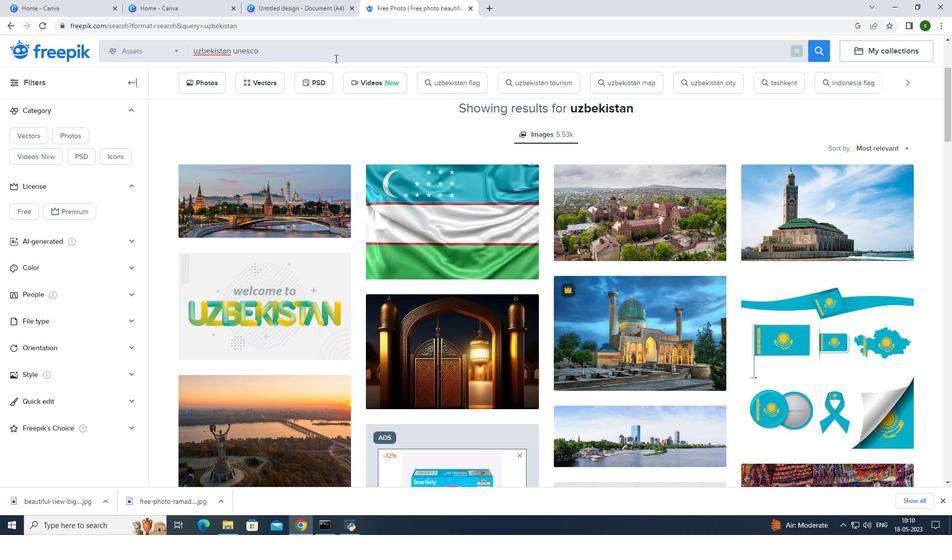 
Action: Mouse moved to (572, 181)
Screenshot: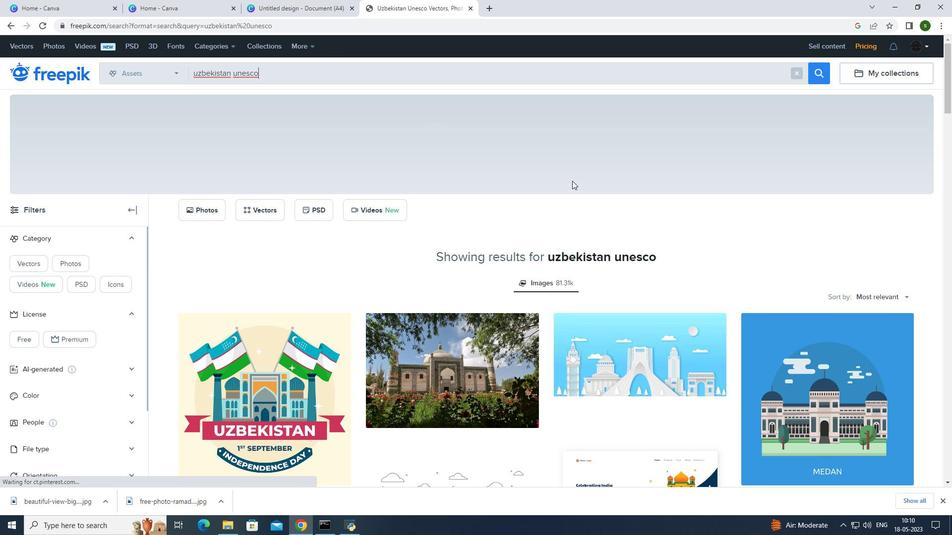 
Action: Mouse scrolled (572, 180) with delta (0, 0)
Screenshot: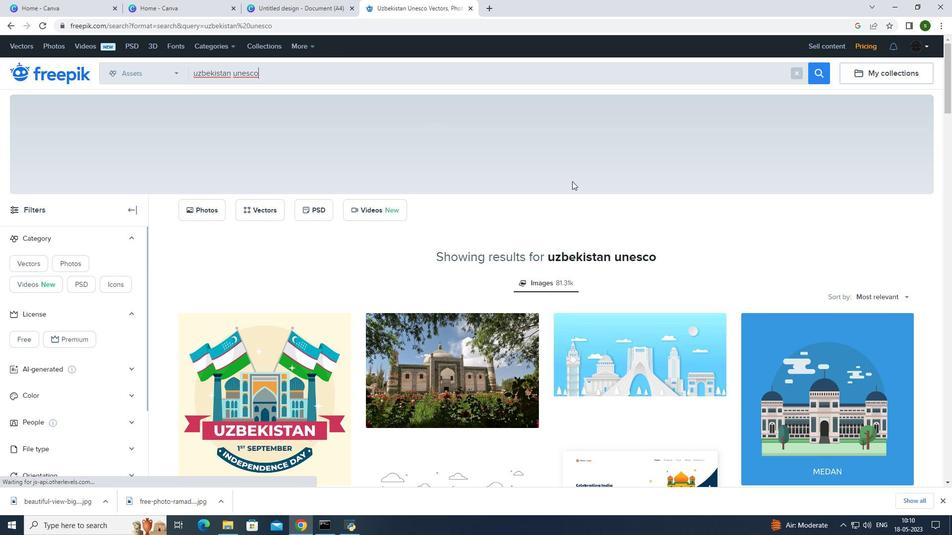 
Action: Mouse scrolled (572, 180) with delta (0, 0)
Screenshot: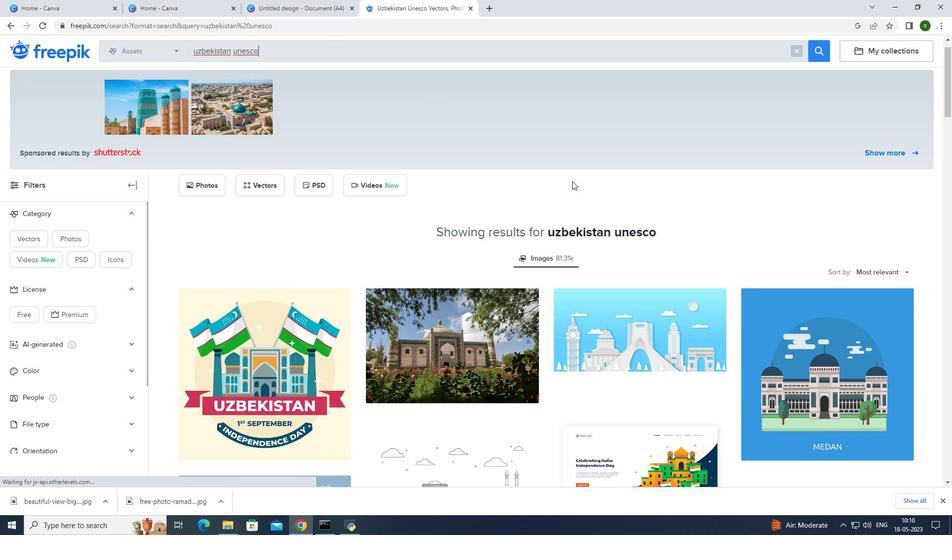 
Action: Mouse scrolled (572, 180) with delta (0, 0)
Screenshot: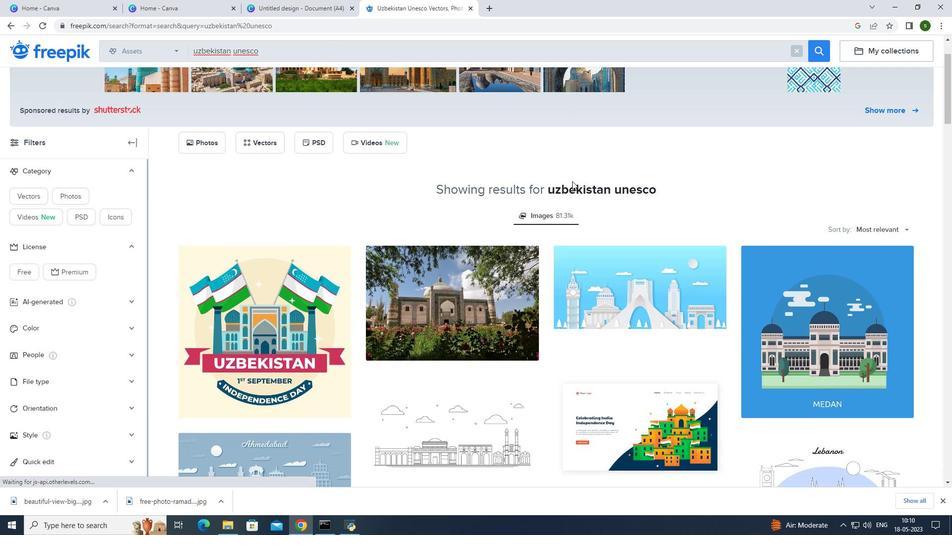 
Action: Mouse scrolled (572, 181) with delta (0, 0)
Screenshot: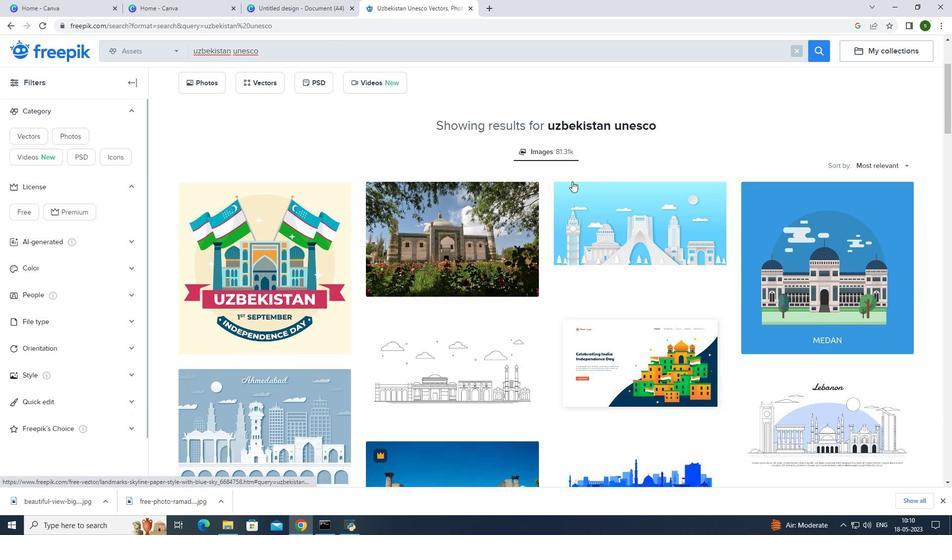 
Action: Mouse scrolled (572, 180) with delta (0, 0)
Screenshot: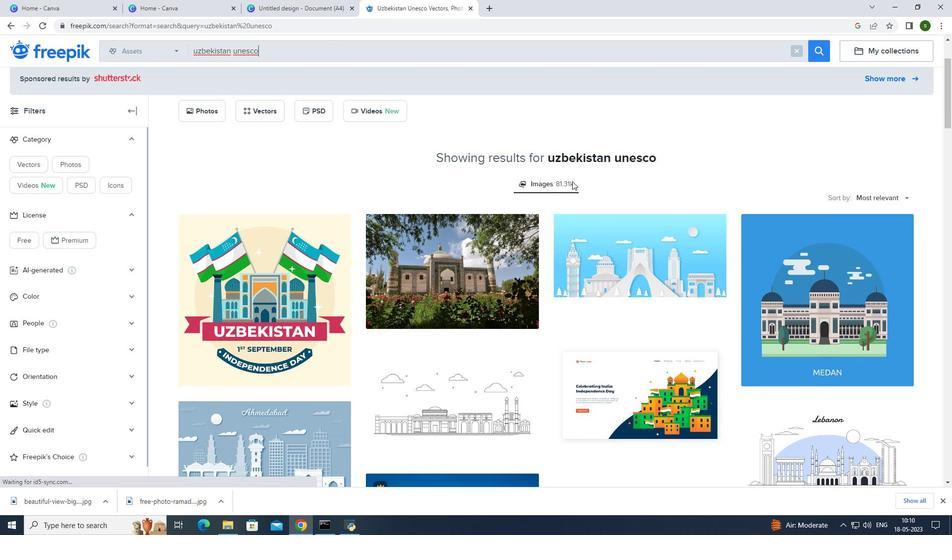 
Action: Mouse scrolled (572, 180) with delta (0, 0)
Screenshot: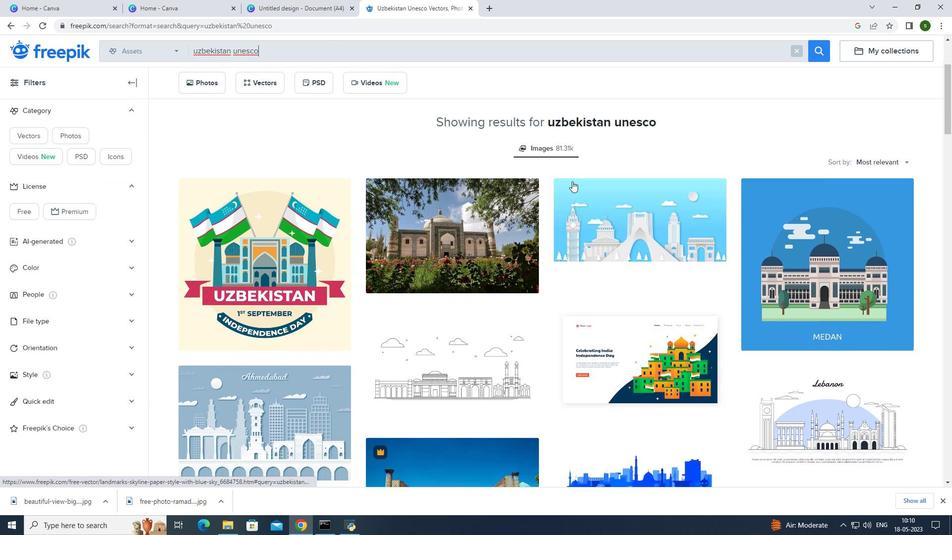 
Action: Mouse scrolled (572, 180) with delta (0, 0)
Screenshot: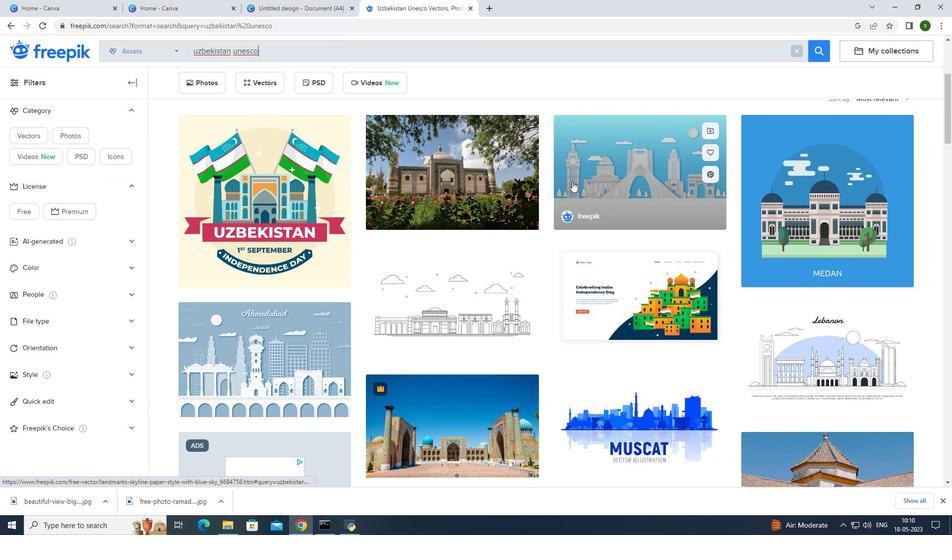 
Action: Mouse scrolled (572, 180) with delta (0, 0)
Screenshot: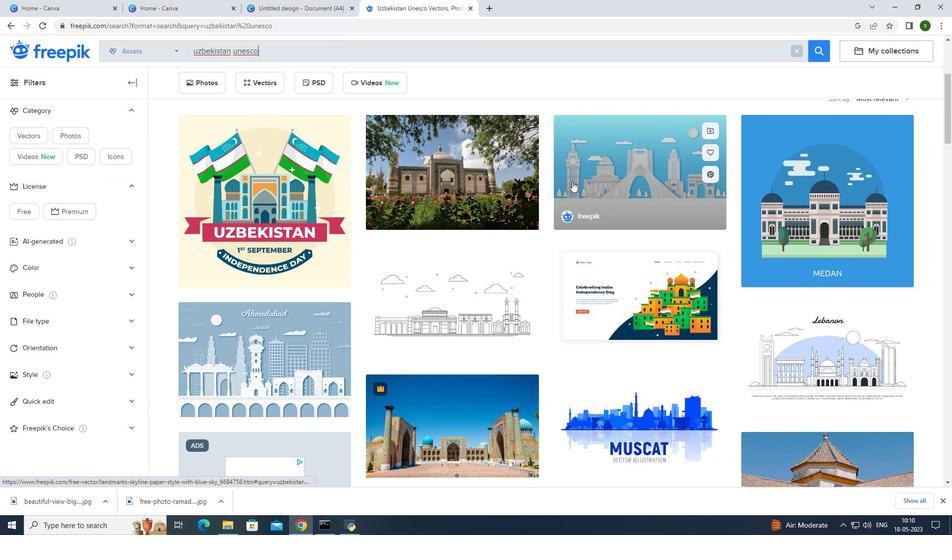 
Action: Mouse scrolled (572, 180) with delta (0, 0)
Screenshot: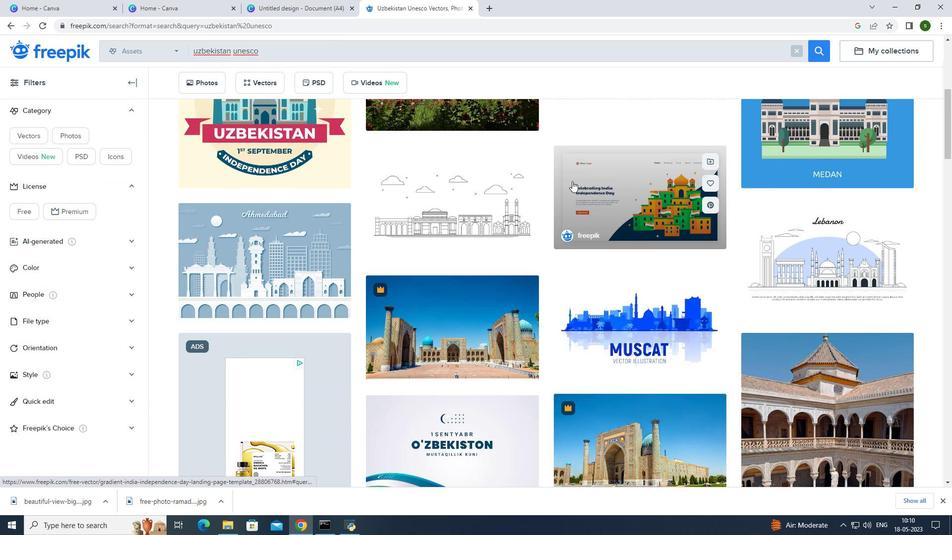 
Action: Mouse scrolled (572, 180) with delta (0, 0)
Screenshot: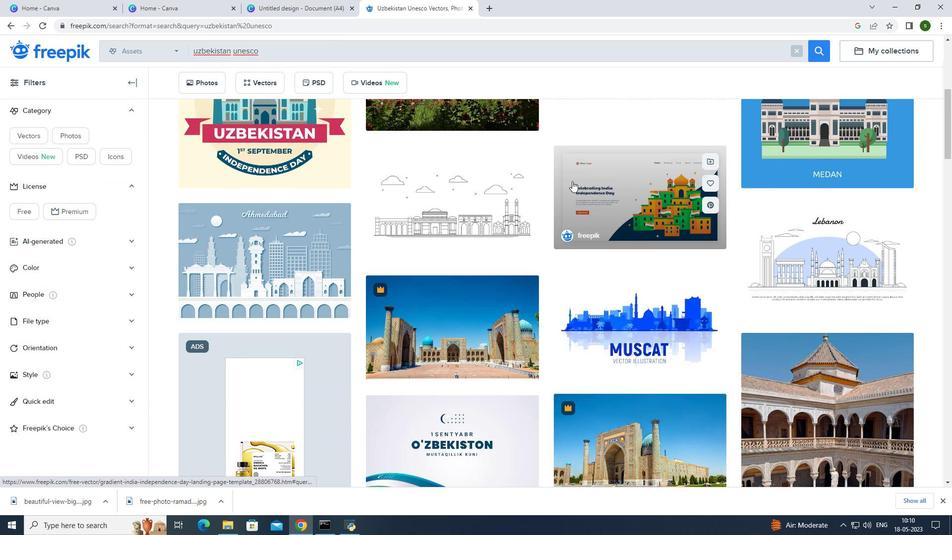 
Action: Mouse scrolled (572, 180) with delta (0, 0)
Screenshot: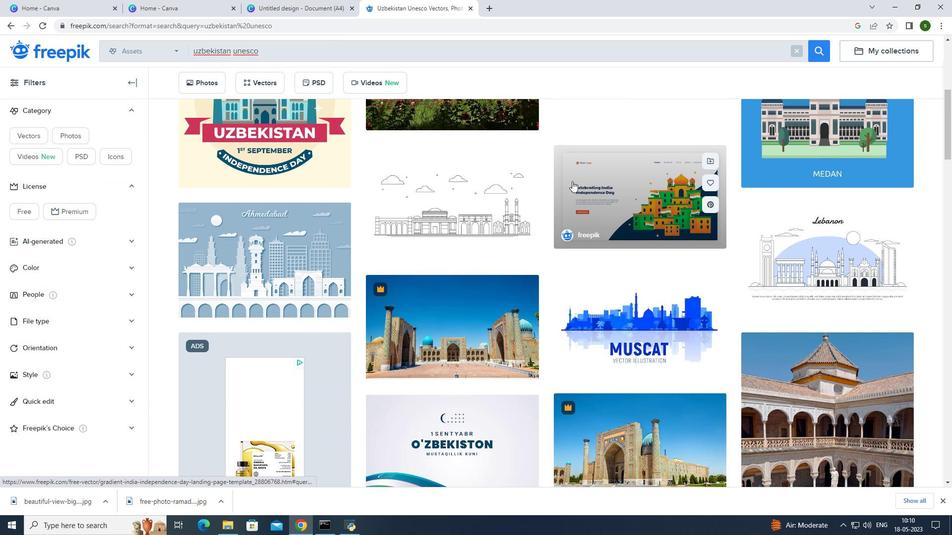 
Action: Mouse moved to (572, 181)
Screenshot: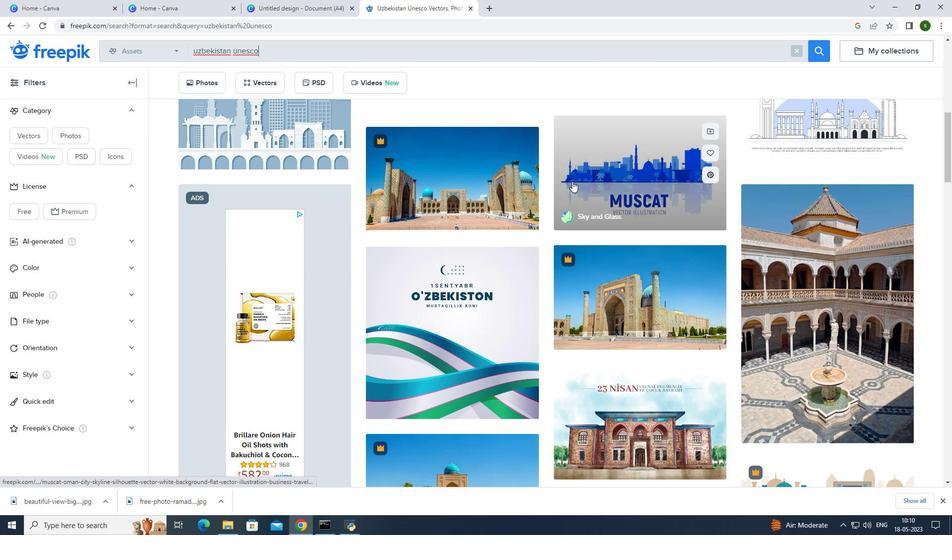 
Action: Mouse scrolled (572, 180) with delta (0, 0)
Screenshot: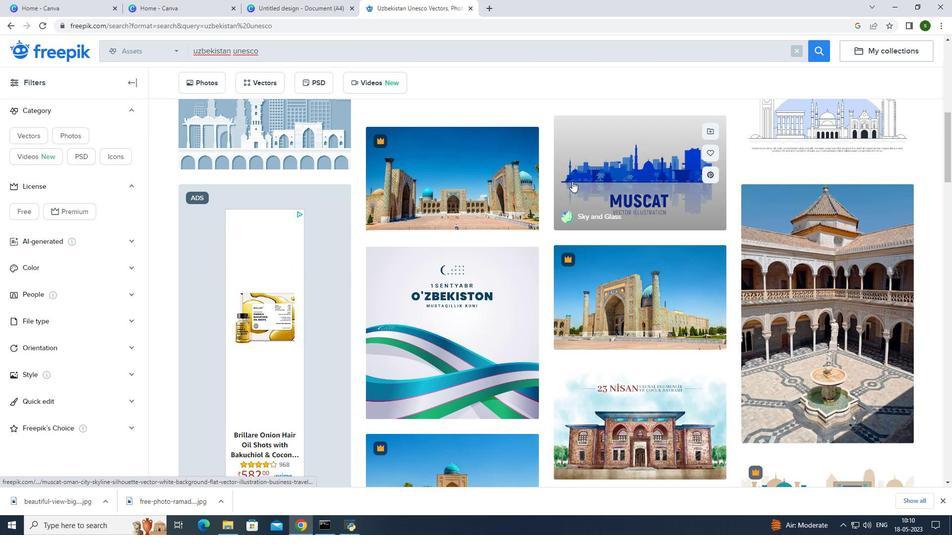 
Action: Mouse moved to (571, 181)
Screenshot: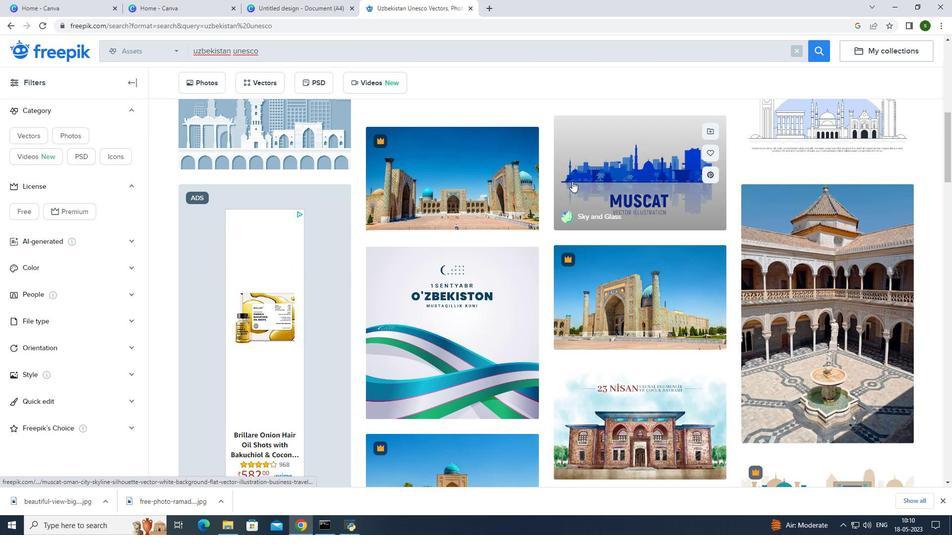 
Action: Mouse scrolled (571, 181) with delta (0, 0)
Screenshot: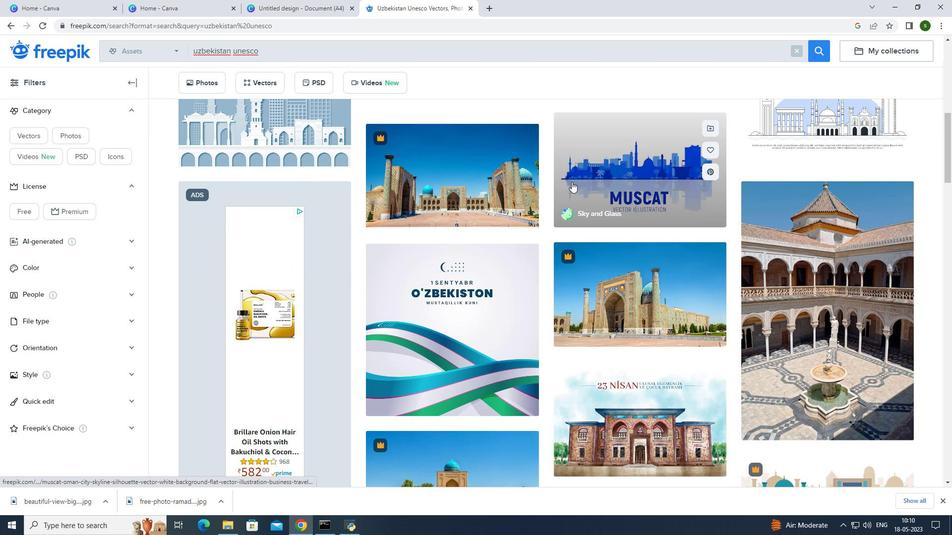 
Action: Mouse scrolled (571, 181) with delta (0, 0)
Screenshot: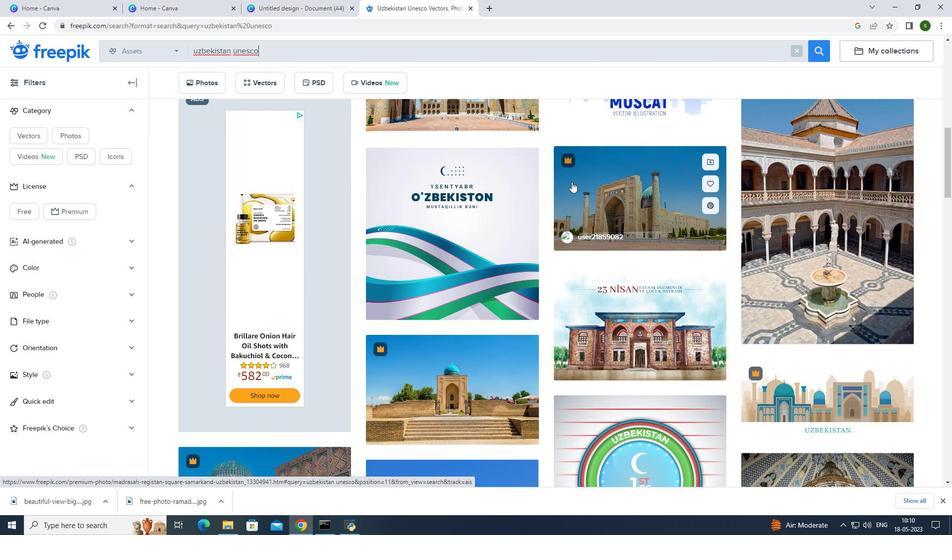 
Action: Mouse scrolled (571, 181) with delta (0, 0)
Screenshot: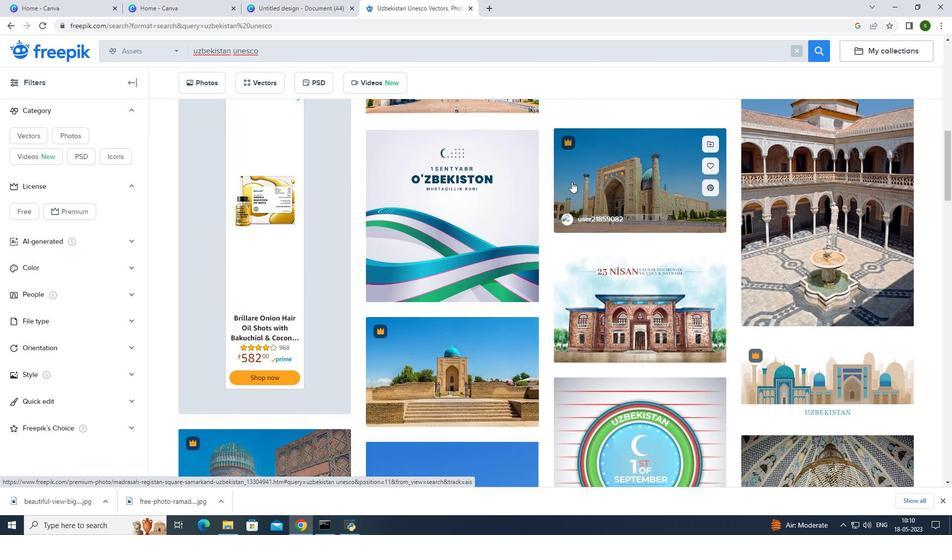 
Action: Mouse scrolled (571, 182) with delta (0, 0)
Screenshot: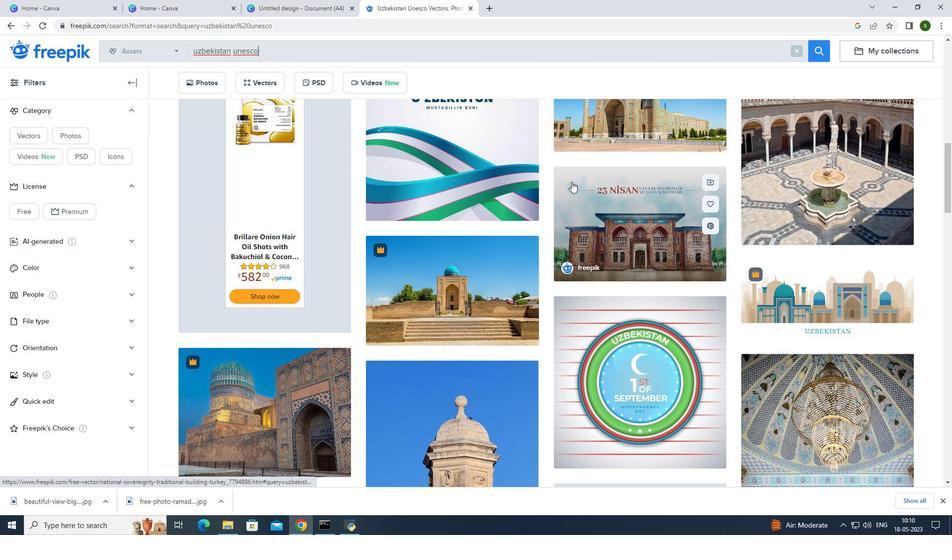 
Action: Mouse scrolled (571, 182) with delta (0, 0)
Screenshot: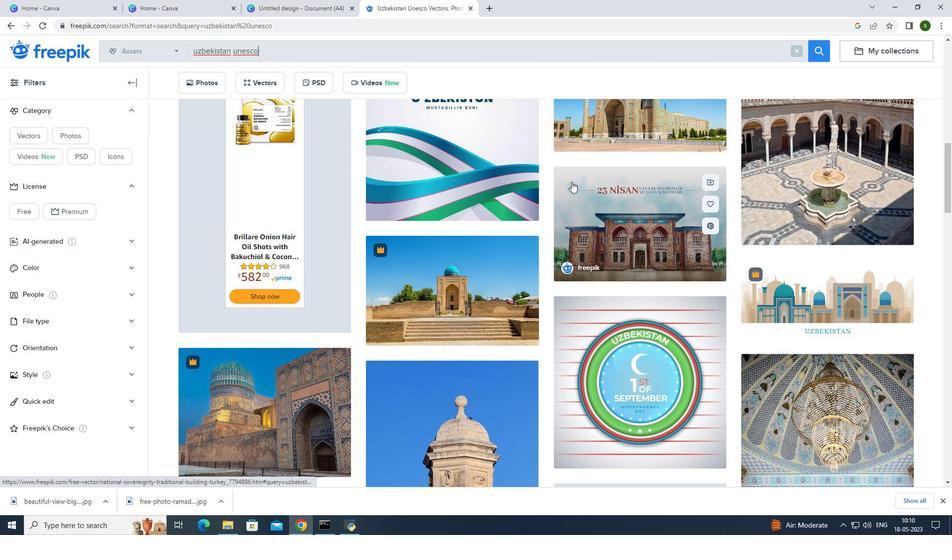 
Action: Mouse scrolled (571, 182) with delta (0, 0)
Screenshot: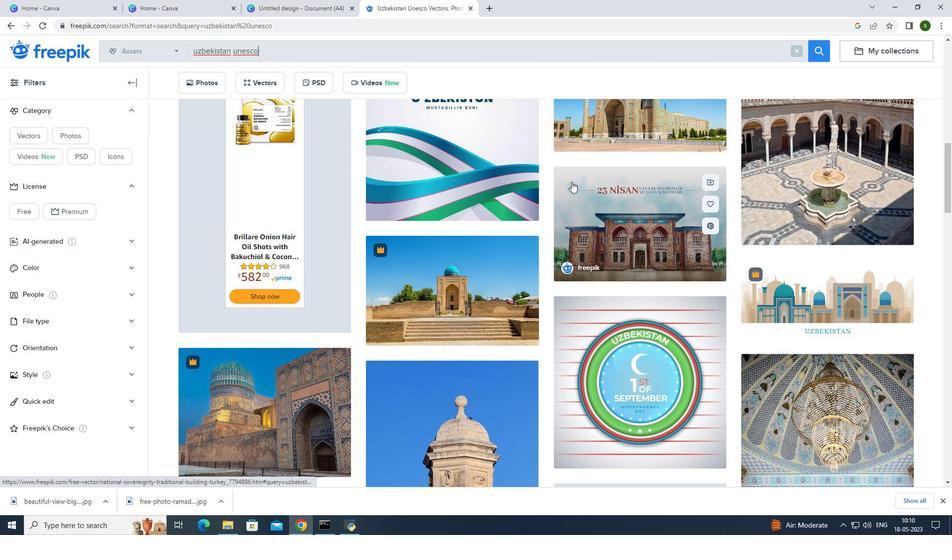 
Action: Mouse scrolled (571, 182) with delta (0, 0)
Screenshot: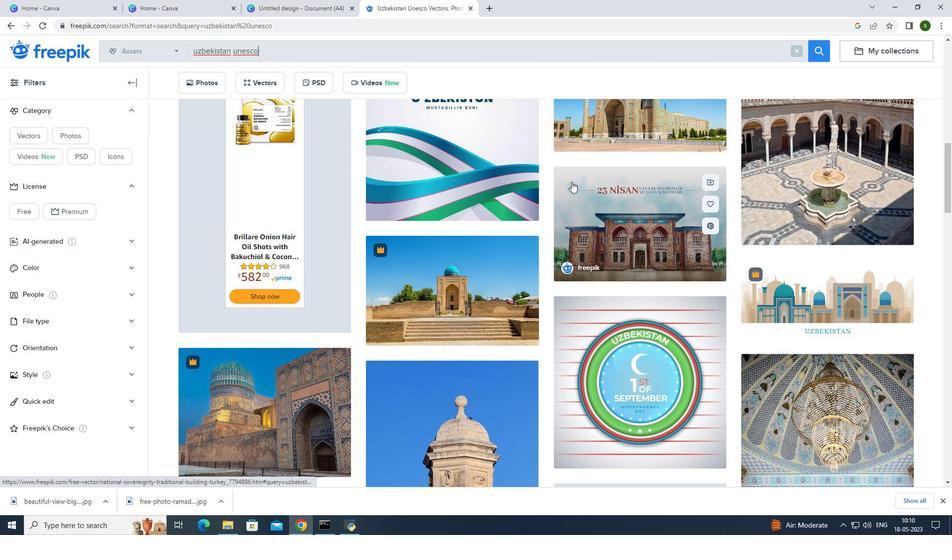
Action: Mouse scrolled (571, 182) with delta (0, 0)
Screenshot: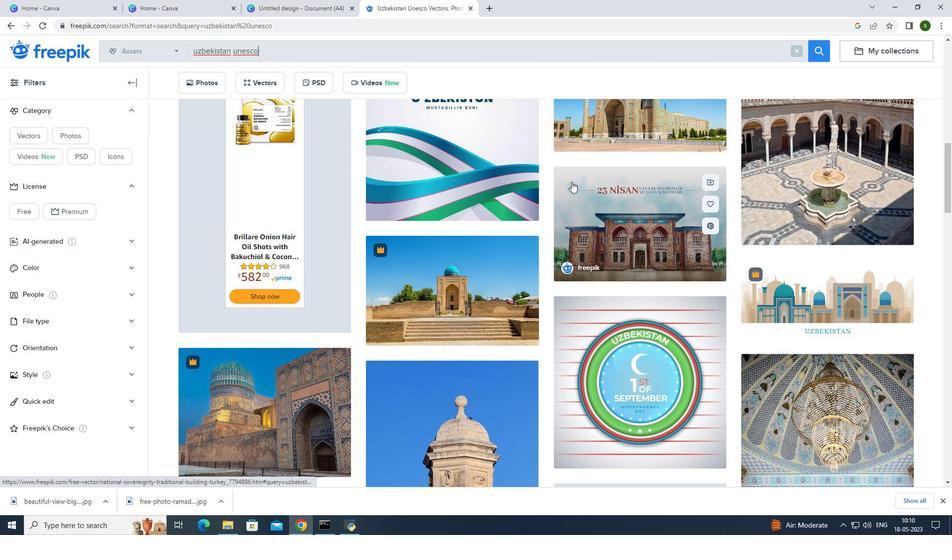 
Action: Mouse scrolled (571, 182) with delta (0, 0)
Screenshot: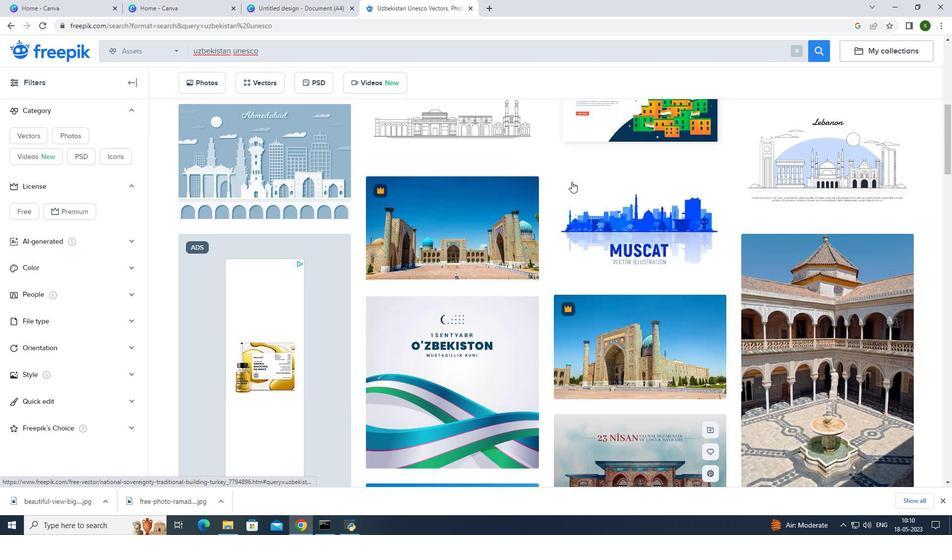 
Action: Mouse scrolled (571, 182) with delta (0, 0)
Screenshot: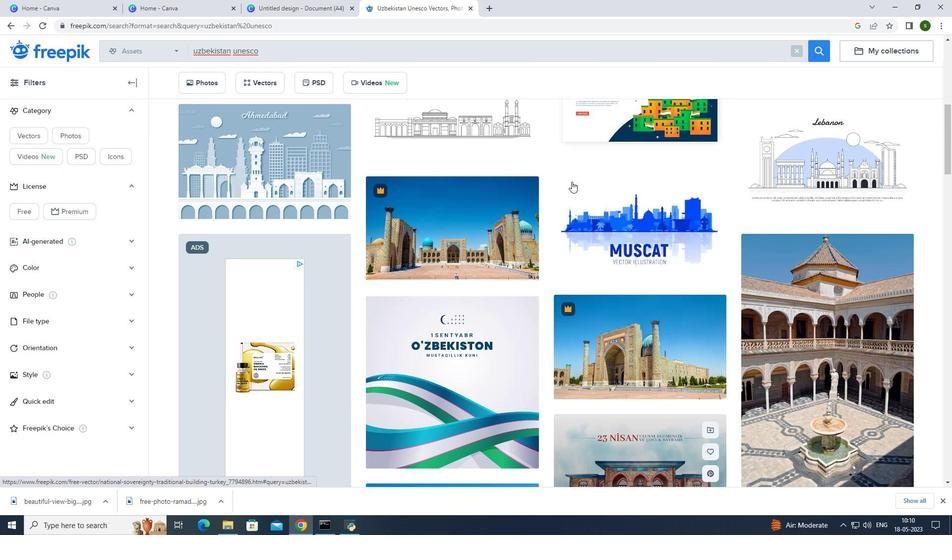 
Action: Mouse scrolled (571, 182) with delta (0, 0)
Screenshot: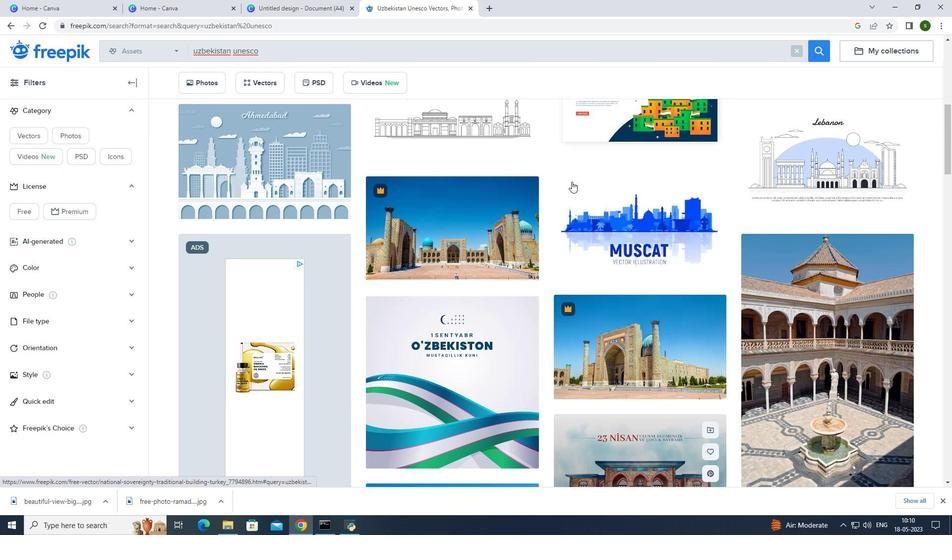 
Action: Mouse moved to (489, 1)
Screenshot: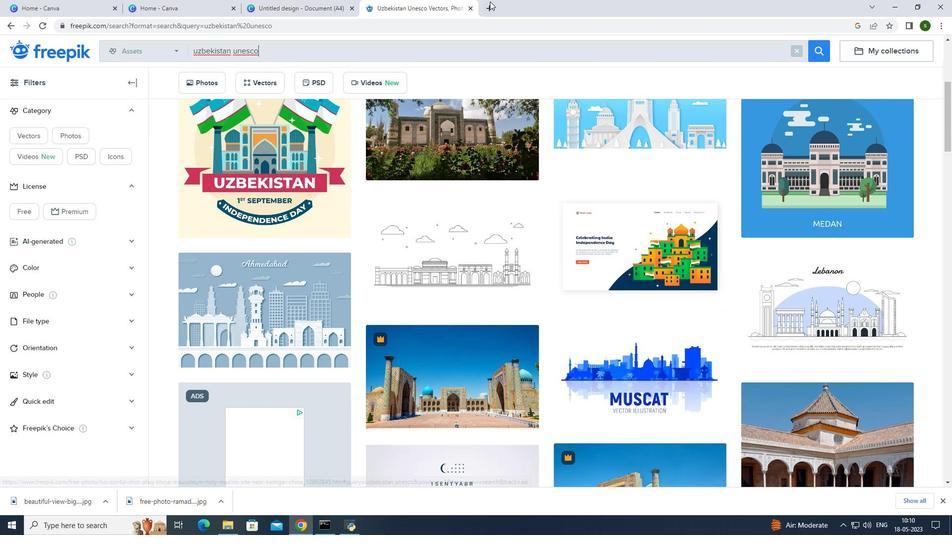 
Action: Mouse pressed left at (489, 1)
Screenshot: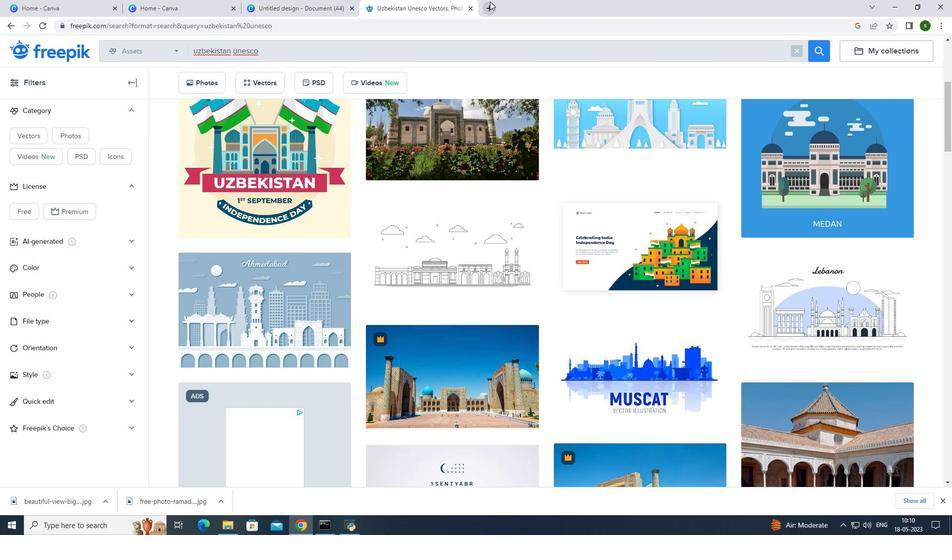 
Action: Mouse moved to (423, 24)
Screenshot: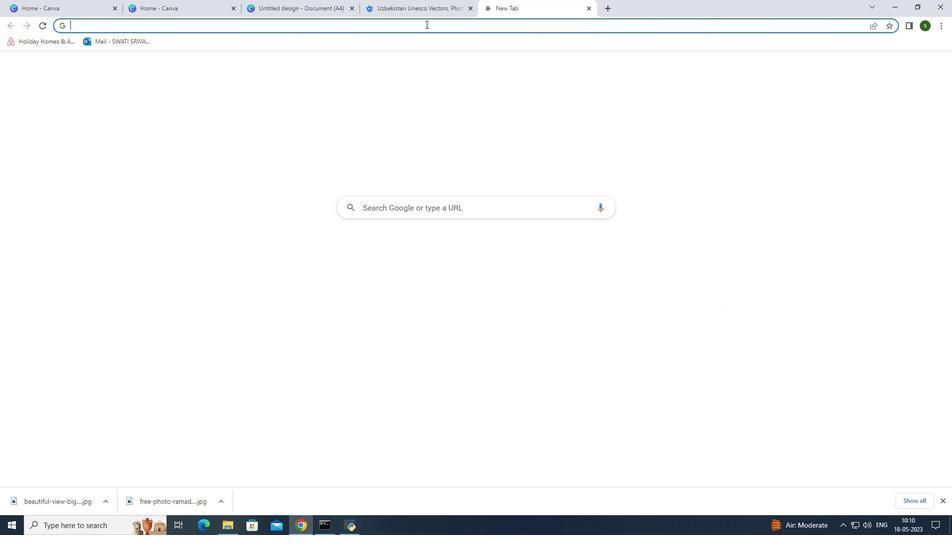 
Action: Mouse pressed left at (423, 24)
Screenshot: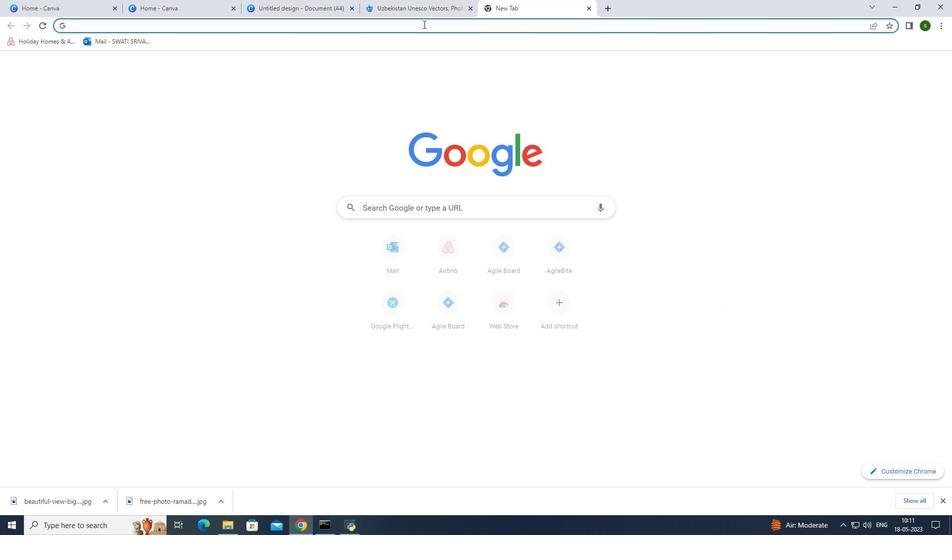 
Action: Key pressed uzbekisra<Key.backspace><Key.backspace>
Screenshot: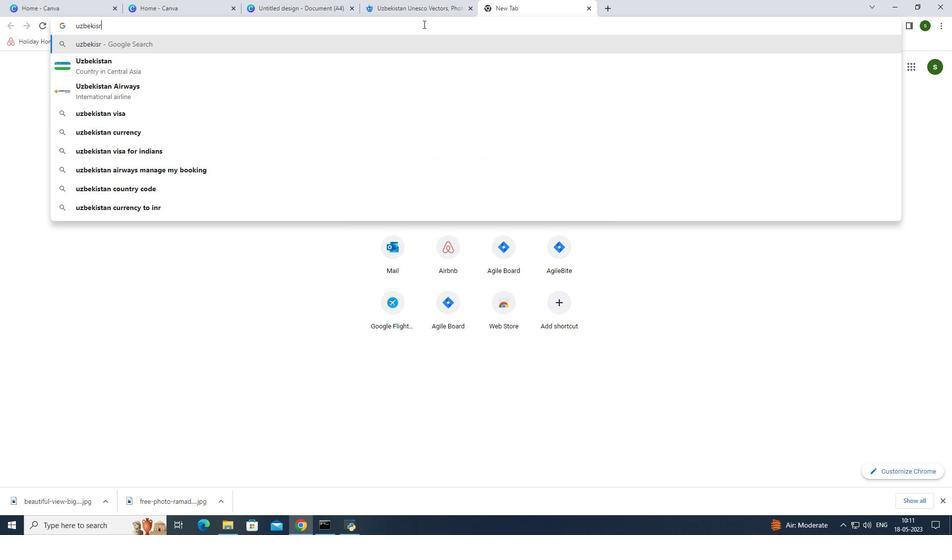 
Action: Mouse moved to (143, 26)
Screenshot: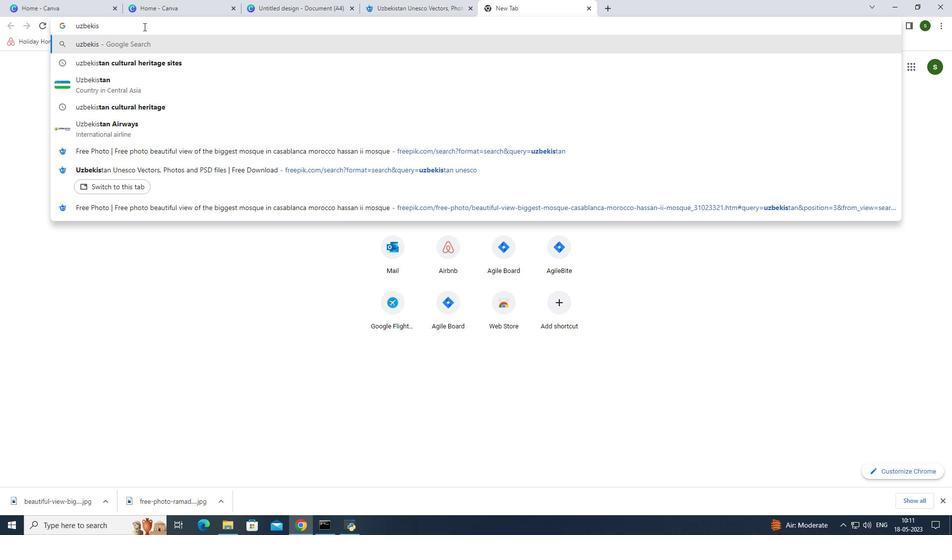 
Action: Mouse pressed left at (143, 26)
Screenshot: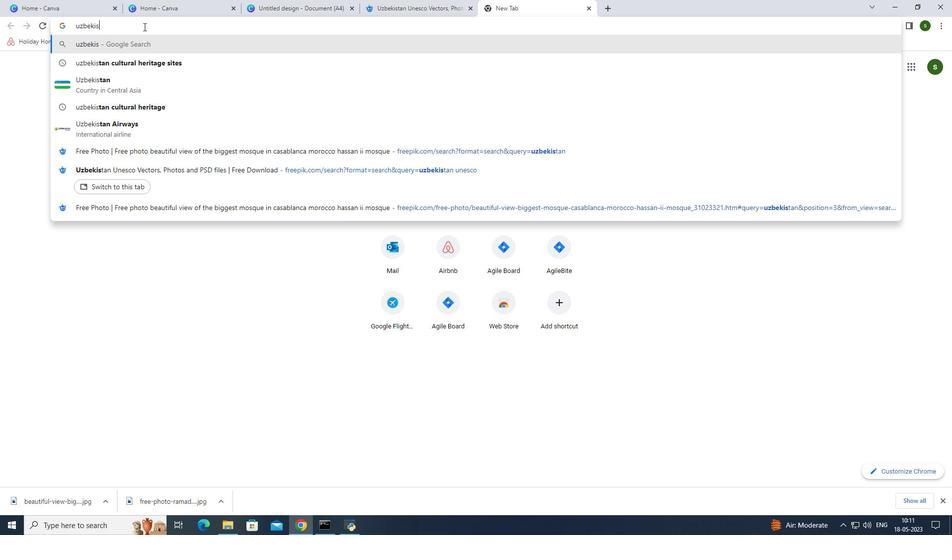 
Action: Key pressed tan<Key.space>world<Key.space><Key.backspace><Key.backspace><Key.backspace><Key.backspace><Key.backspace><Key.backspace><Key.backspace>unesco
Screenshot: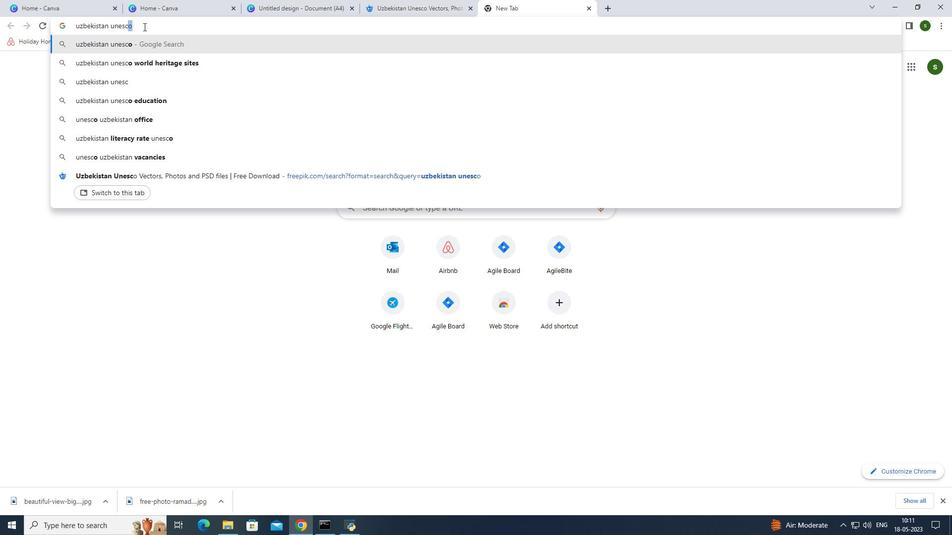 
Action: Mouse moved to (158, 68)
Screenshot: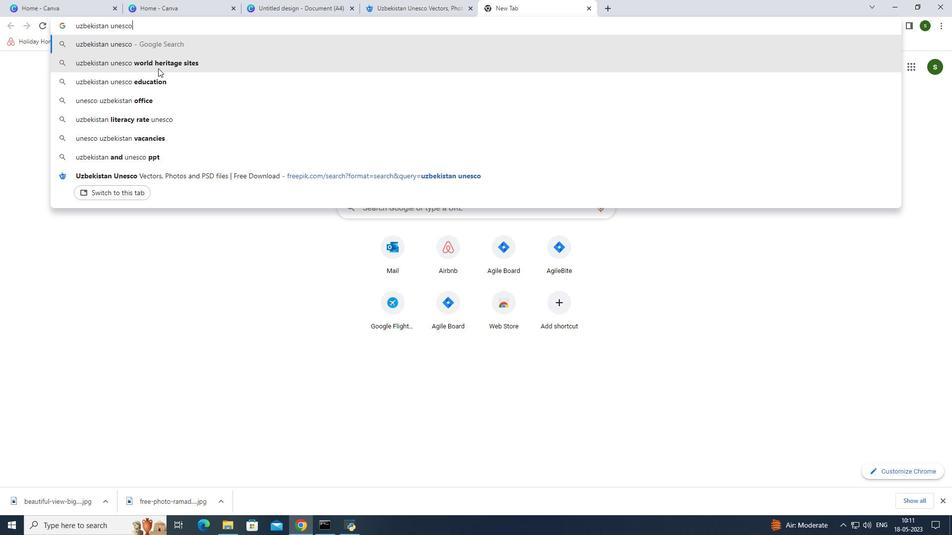 
Action: Mouse pressed left at (158, 68)
Screenshot: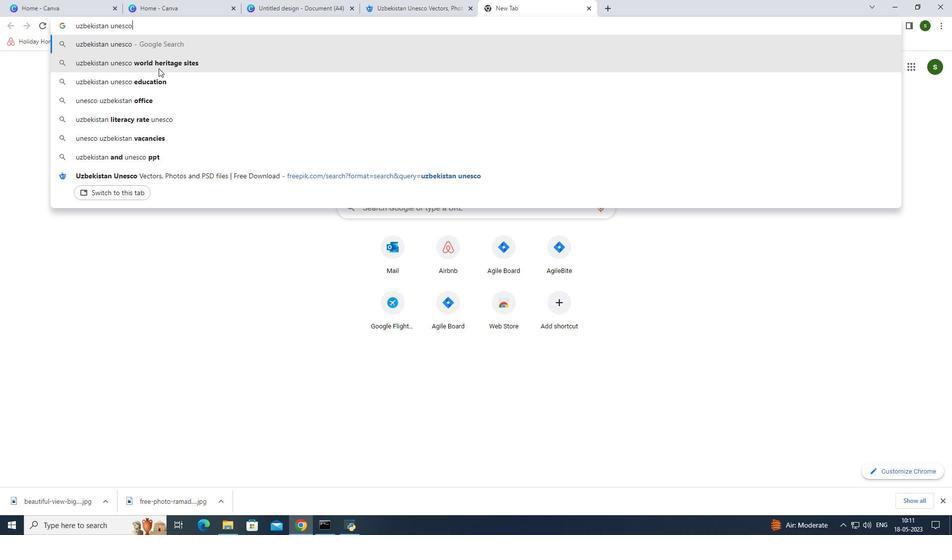 
Action: Mouse moved to (198, 85)
Screenshot: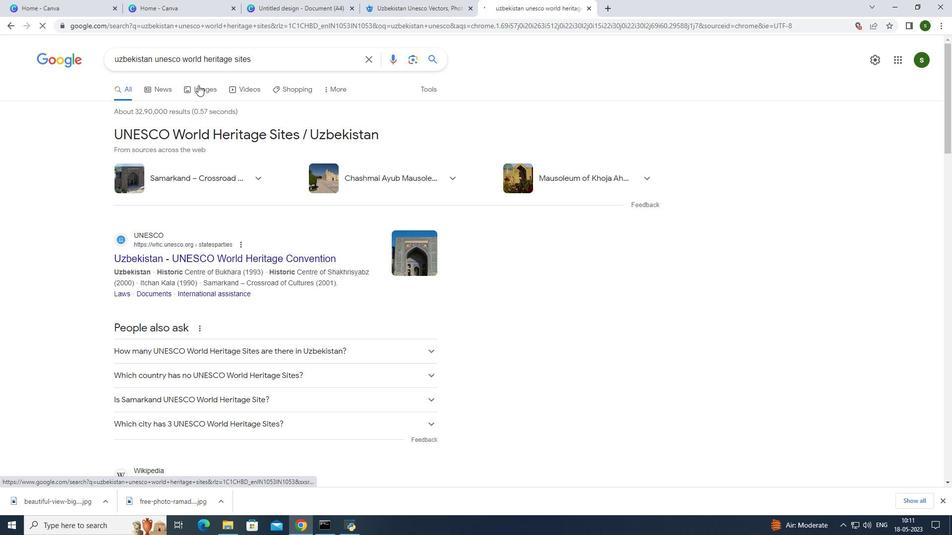 
Action: Mouse pressed left at (198, 85)
Screenshot: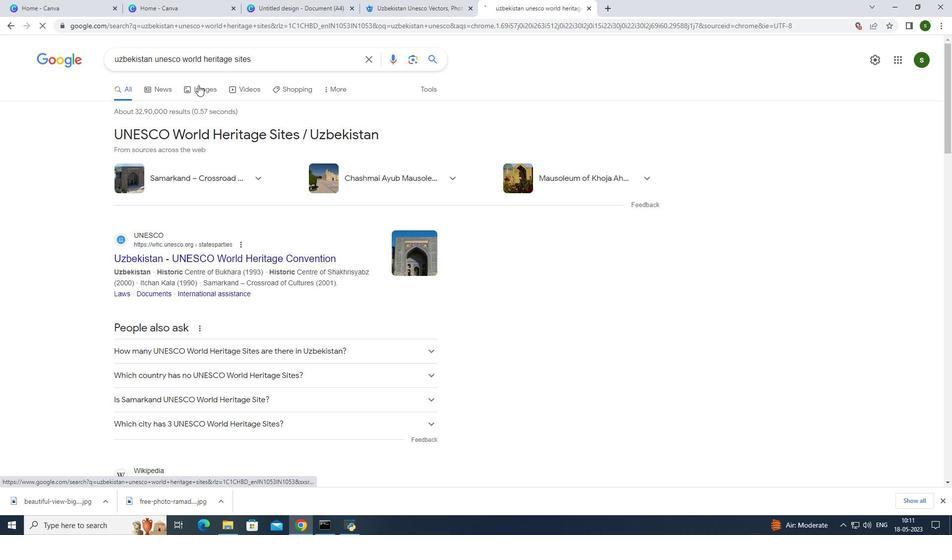 
Action: Mouse moved to (267, 50)
Screenshot: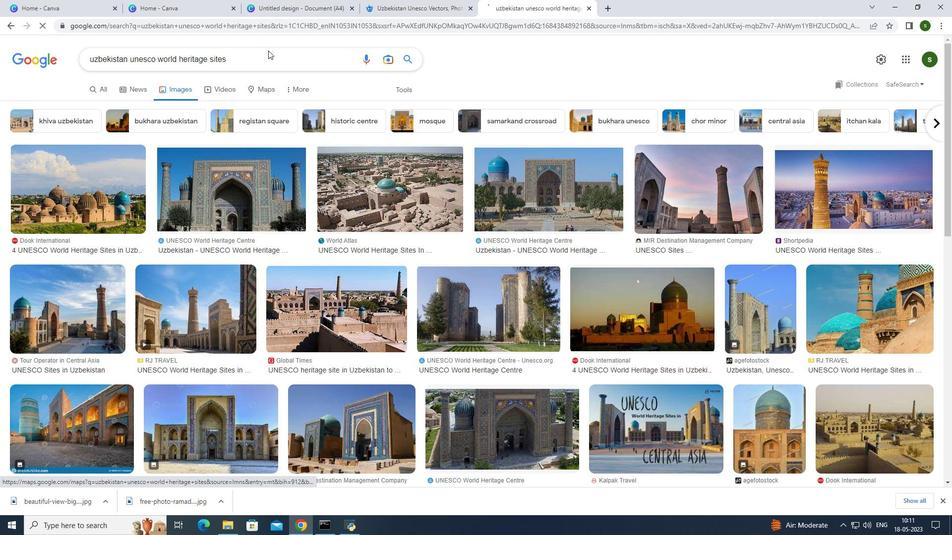 
Action: Mouse pressed left at (267, 50)
Screenshot: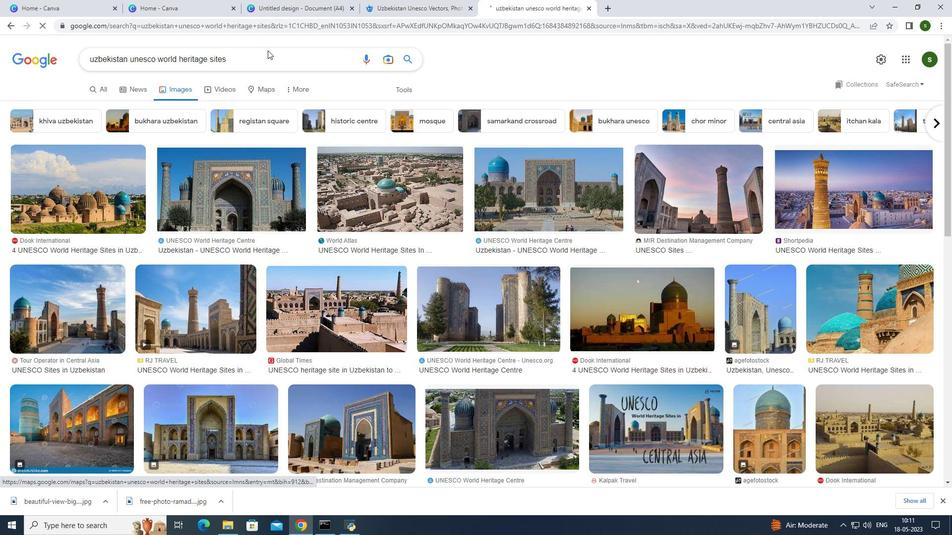 
Action: Mouse moved to (264, 58)
Screenshot: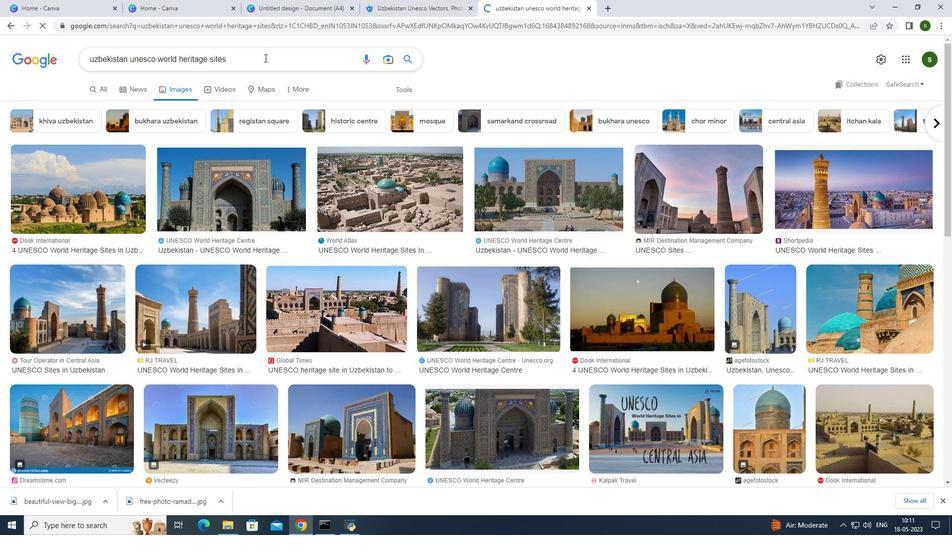 
Action: Mouse pressed left at (264, 58)
Screenshot: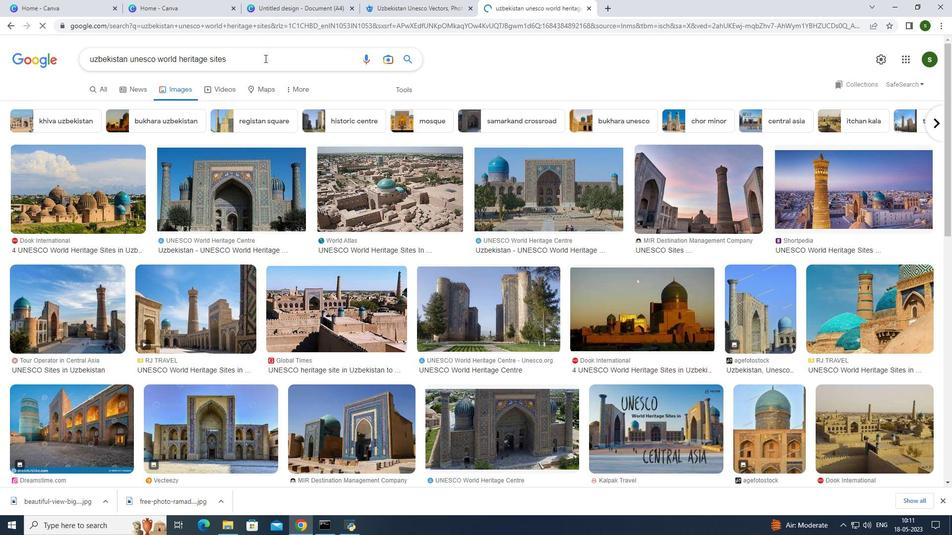 
Action: Mouse moved to (483, 83)
Screenshot: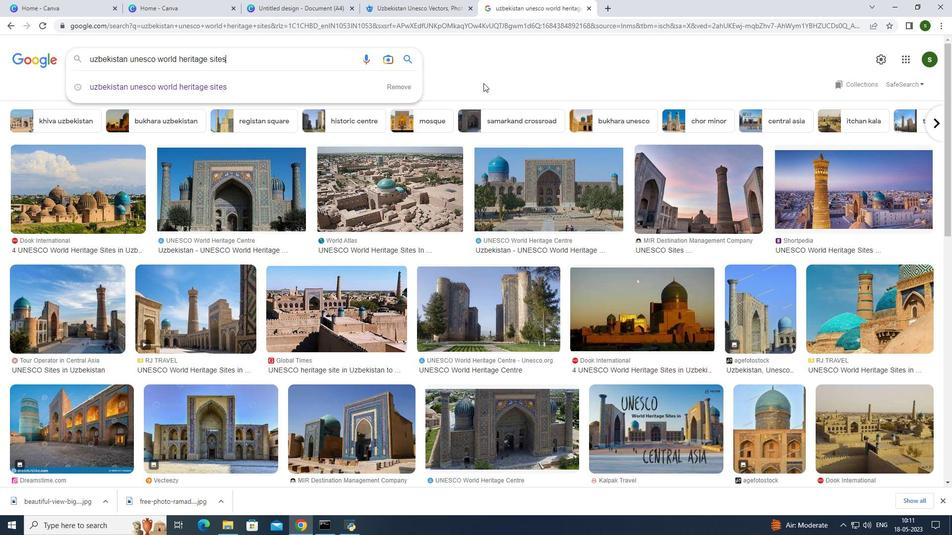 
Action: Mouse pressed left at (483, 83)
Screenshot: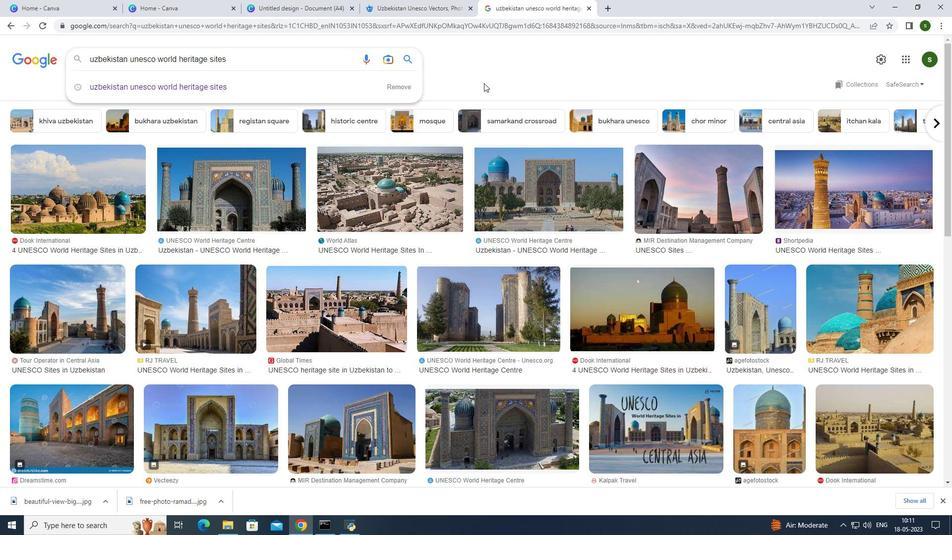 
Action: Mouse moved to (396, 211)
Screenshot: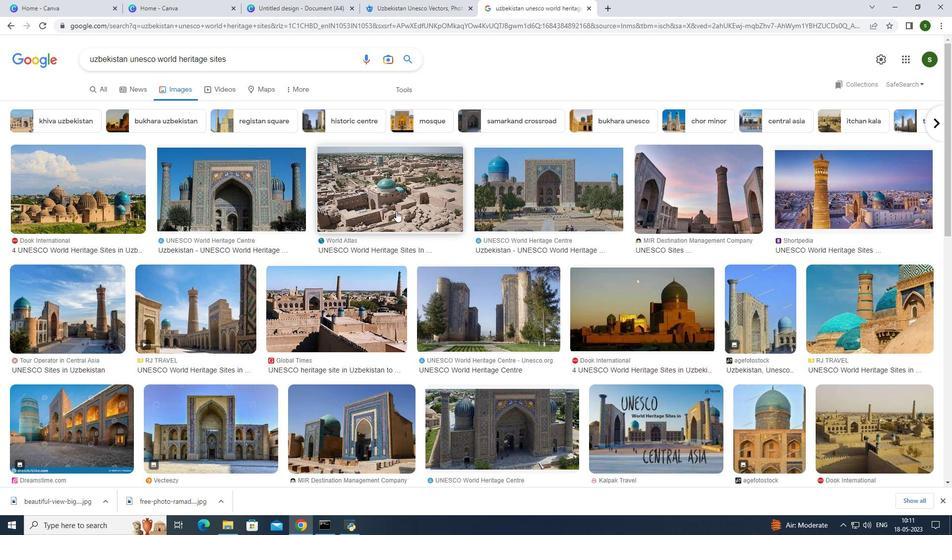 
Action: Mouse scrolled (396, 210) with delta (0, 0)
Screenshot: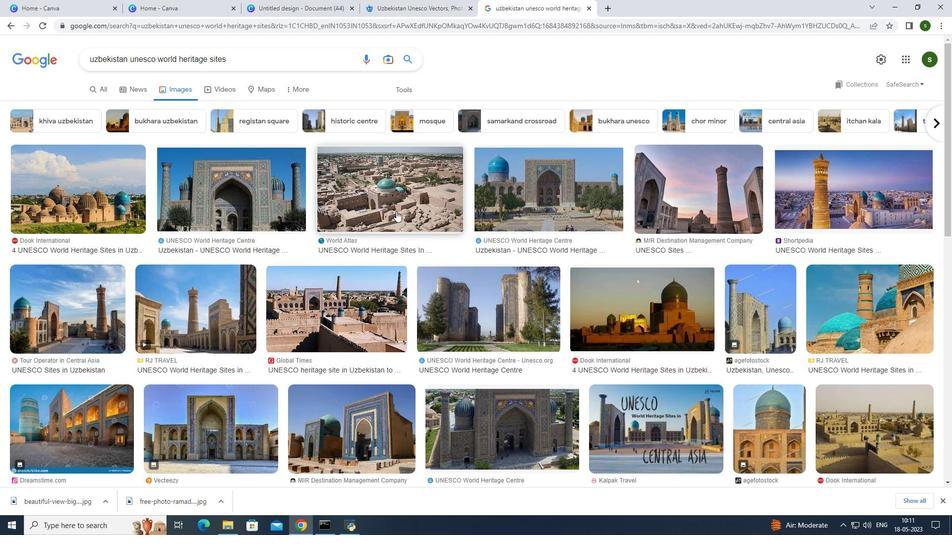 
Action: Mouse scrolled (396, 210) with delta (0, 0)
Screenshot: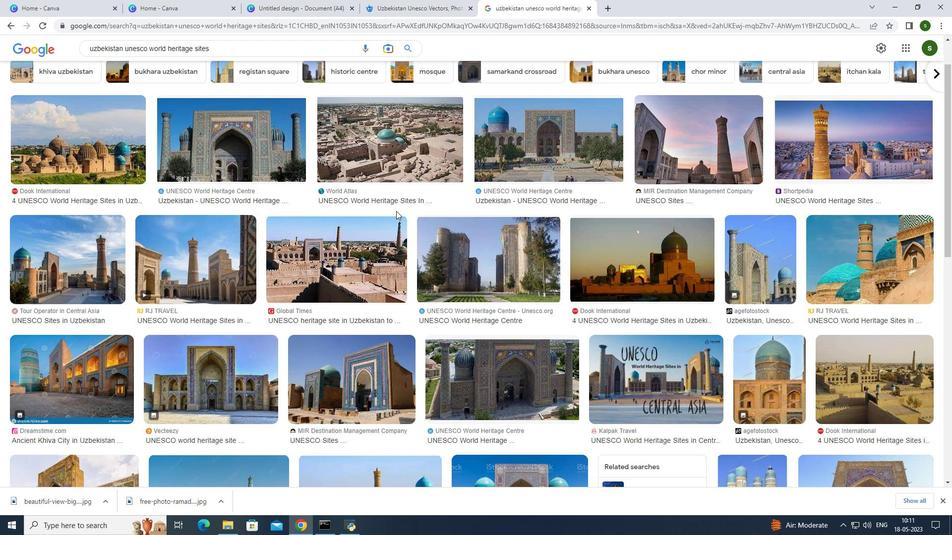 
Action: Mouse scrolled (396, 210) with delta (0, 0)
Screenshot: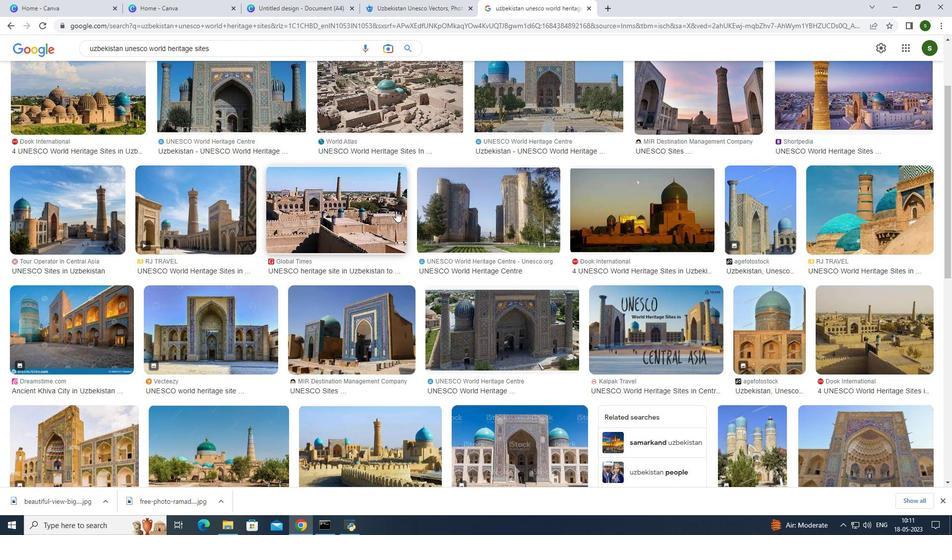 
Action: Mouse scrolled (396, 210) with delta (0, 0)
Screenshot: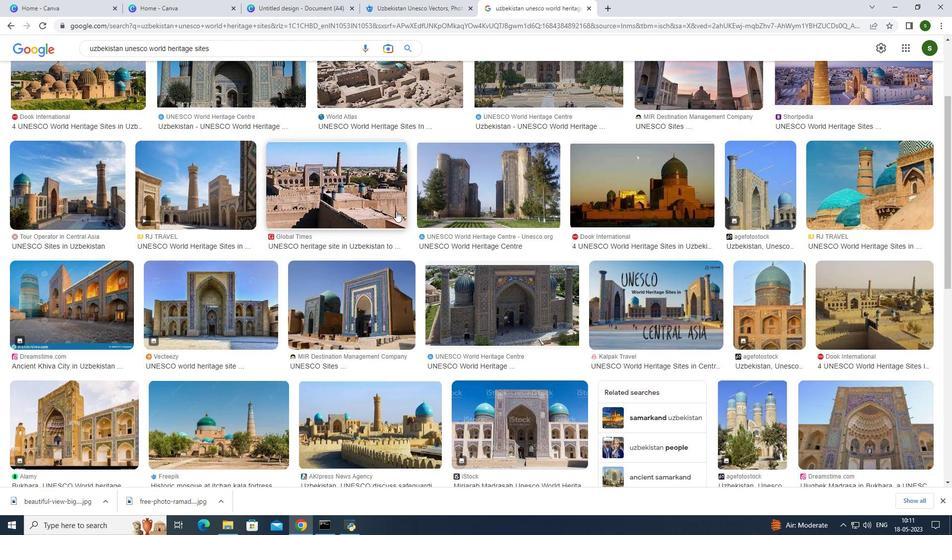 
Action: Mouse scrolled (396, 210) with delta (0, 0)
Screenshot: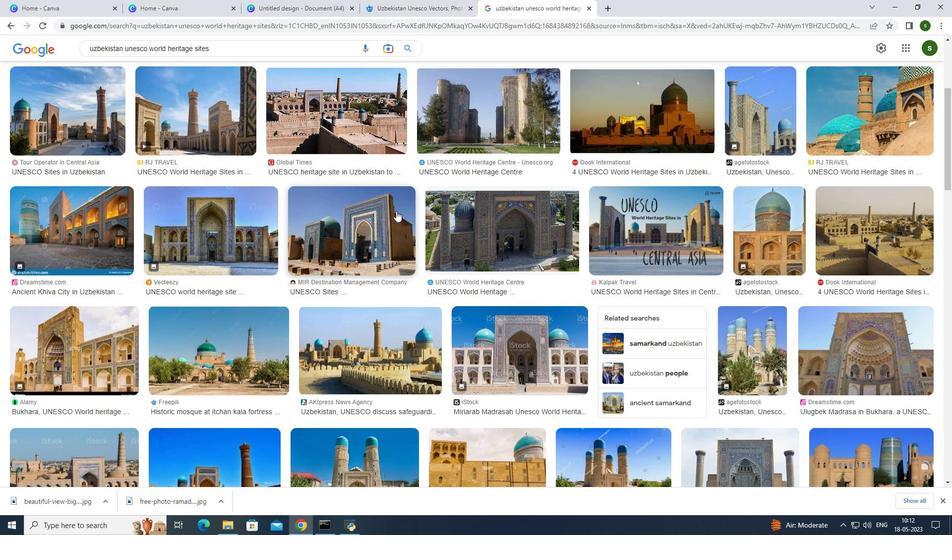 
Action: Mouse scrolled (396, 210) with delta (0, 0)
Screenshot: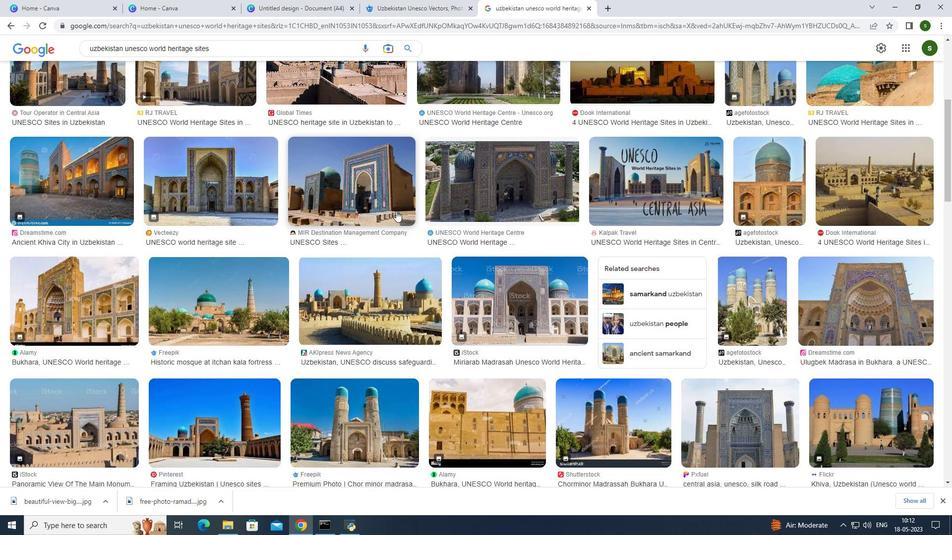 
Action: Mouse scrolled (396, 210) with delta (0, 0)
Screenshot: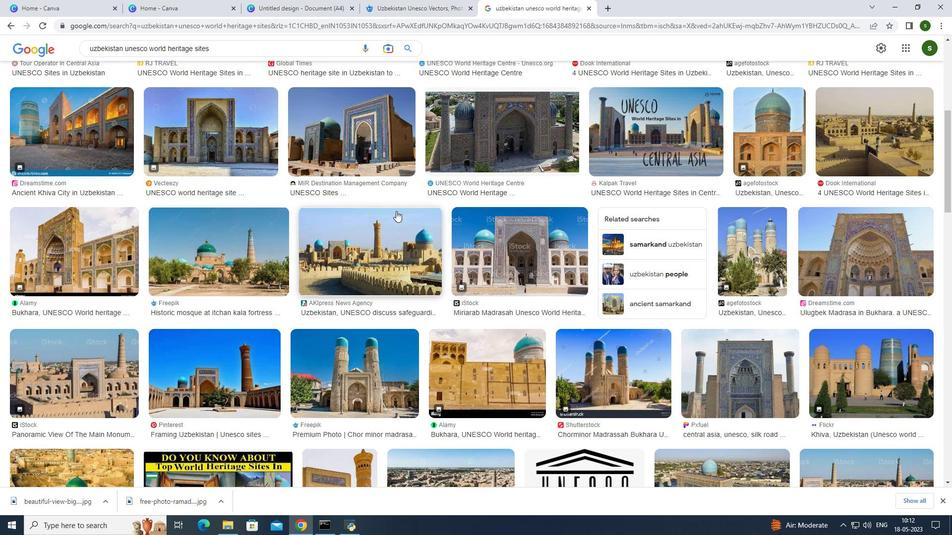 
Action: Mouse scrolled (396, 210) with delta (0, 0)
Screenshot: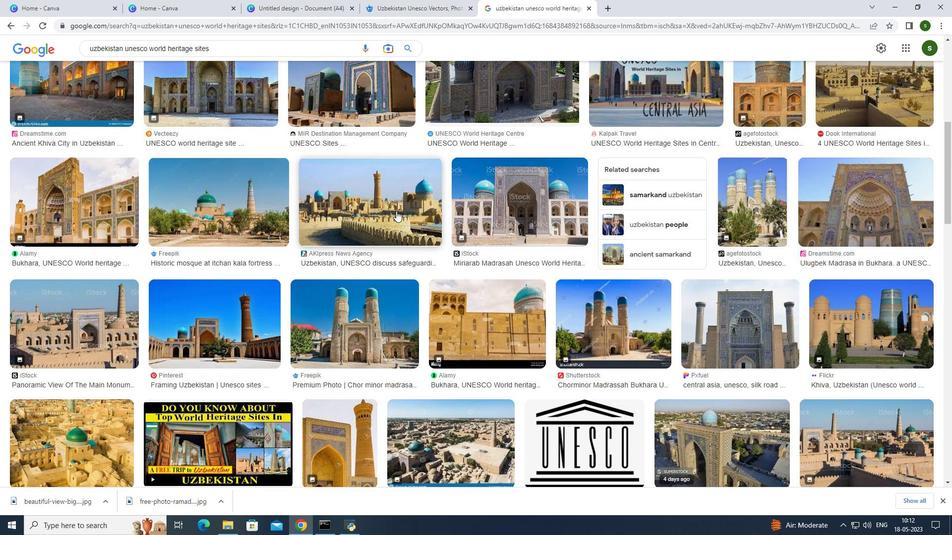 
Action: Mouse scrolled (396, 210) with delta (0, 0)
Screenshot: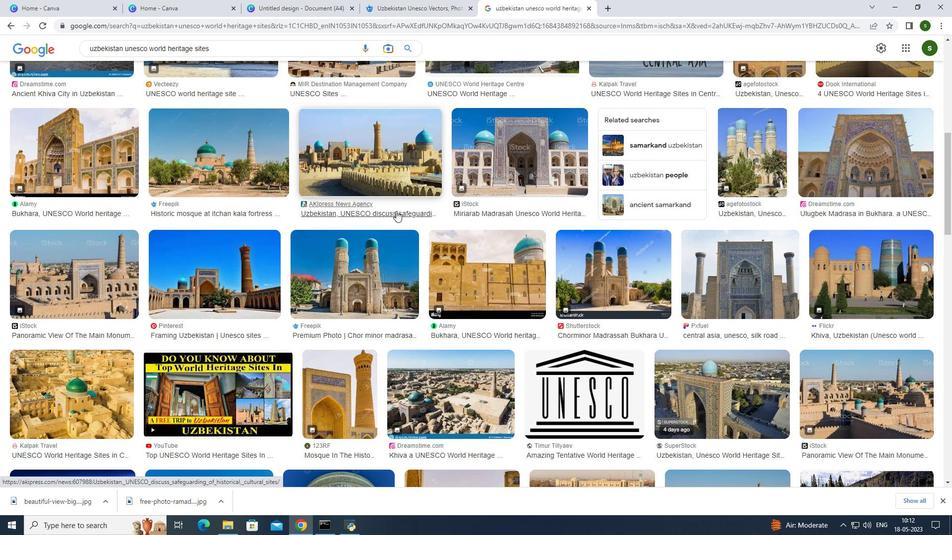 
Action: Mouse scrolled (396, 210) with delta (0, 0)
Screenshot: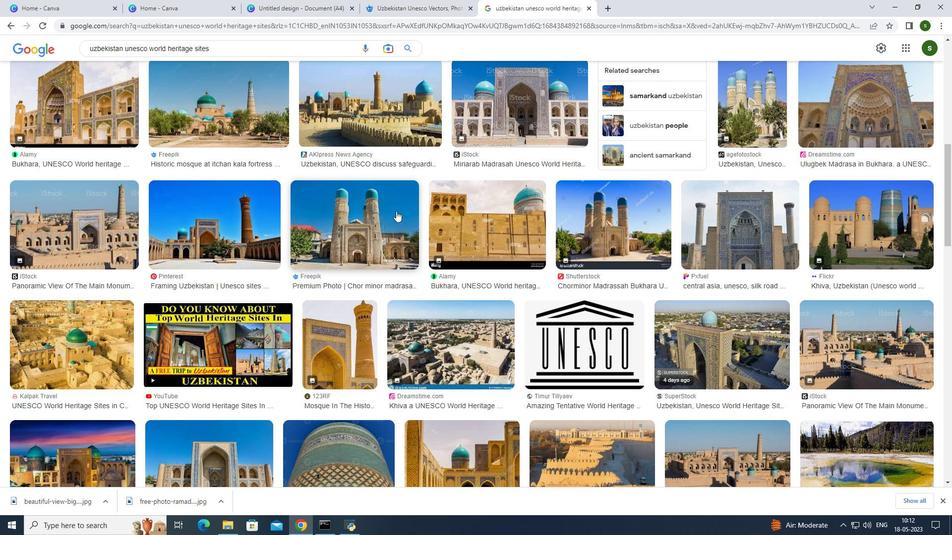 
Action: Mouse scrolled (396, 210) with delta (0, 0)
Screenshot: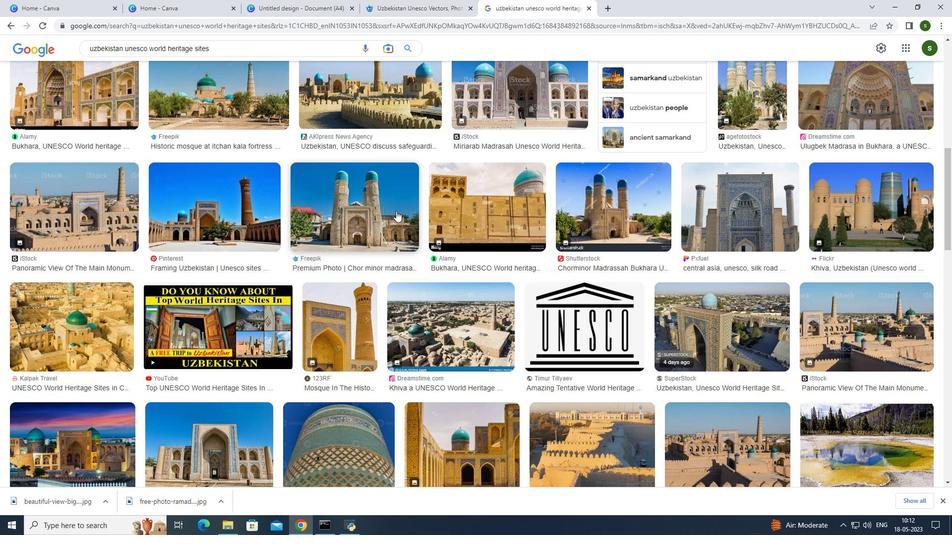 
Action: Mouse scrolled (396, 210) with delta (0, 0)
Screenshot: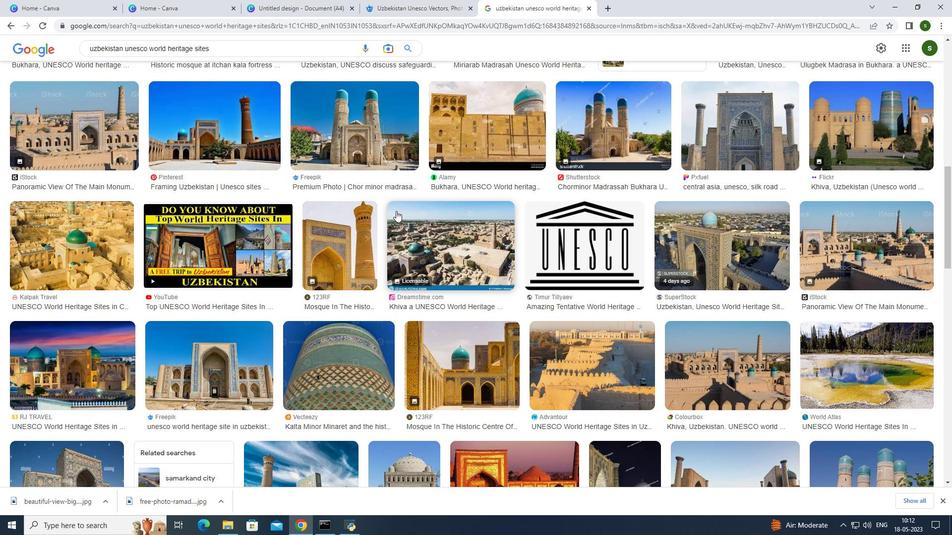 
Action: Mouse scrolled (396, 210) with delta (0, 0)
Screenshot: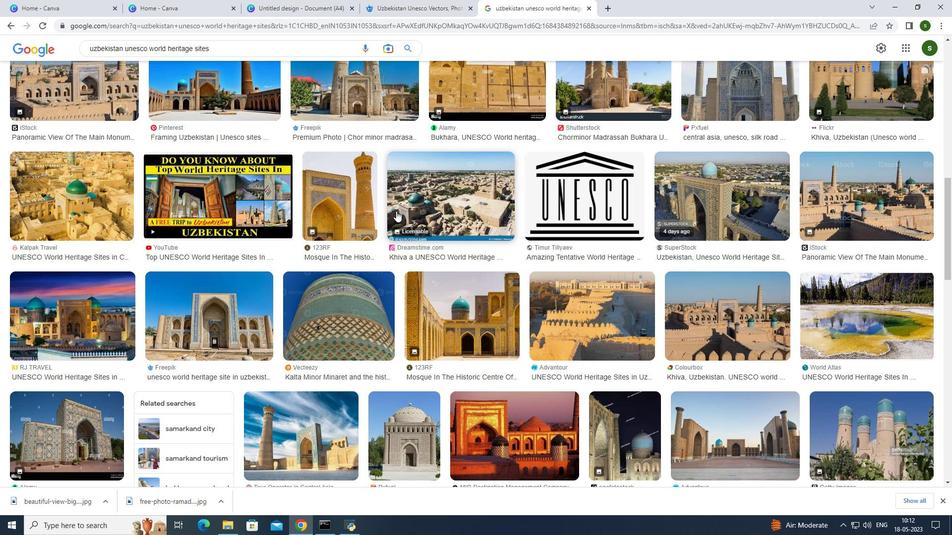 
Action: Mouse scrolled (396, 210) with delta (0, 0)
Screenshot: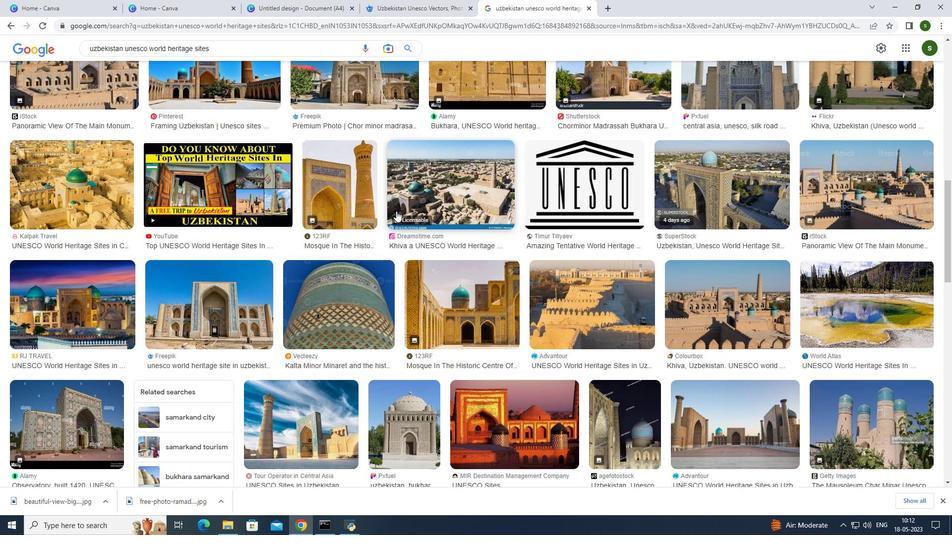 
Action: Mouse moved to (304, 223)
Screenshot: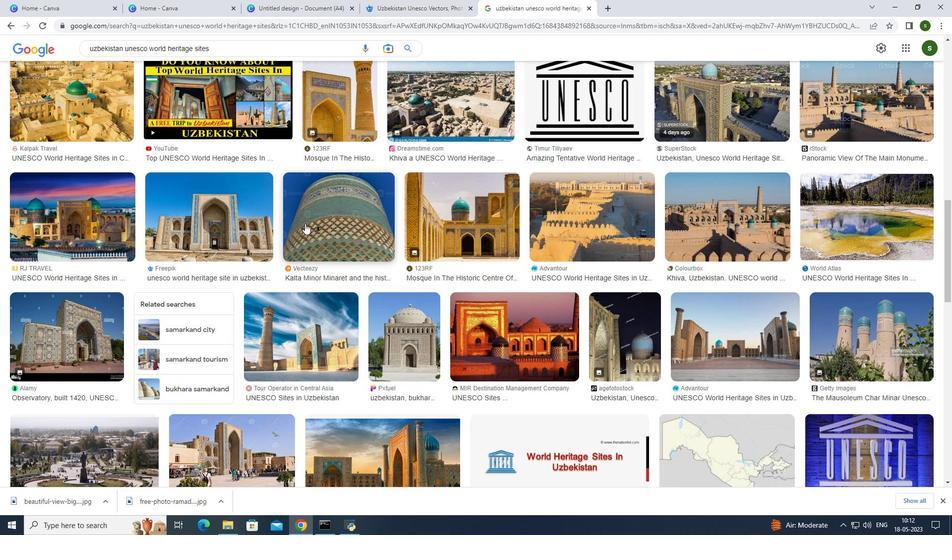 
Action: Mouse scrolled (304, 224) with delta (0, 0)
Screenshot: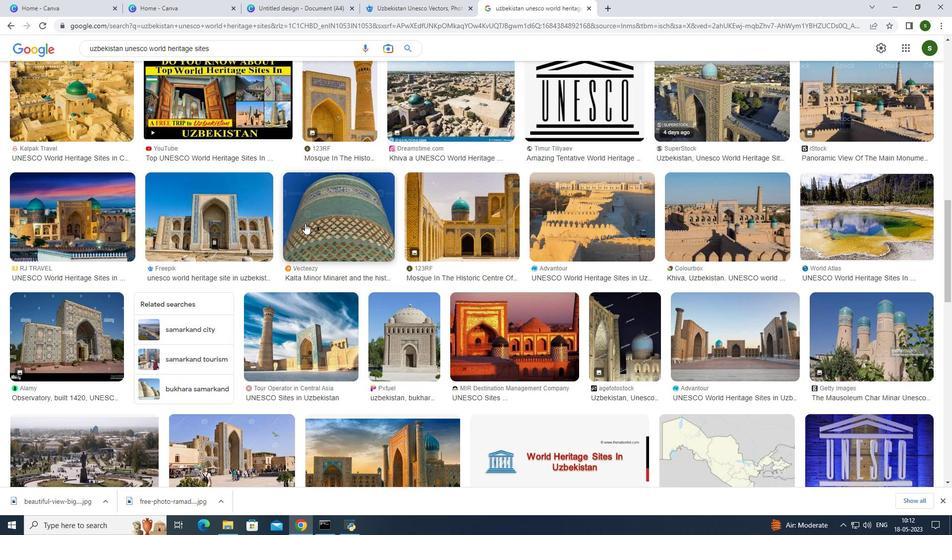 
Action: Mouse scrolled (304, 224) with delta (0, 0)
Screenshot: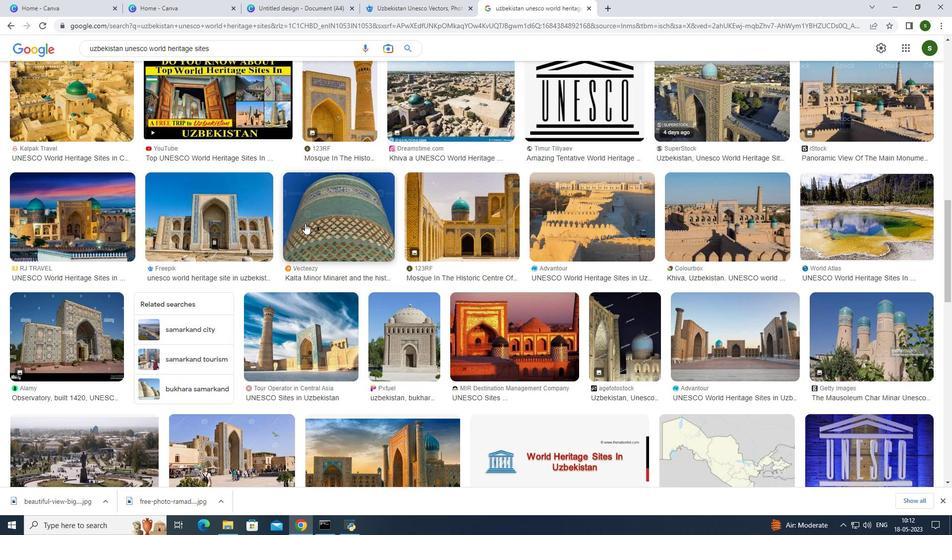 
Action: Mouse scrolled (304, 224) with delta (0, 0)
Screenshot: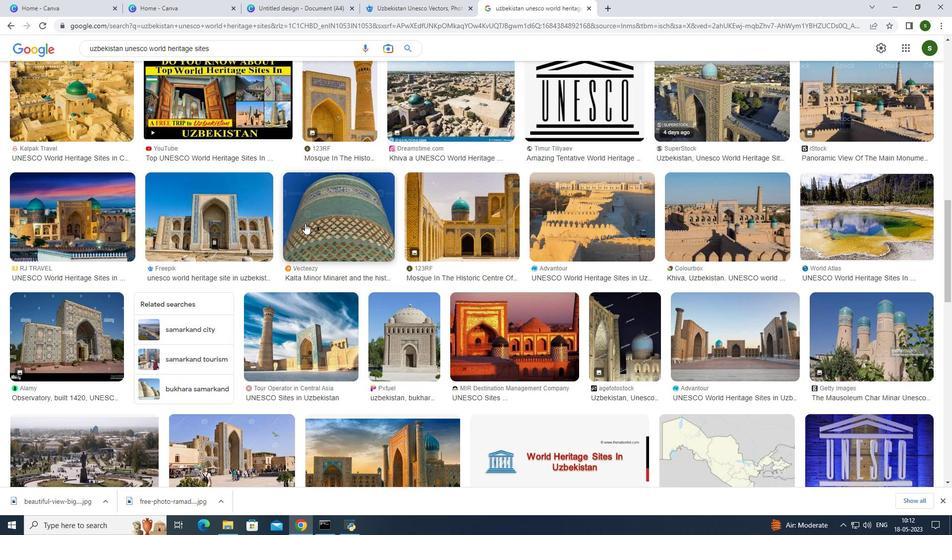
Action: Mouse scrolled (304, 224) with delta (0, 0)
Screenshot: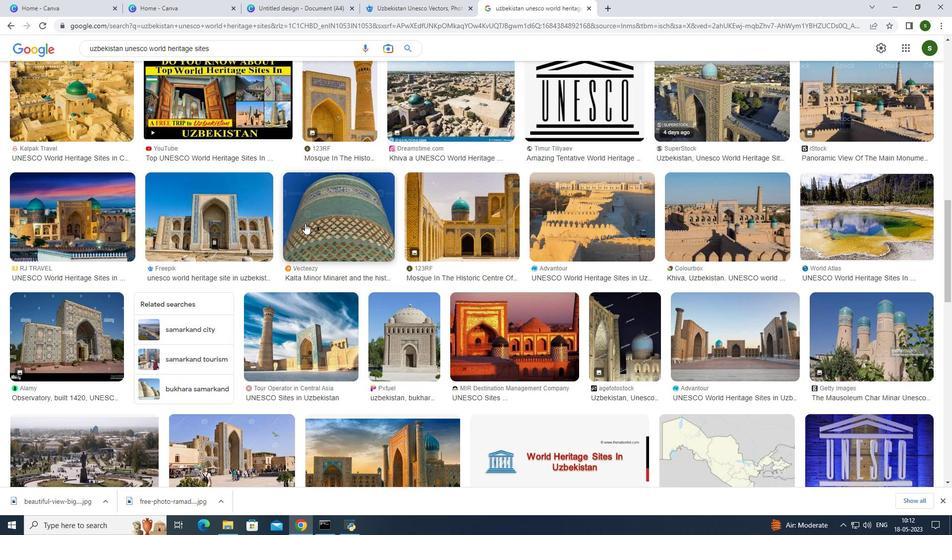 
Action: Mouse moved to (304, 223)
Screenshot: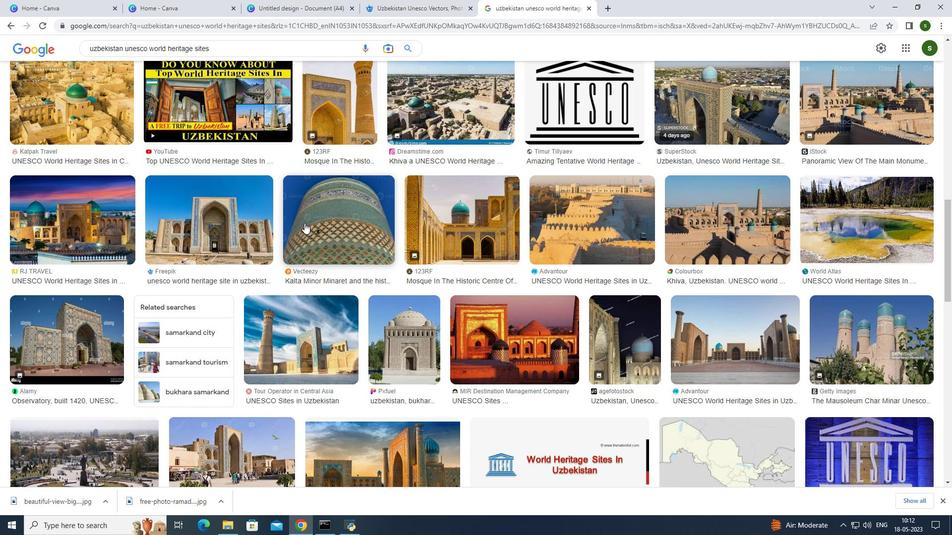 
Action: Mouse scrolled (304, 223) with delta (0, 0)
Screenshot: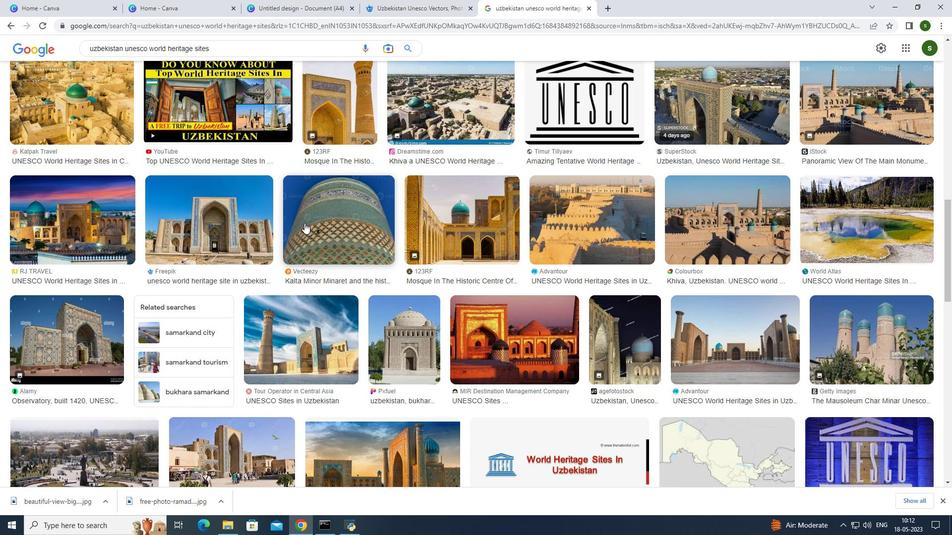 
Action: Mouse moved to (304, 222)
Screenshot: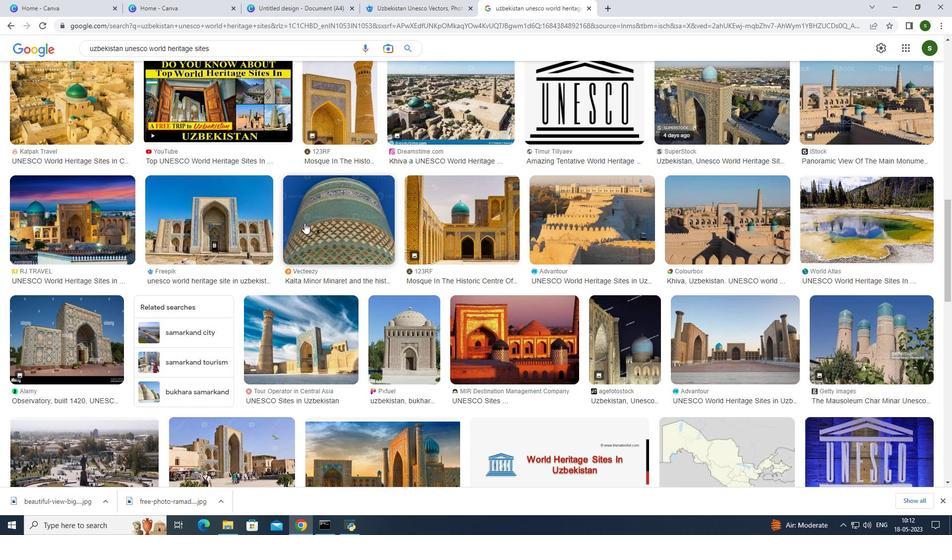 
Action: Mouse scrolled (304, 223) with delta (0, 0)
Screenshot: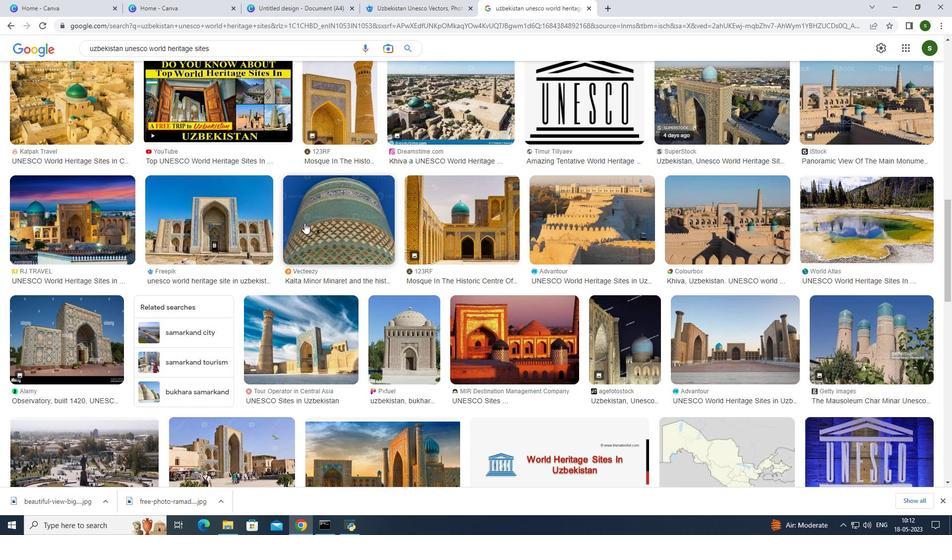 
Action: Mouse scrolled (304, 222) with delta (0, 0)
Screenshot: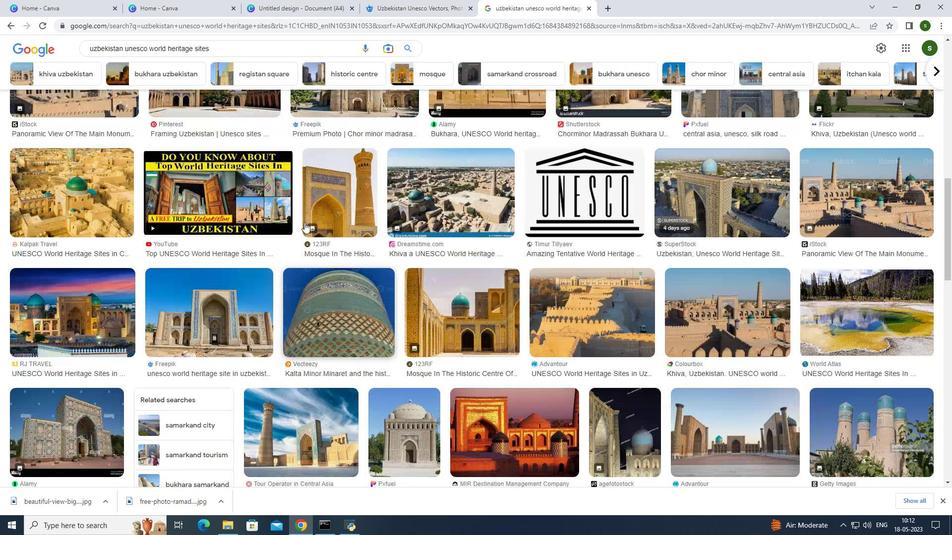 
Action: Mouse scrolled (304, 223) with delta (0, 0)
Screenshot: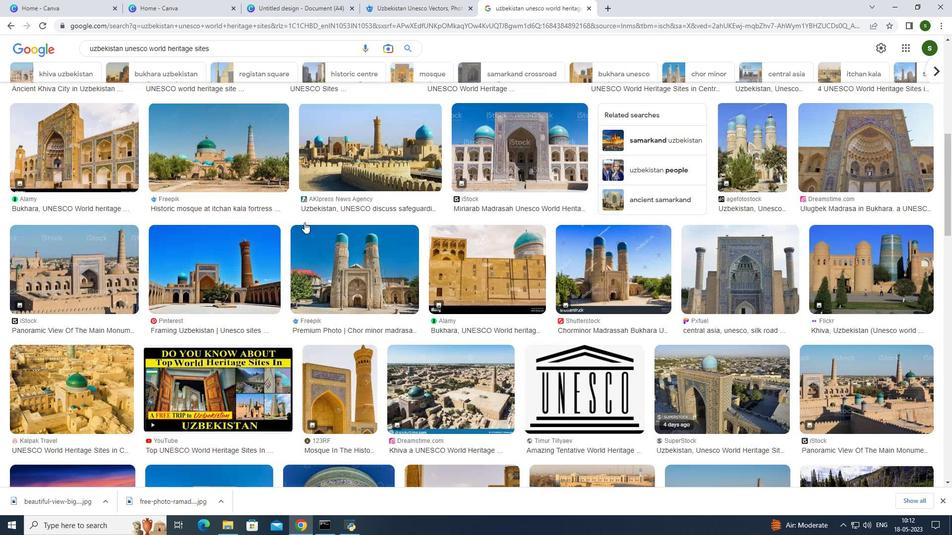 
Action: Mouse scrolled (304, 223) with delta (0, 0)
Screenshot: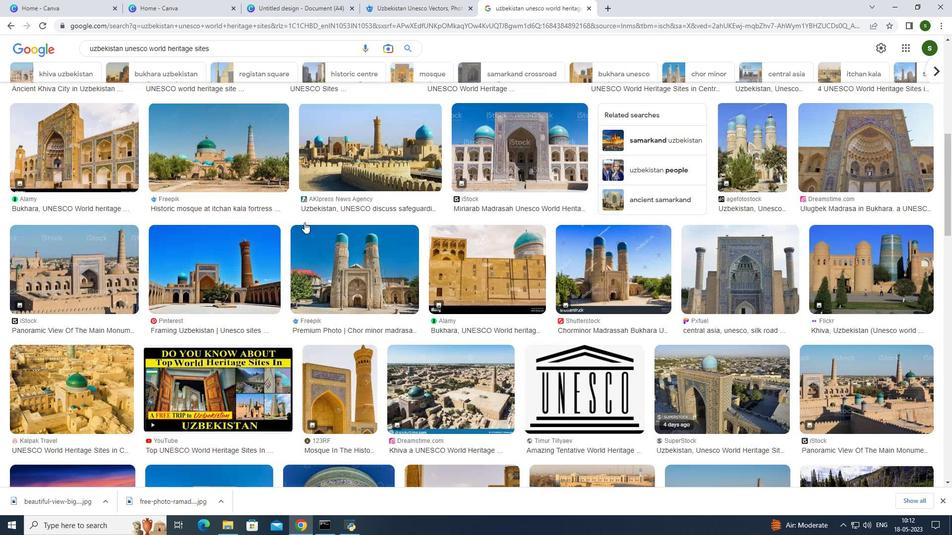 
Action: Mouse scrolled (304, 223) with delta (0, 0)
Screenshot: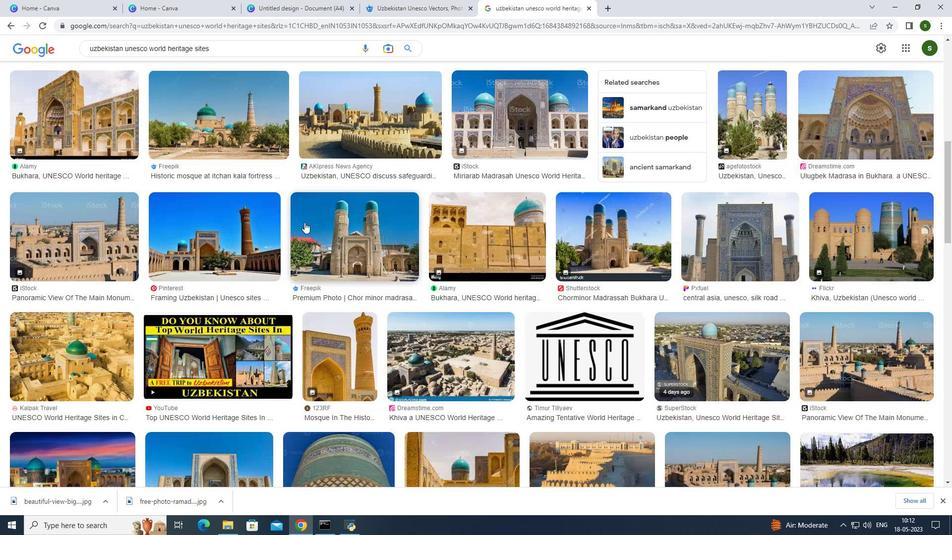 
Action: Mouse scrolled (304, 223) with delta (0, 0)
Screenshot: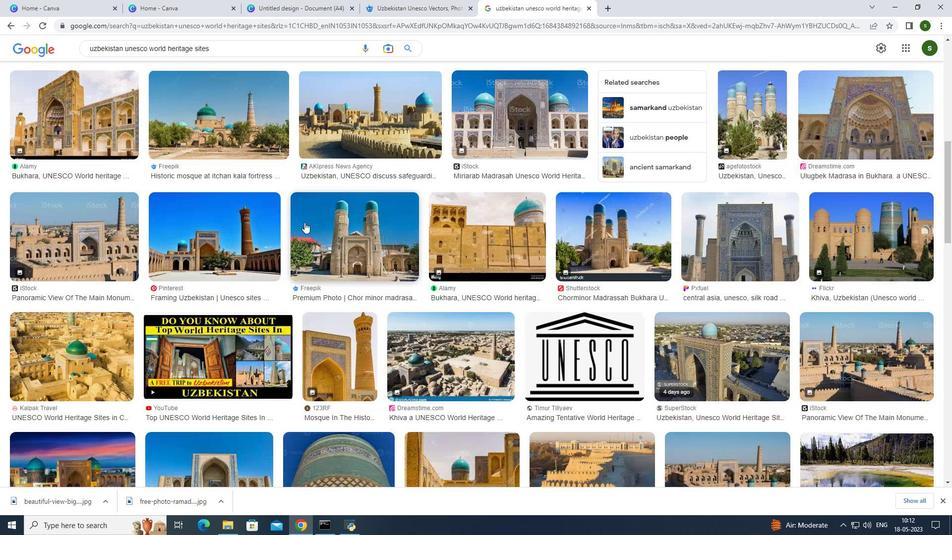 
Action: Mouse scrolled (304, 223) with delta (0, 0)
Screenshot: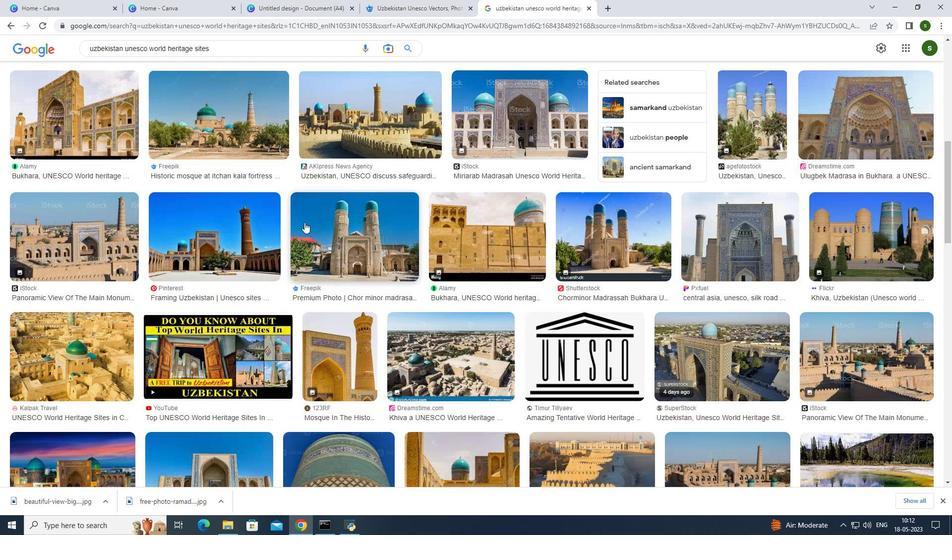 
Action: Mouse scrolled (304, 223) with delta (0, 0)
Screenshot: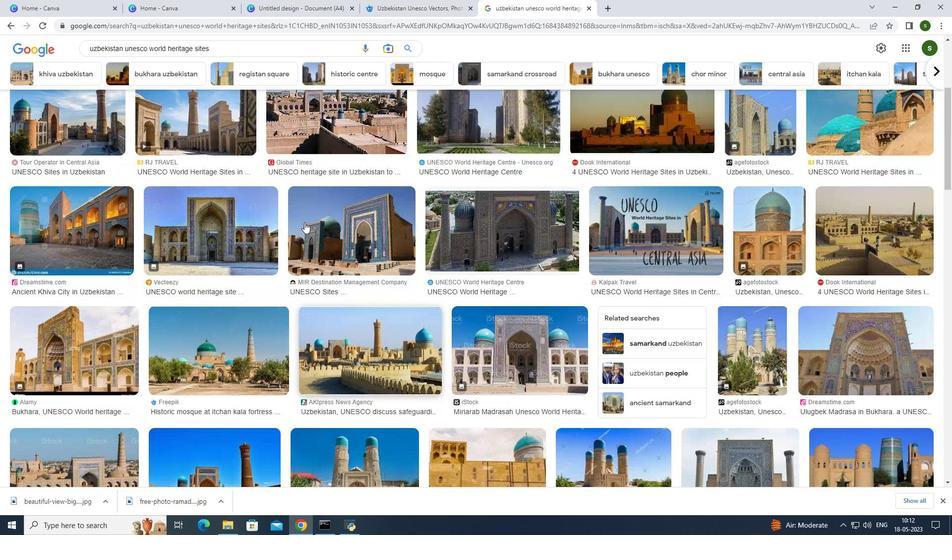 
Action: Mouse scrolled (304, 223) with delta (0, 0)
Screenshot: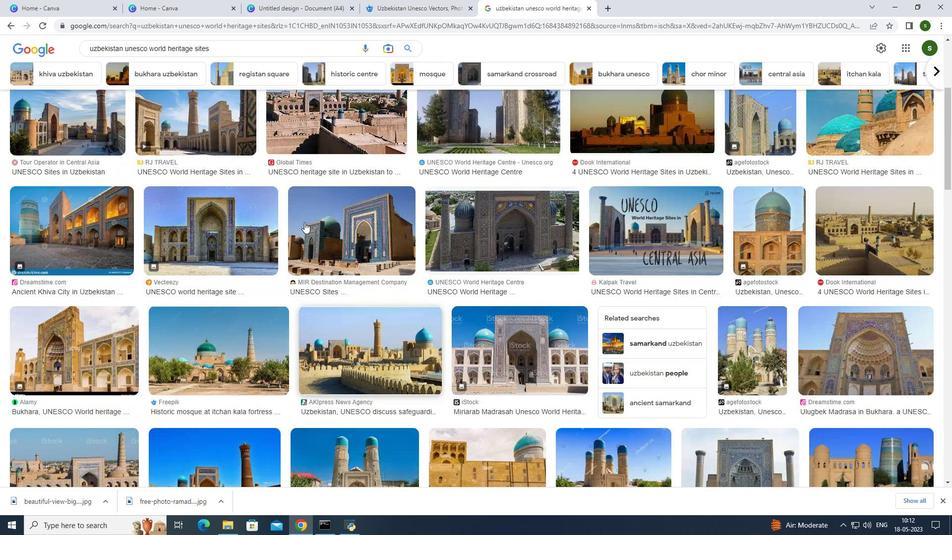 
Action: Mouse scrolled (304, 223) with delta (0, 0)
Screenshot: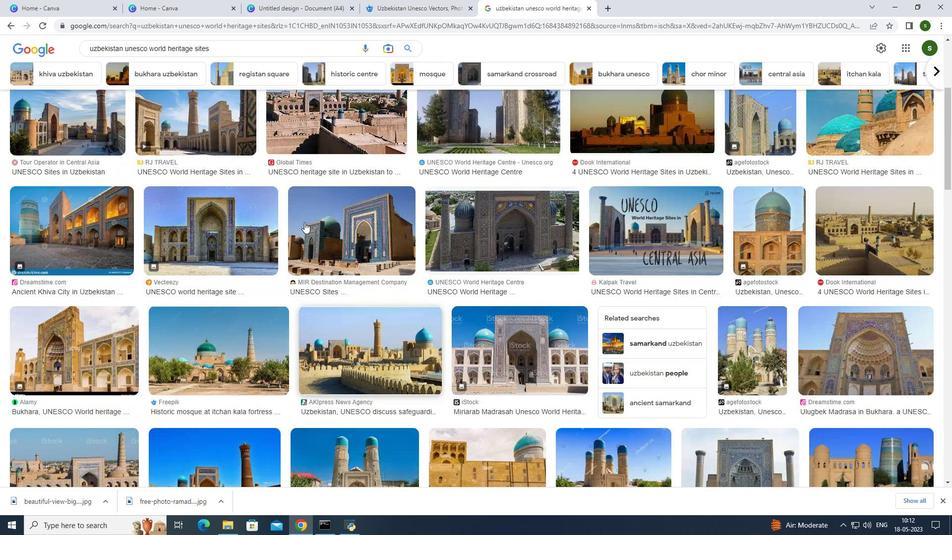 
Action: Mouse scrolled (304, 223) with delta (0, 0)
Screenshot: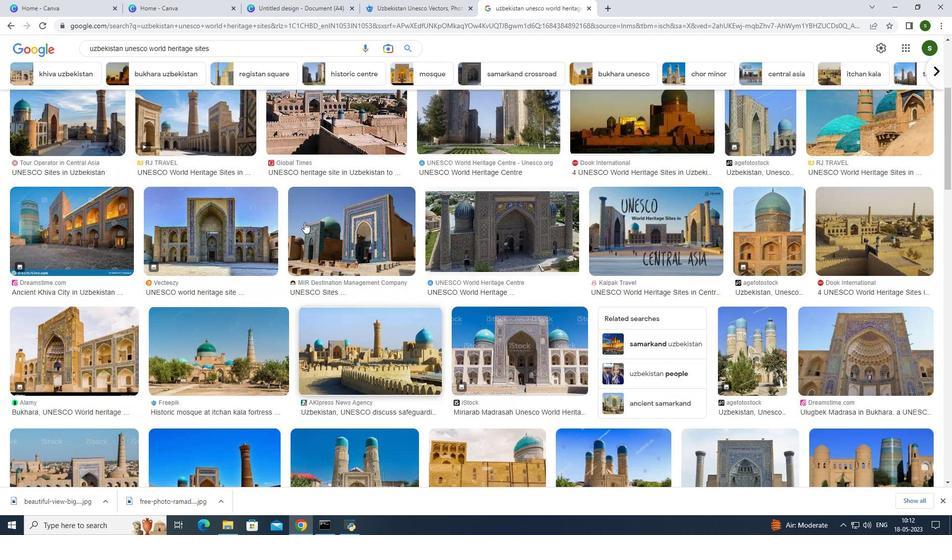 
Action: Mouse scrolled (304, 223) with delta (0, 0)
Screenshot: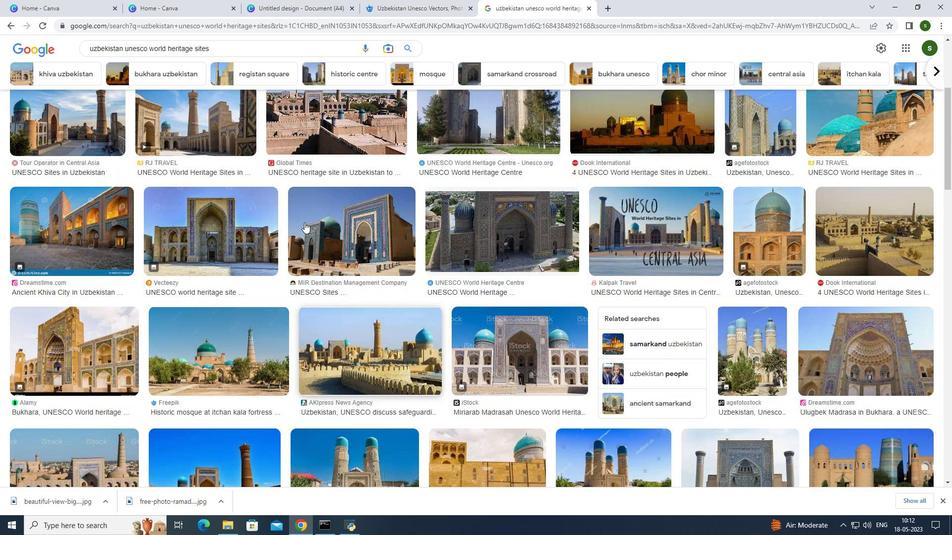 
Action: Mouse scrolled (304, 223) with delta (0, 0)
Screenshot: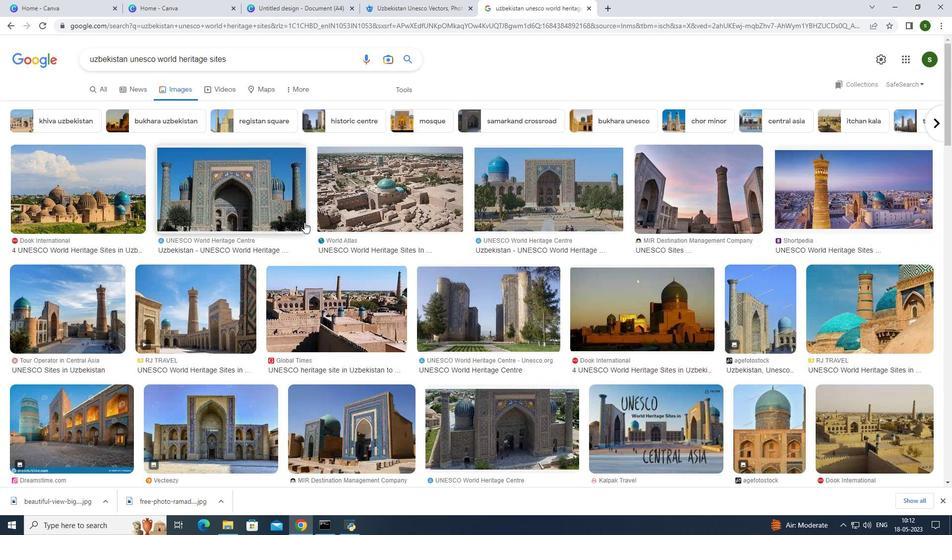 
Action: Mouse scrolled (304, 223) with delta (0, 0)
Screenshot: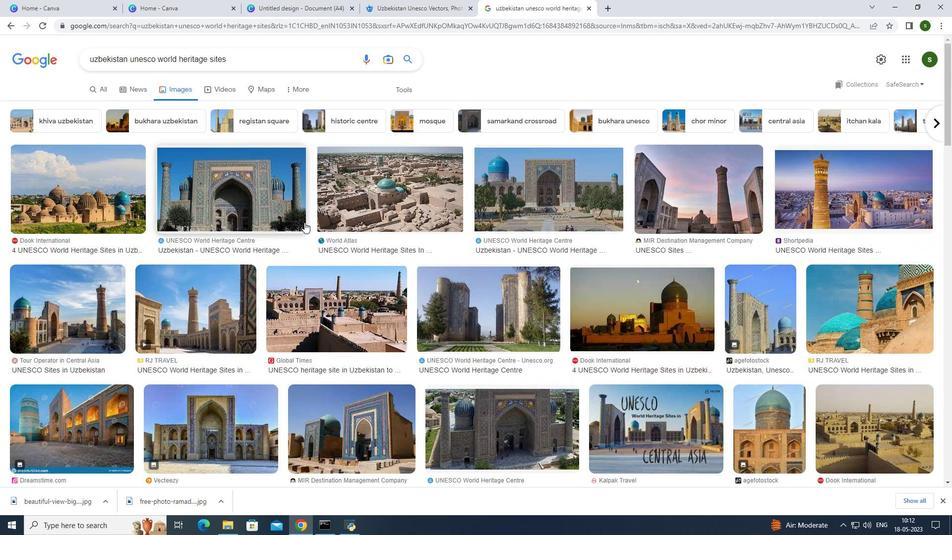 
Action: Mouse scrolled (304, 223) with delta (0, 0)
Screenshot: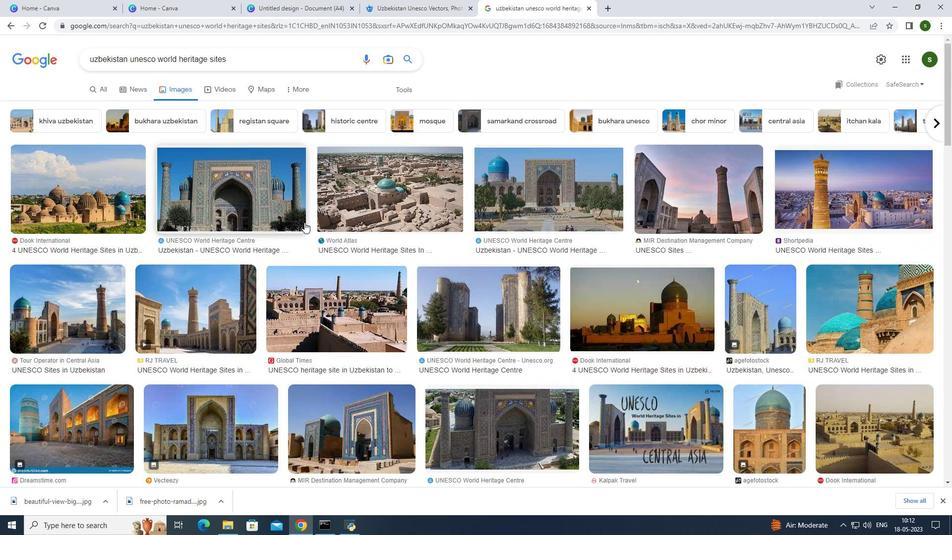 
Action: Mouse scrolled (304, 223) with delta (0, 0)
Screenshot: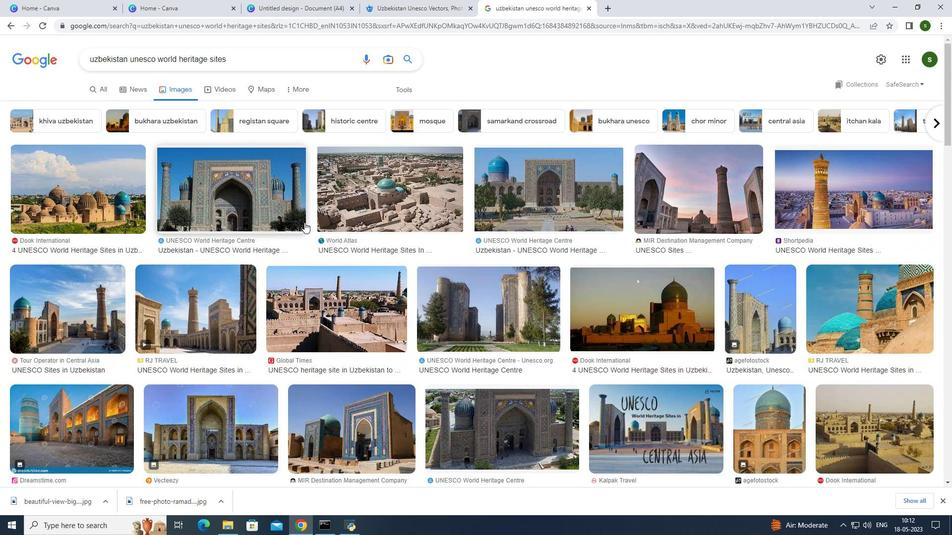 
Action: Mouse moved to (415, 90)
Screenshot: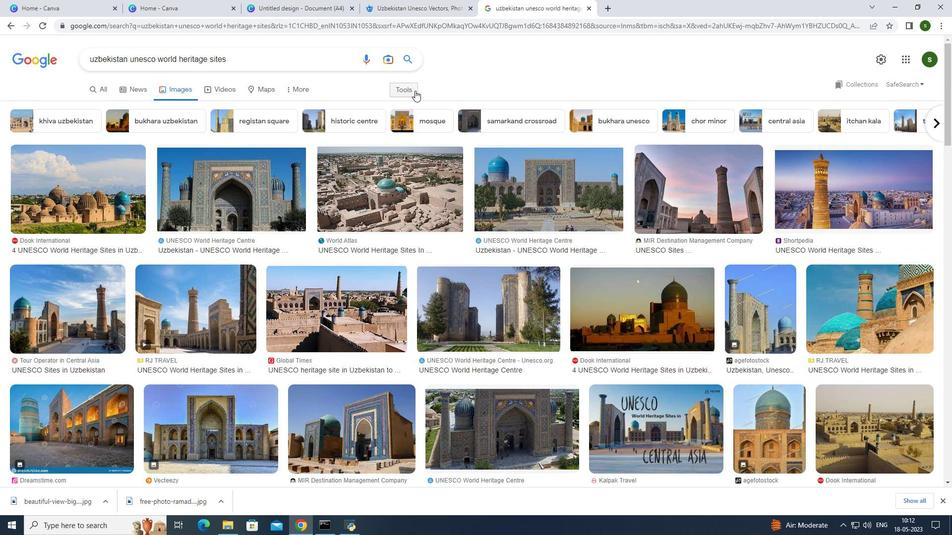 
Action: Mouse pressed left at (415, 90)
Screenshot: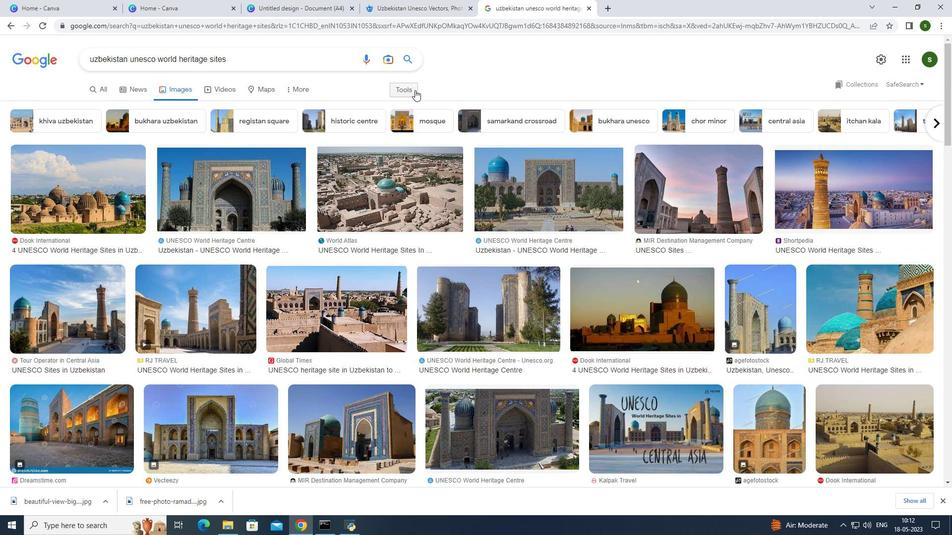 
Action: Mouse moved to (89, 105)
Screenshot: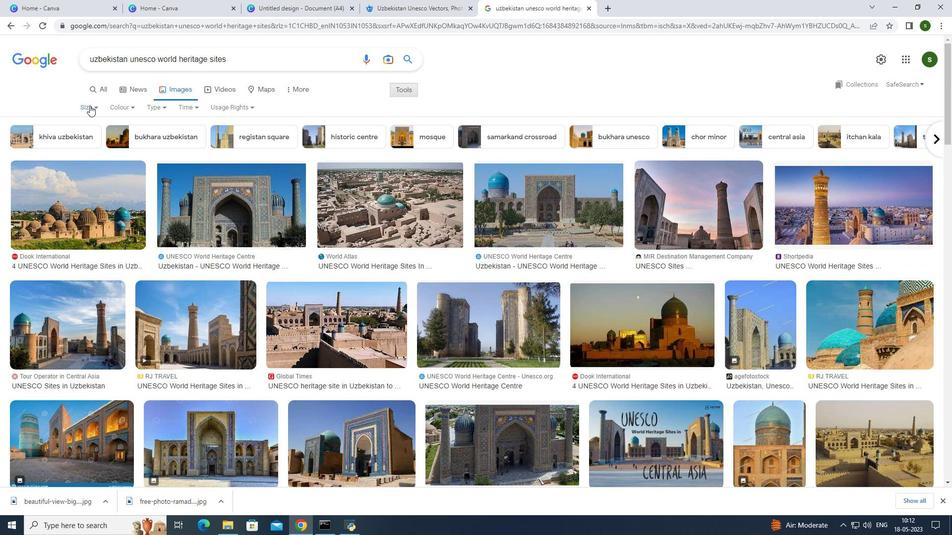 
Action: Mouse pressed left at (89, 105)
Screenshot: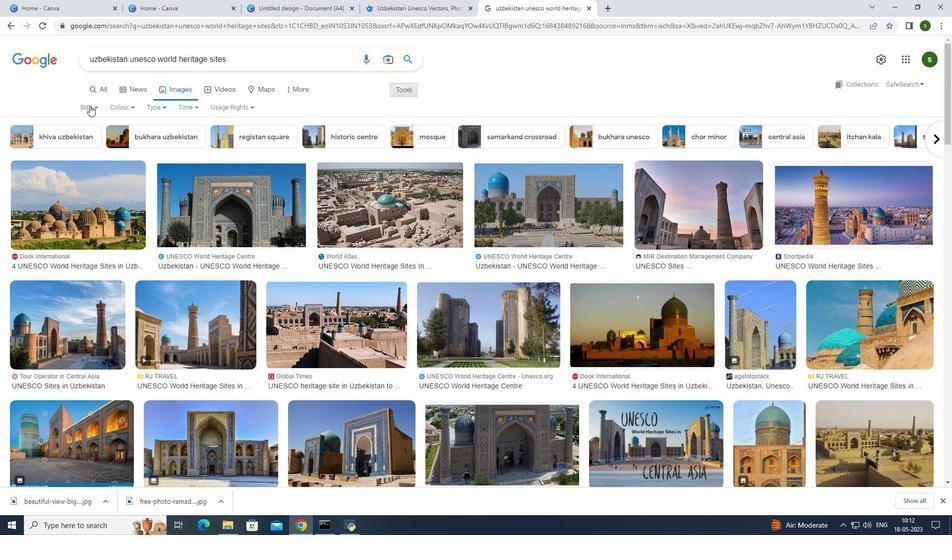
Action: Mouse moved to (95, 142)
Screenshot: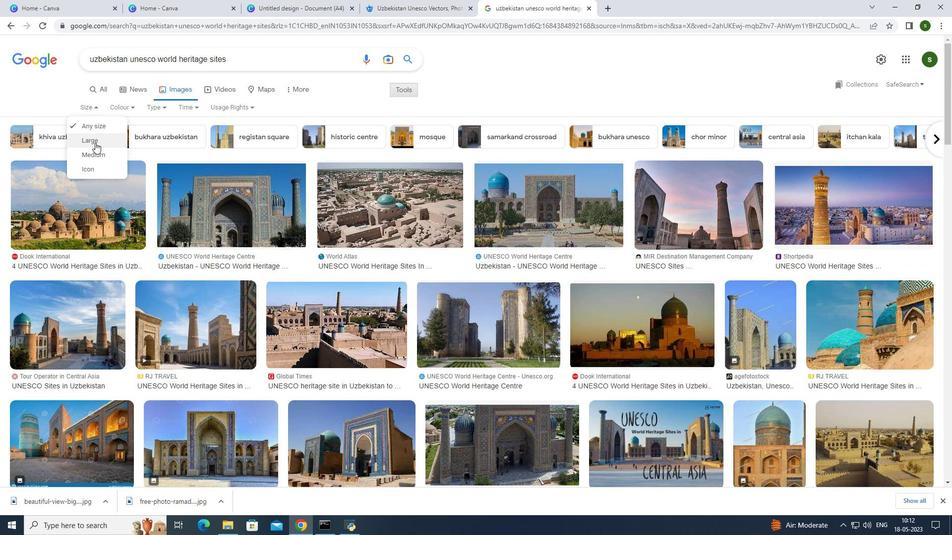 
Action: Mouse pressed left at (95, 142)
Screenshot: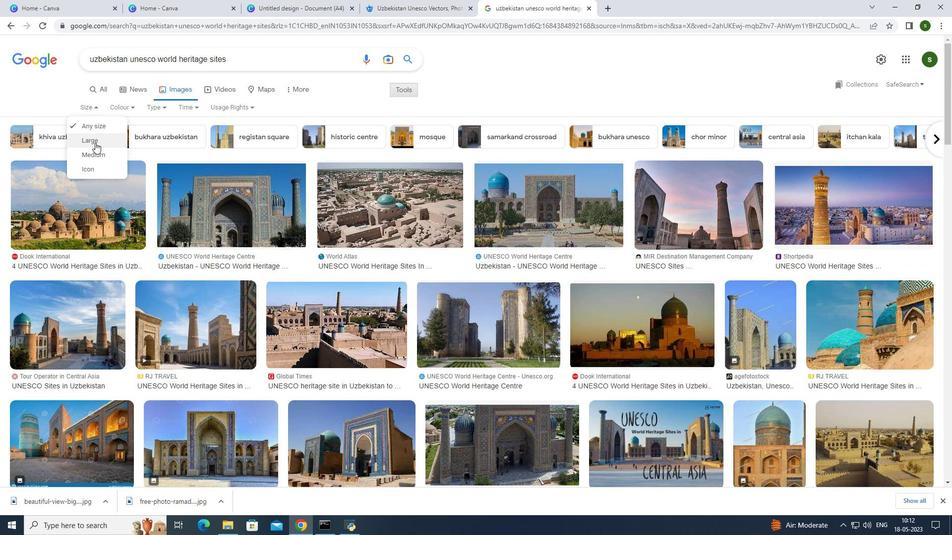 
Action: Mouse moved to (609, 7)
Screenshot: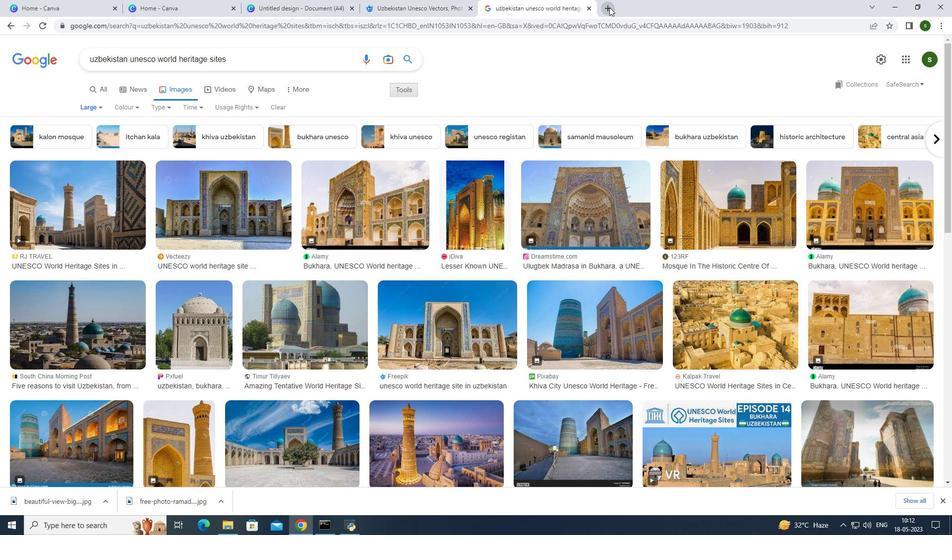 
Action: Mouse pressed left at (609, 7)
Screenshot: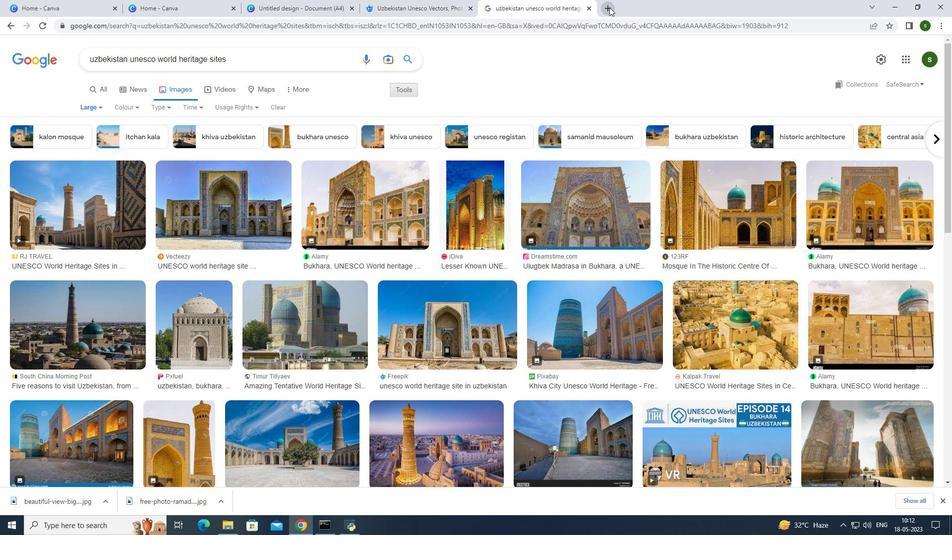
Action: Mouse moved to (367, 30)
Screenshot: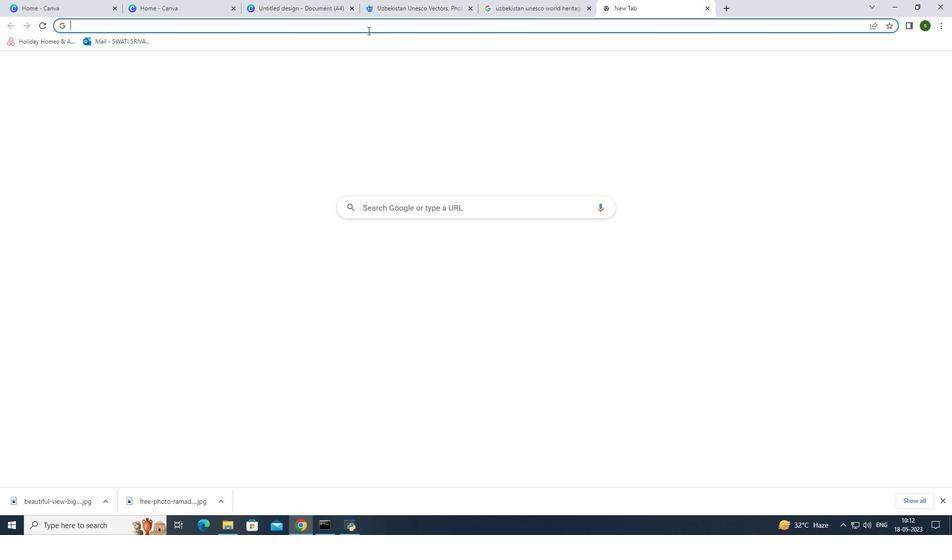 
Action: Mouse pressed left at (367, 30)
Screenshot: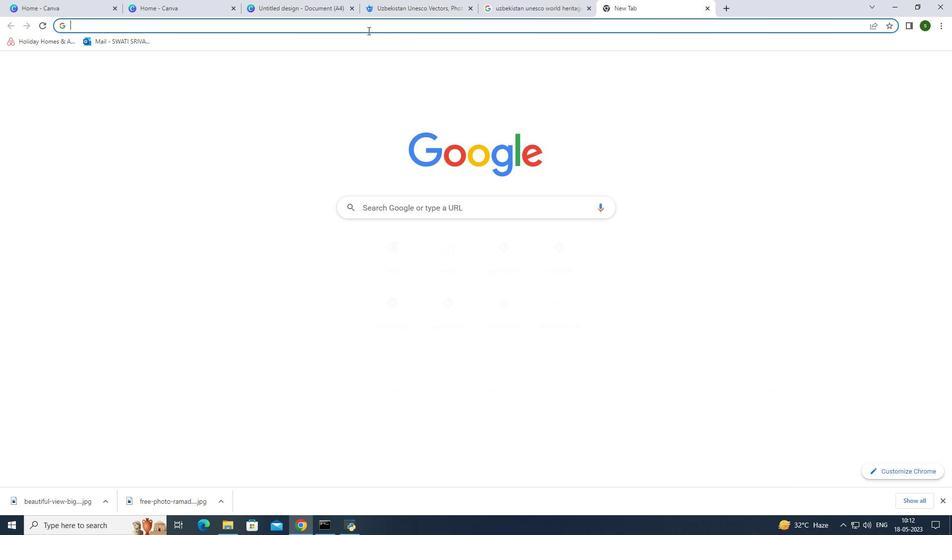 
Action: Key pressed uzbekistan<Key.space>world<Key.space><Key.backspace><Key.backspace><Key.backspace><Key.backspace><Key.backspace><Key.backspace>historical<Key.space>background<Key.enter>
Screenshot: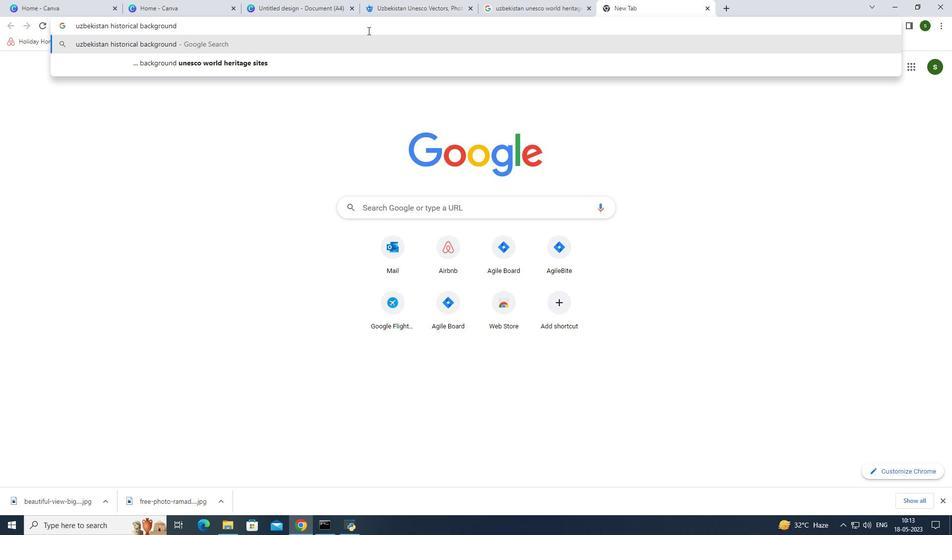
Action: Mouse moved to (454, 181)
Screenshot: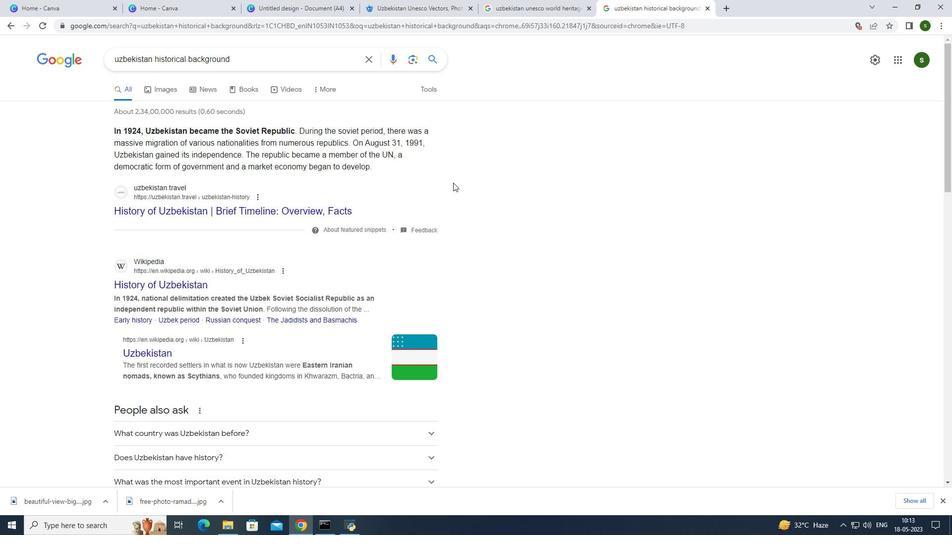 
Action: Mouse scrolled (454, 181) with delta (0, 0)
Screenshot: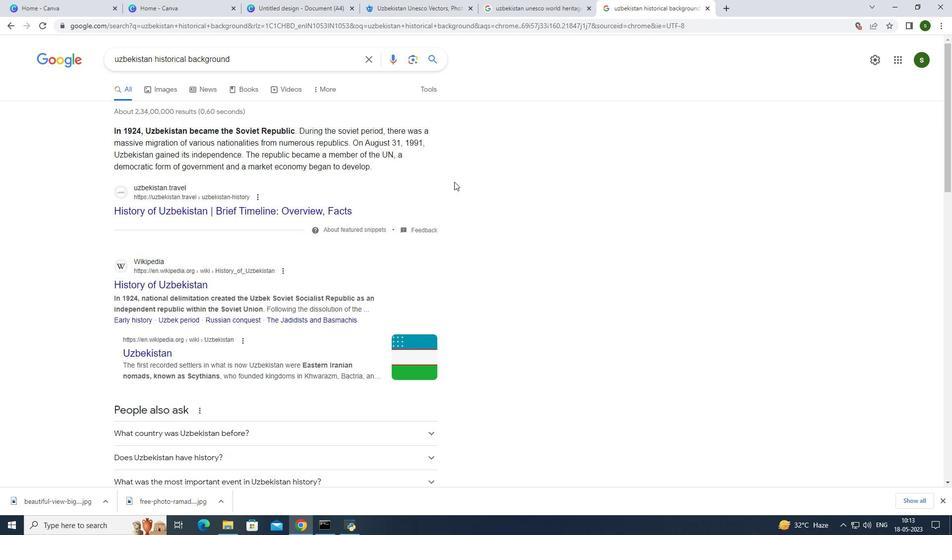 
Action: Mouse scrolled (454, 181) with delta (0, 0)
Screenshot: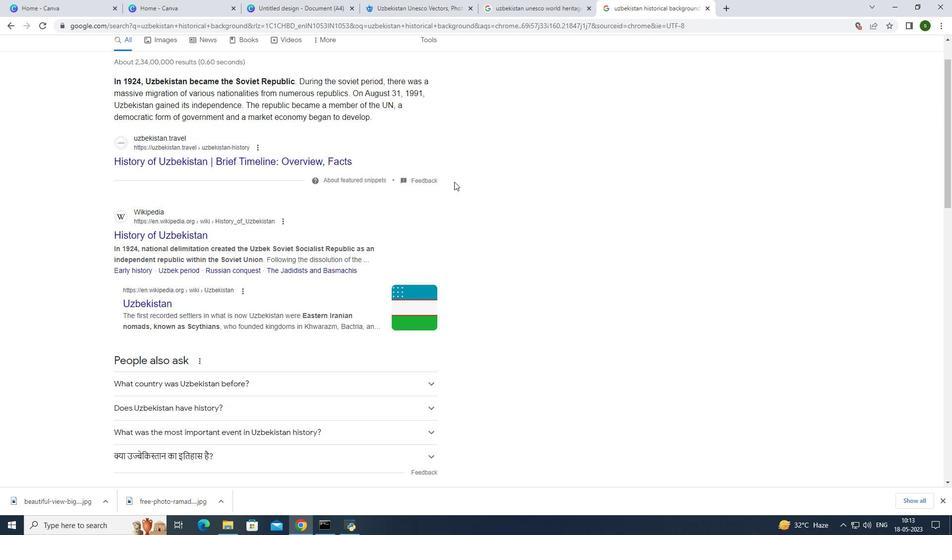 
Action: Mouse scrolled (454, 181) with delta (0, 0)
Screenshot: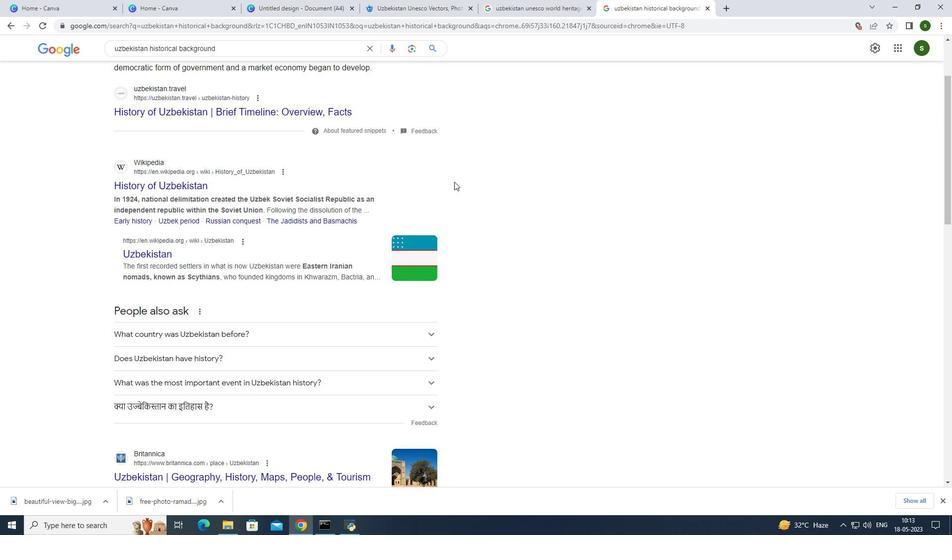 
Action: Mouse scrolled (454, 181) with delta (0, 0)
Screenshot: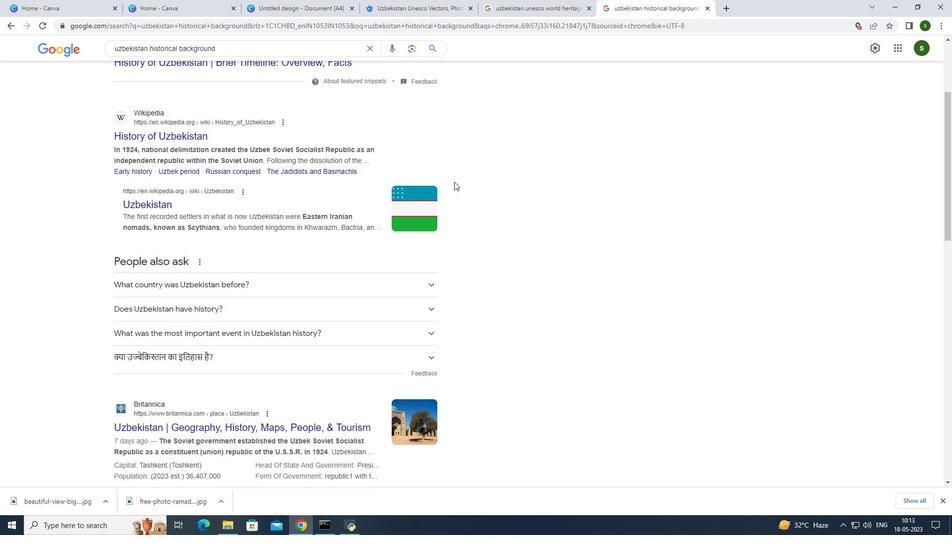 
Action: Mouse scrolled (454, 181) with delta (0, 0)
Screenshot: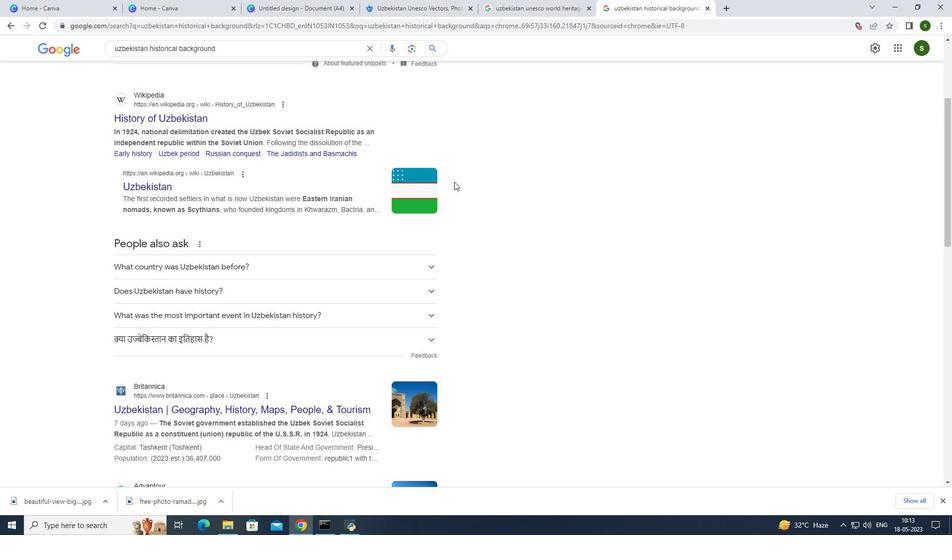 
Action: Mouse scrolled (454, 181) with delta (0, 0)
Screenshot: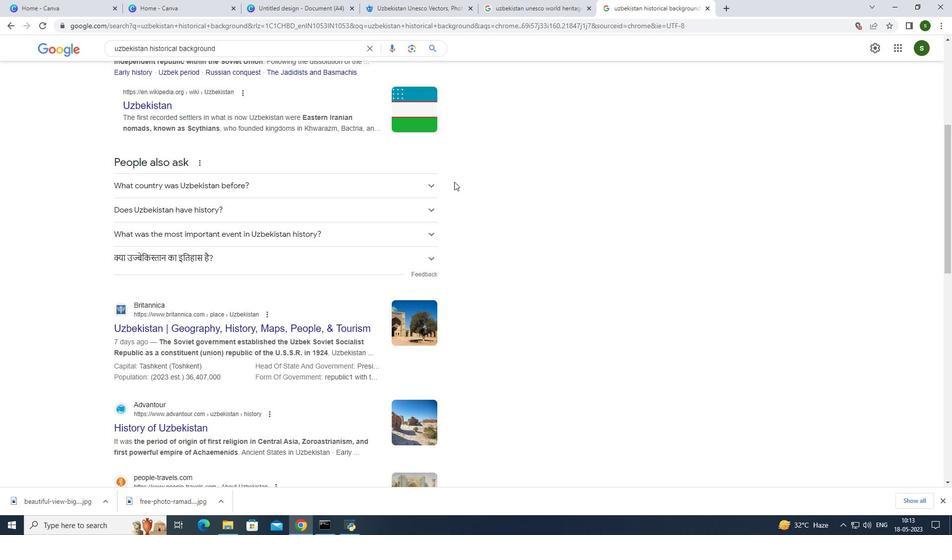 
Action: Mouse scrolled (454, 181) with delta (0, 0)
Screenshot: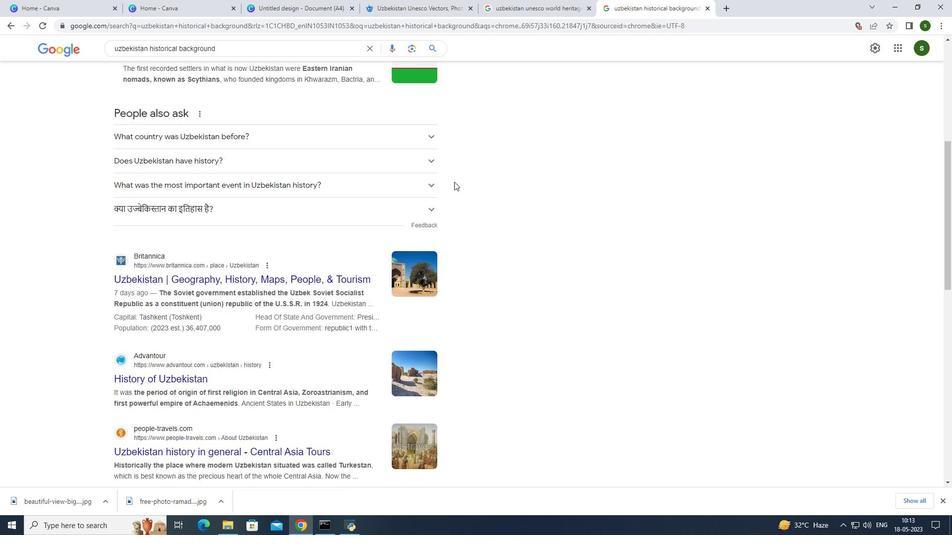
Action: Mouse scrolled (454, 181) with delta (0, 0)
Screenshot: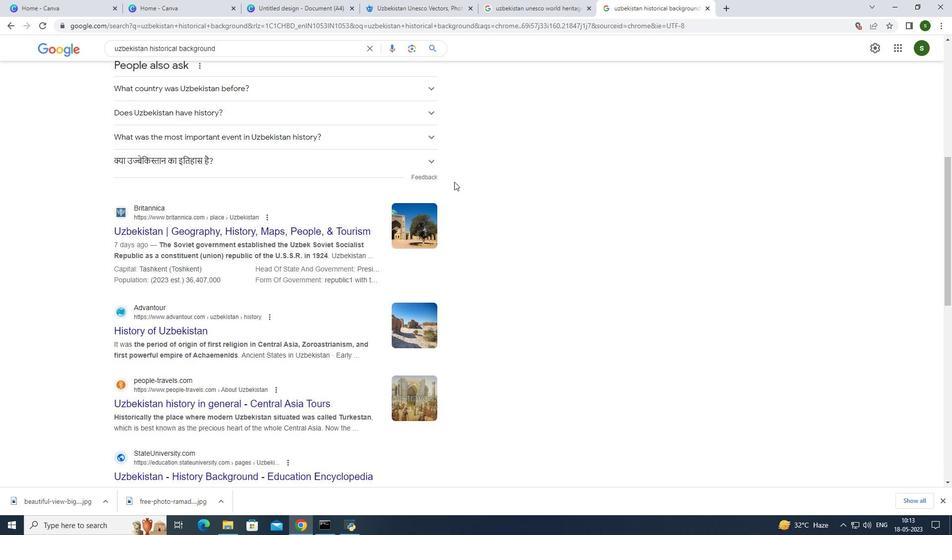 
Action: Mouse scrolled (454, 181) with delta (0, 0)
Screenshot: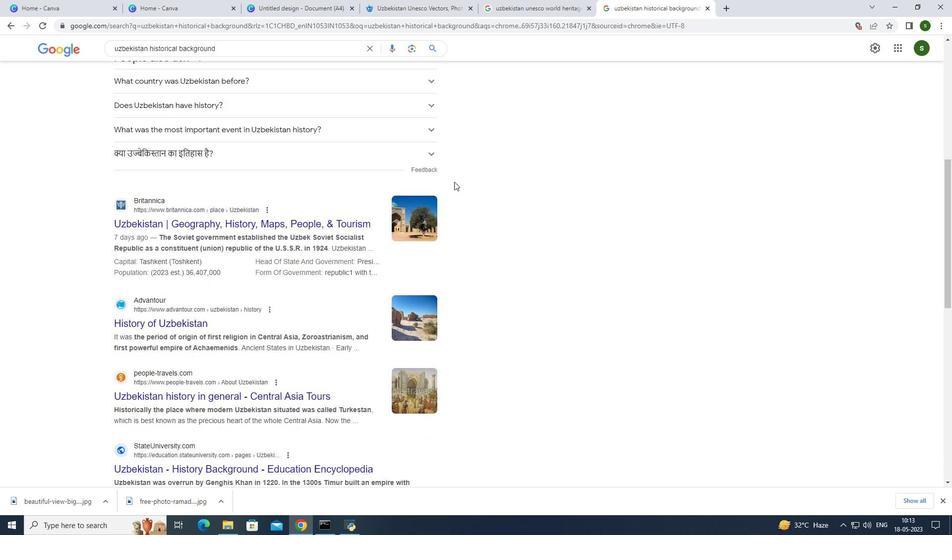 
Action: Mouse moved to (218, 125)
Screenshot: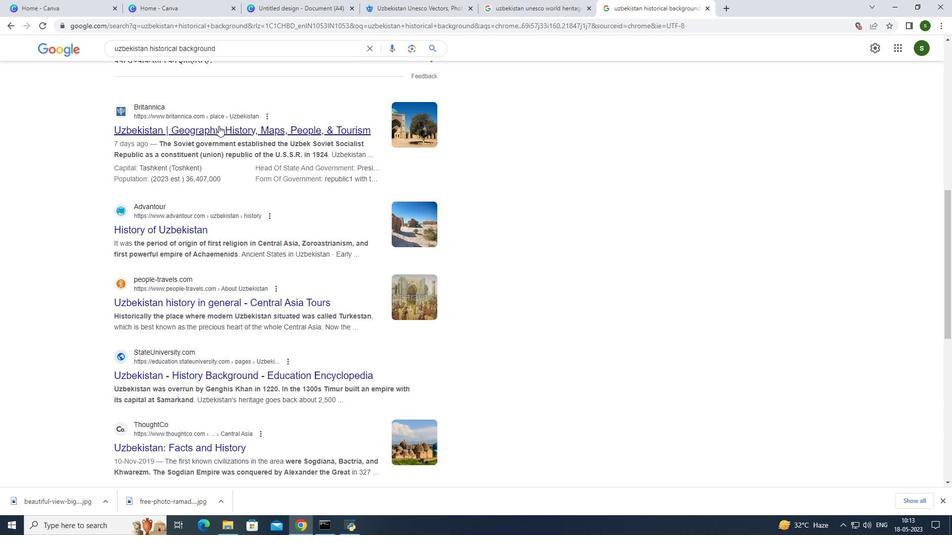 
Action: Mouse pressed right at (218, 125)
Screenshot: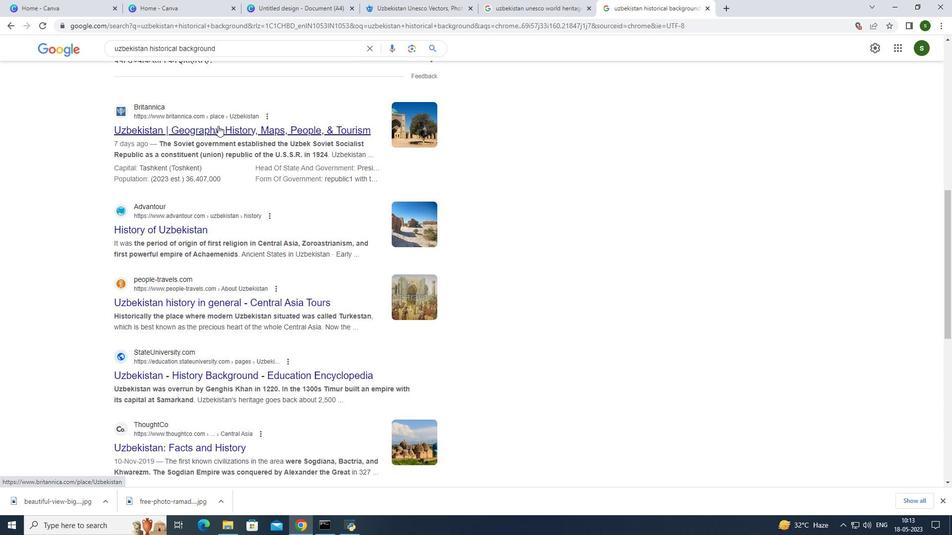 
Action: Mouse moved to (243, 134)
Screenshot: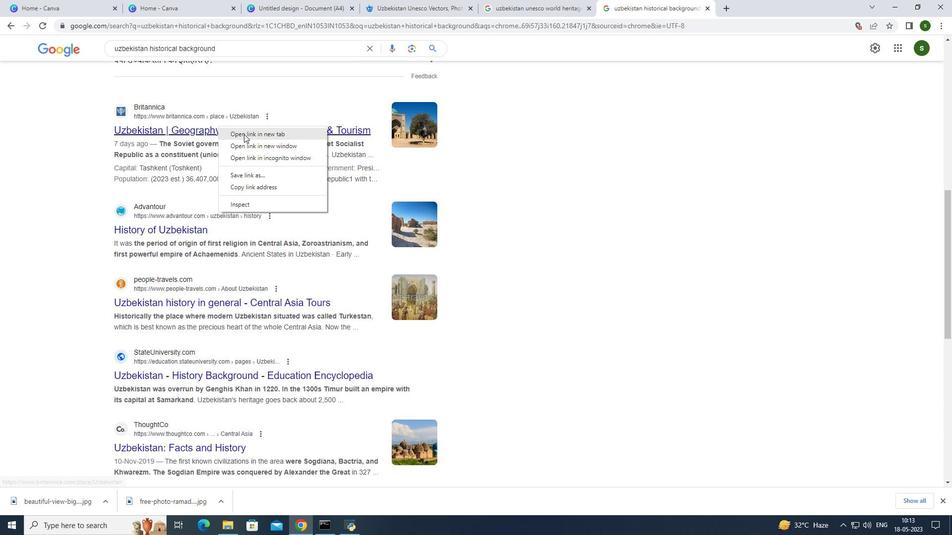 
Action: Mouse pressed left at (243, 134)
Screenshot: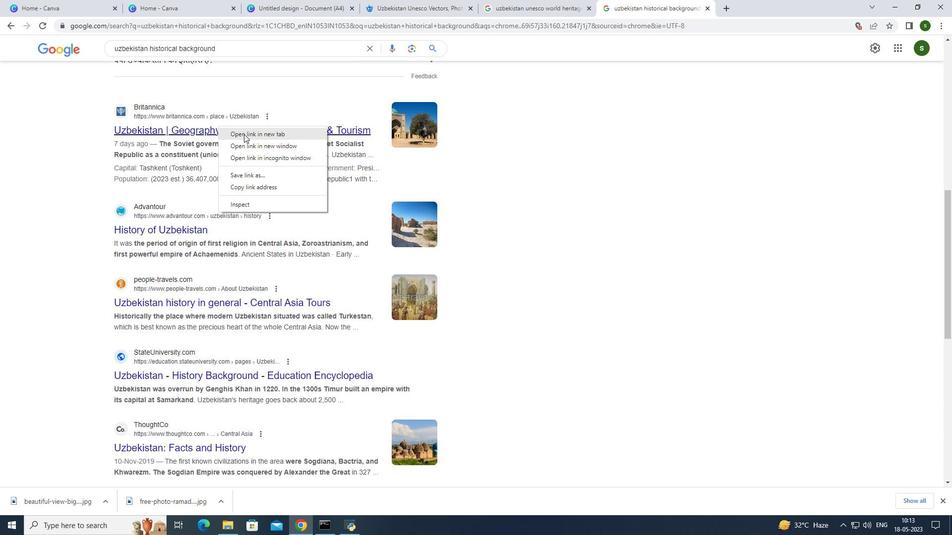 
Action: Mouse moved to (733, 0)
Screenshot: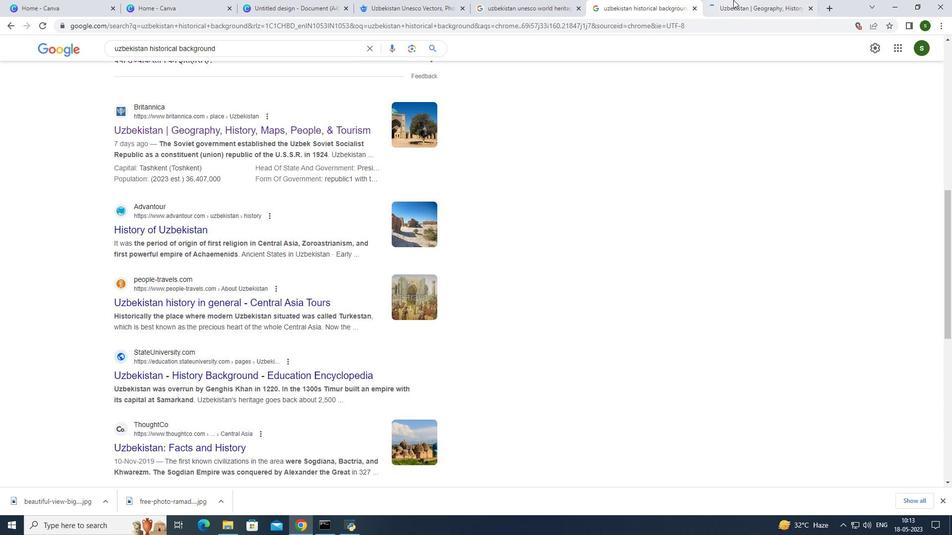 
Action: Mouse pressed left at (733, 0)
Screenshot: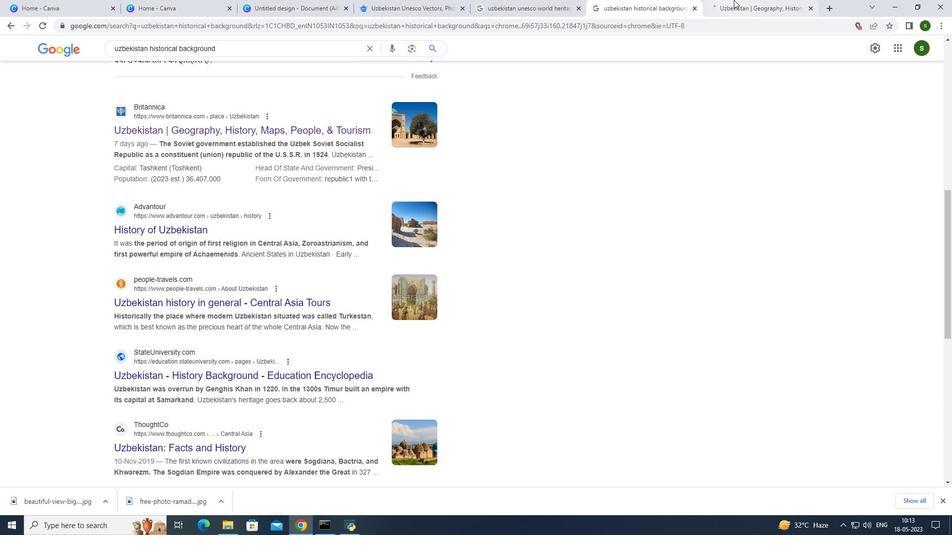 
Action: Mouse moved to (551, 212)
Screenshot: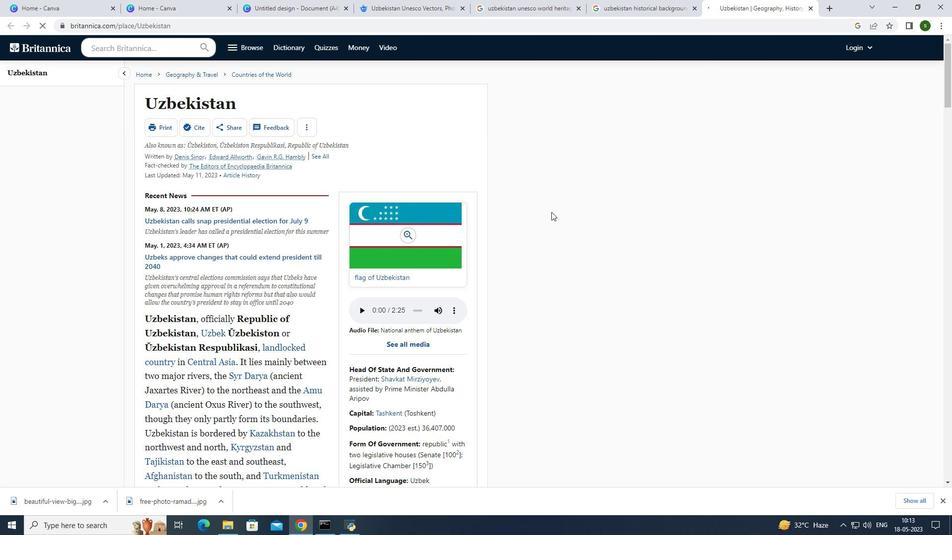 
Action: Mouse scrolled (551, 211) with delta (0, 0)
Screenshot: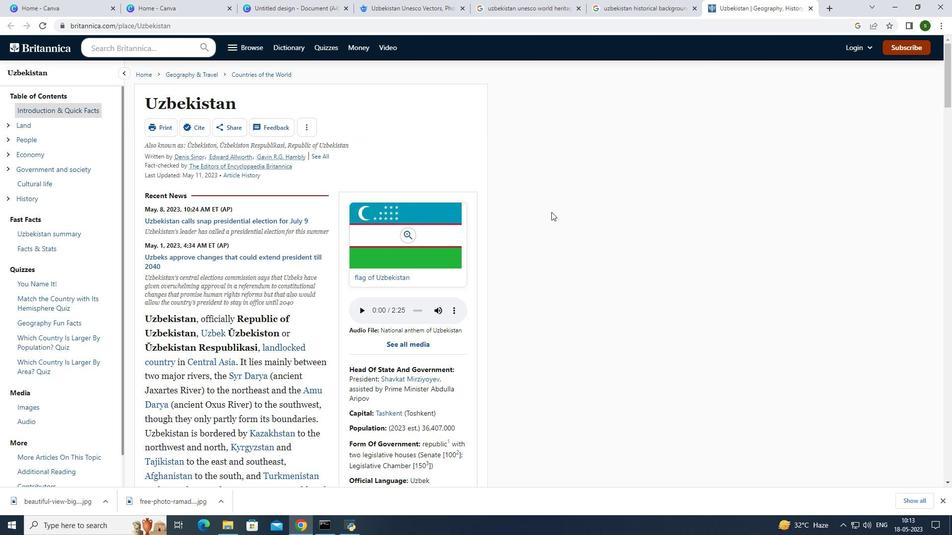 
Action: Mouse scrolled (551, 211) with delta (0, 0)
Screenshot: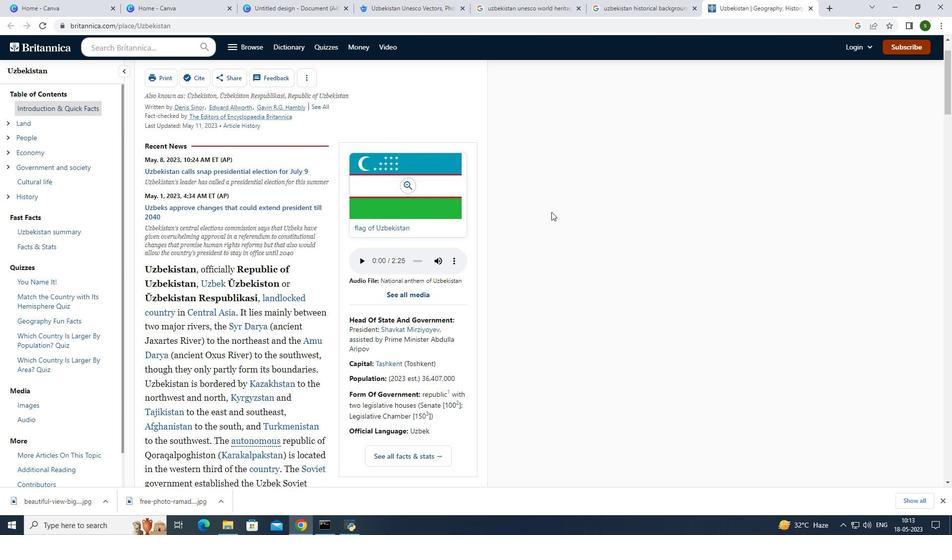 
Action: Mouse scrolled (551, 211) with delta (0, 0)
Screenshot: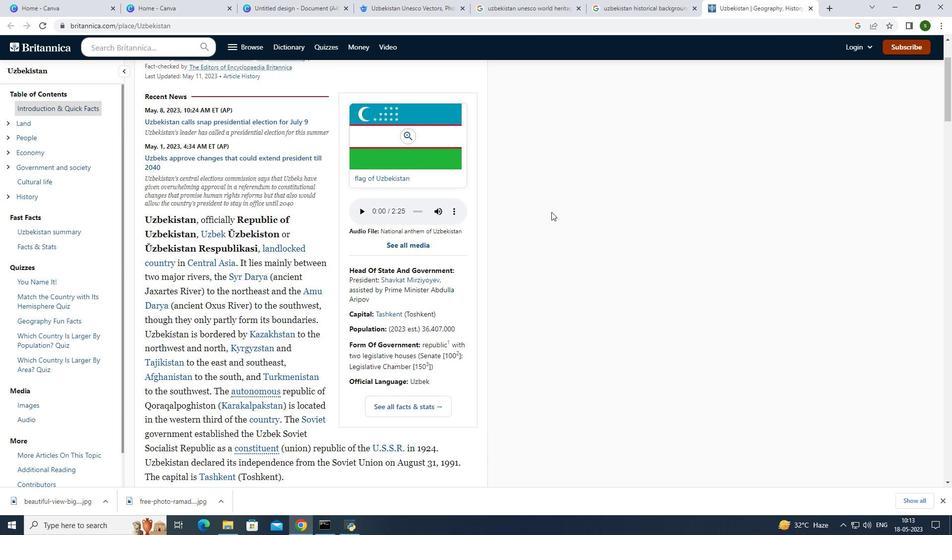 
Action: Mouse scrolled (551, 211) with delta (0, 0)
Screenshot: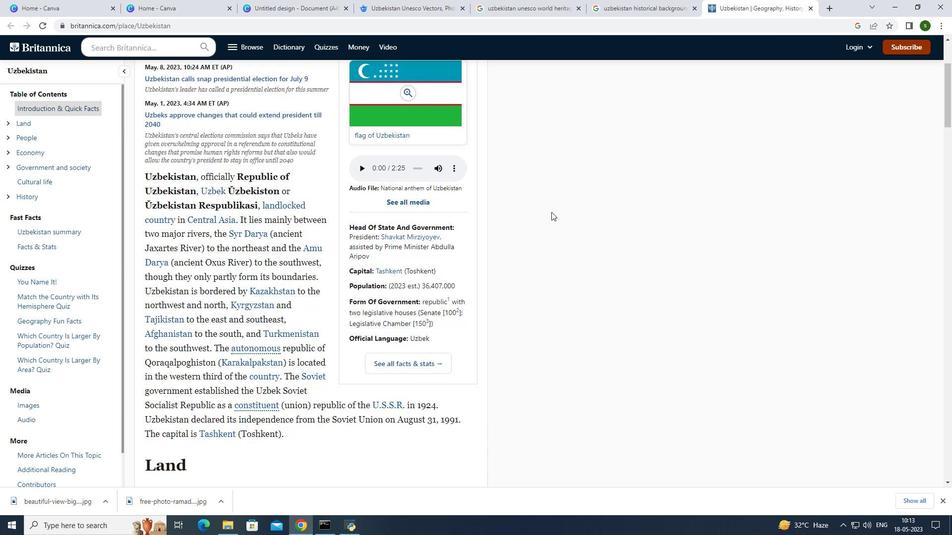 
Action: Mouse scrolled (551, 211) with delta (0, 0)
